 Task: Find connections with filter location Vendôme with filter topic #Motivationwith filter profile language Spanish with filter current company Decathlon Sports India with filter school DURGADEVI SARAF INSTITUTE OF MANAGEMENT STUDIES, MUMBAI with filter industry Lime and Gypsum Products Manufacturing with filter service category Content Strategy with filter keywords title Content Creator
Action: Mouse moved to (333, 231)
Screenshot: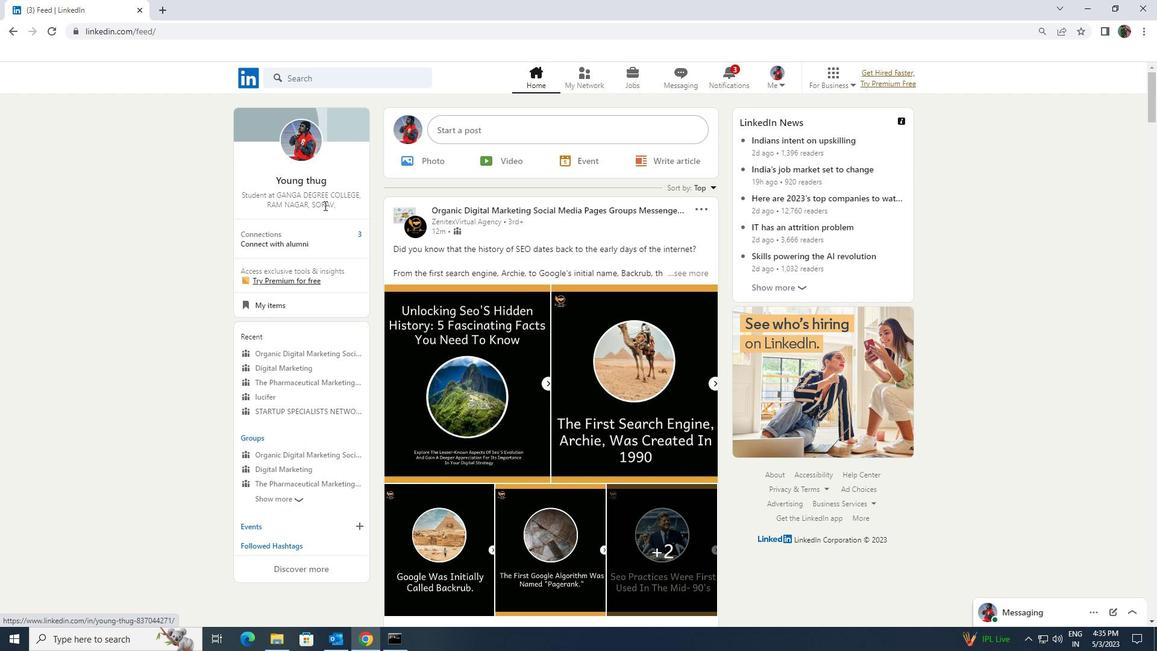 
Action: Mouse pressed left at (333, 231)
Screenshot: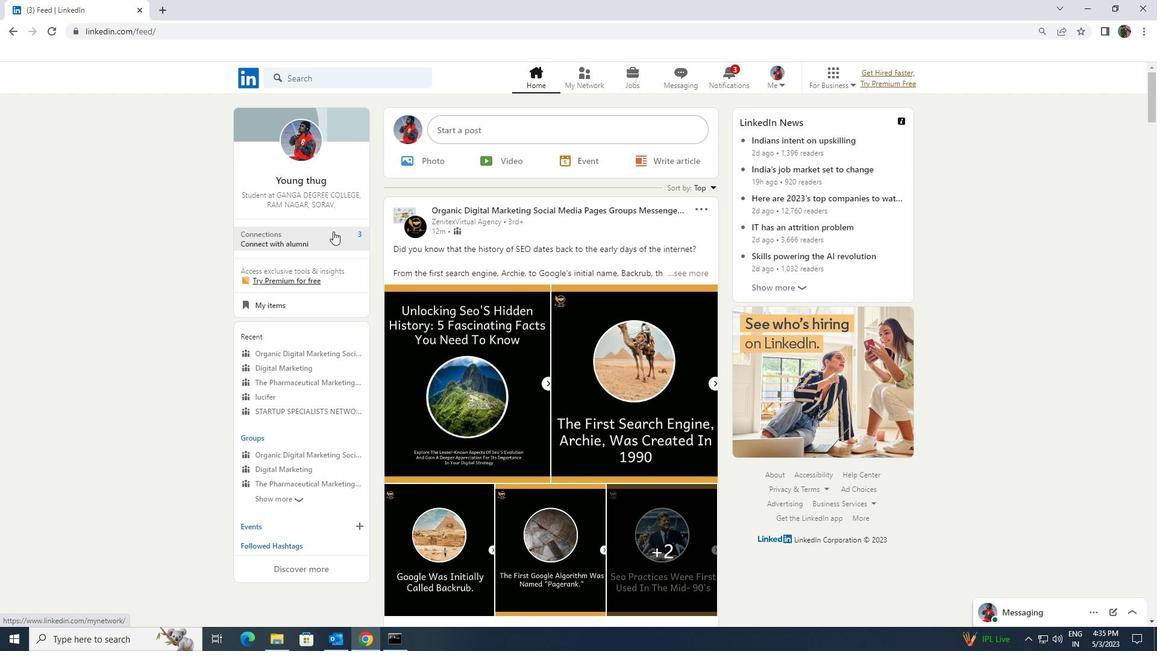 
Action: Mouse moved to (346, 151)
Screenshot: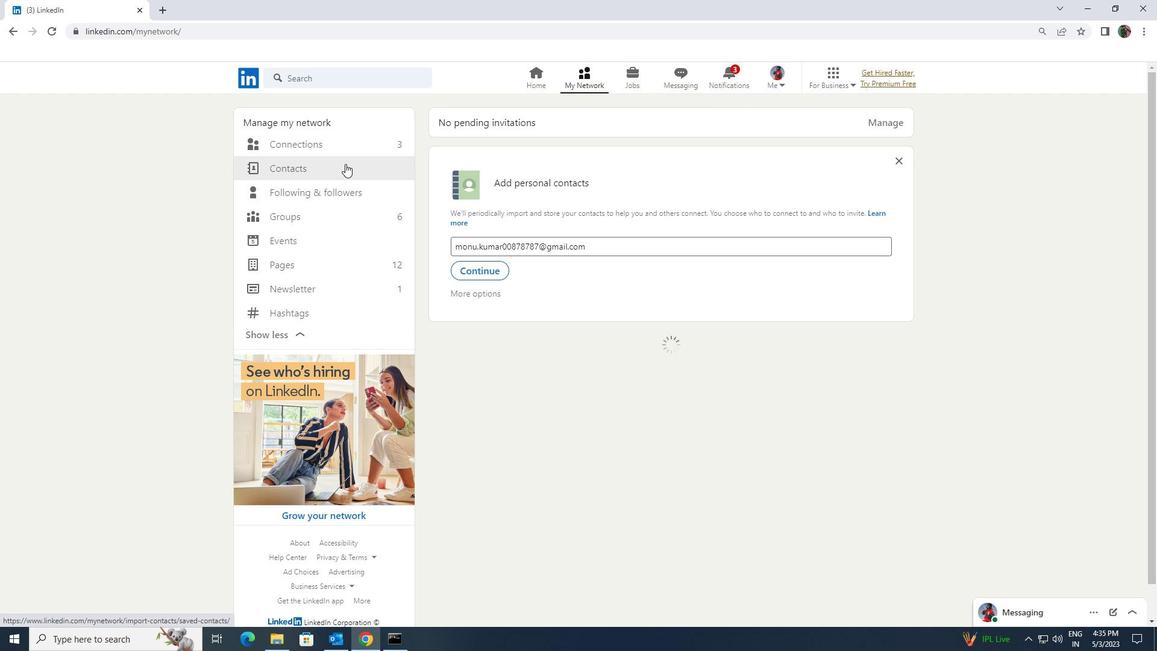 
Action: Mouse pressed left at (346, 151)
Screenshot: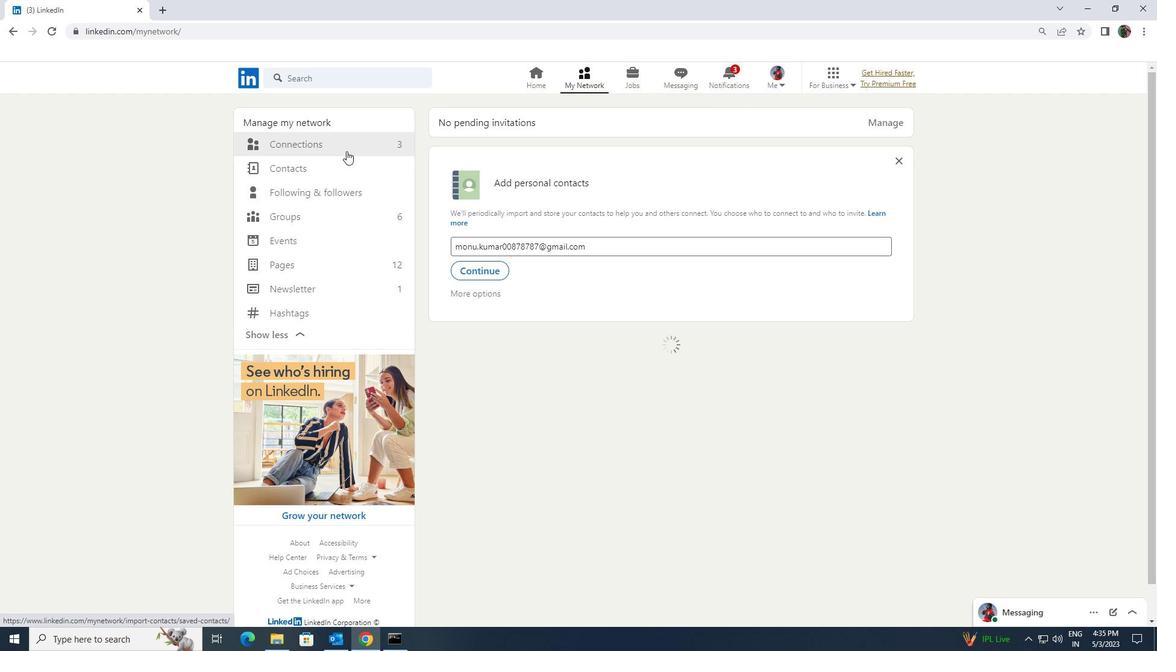 
Action: Mouse moved to (347, 147)
Screenshot: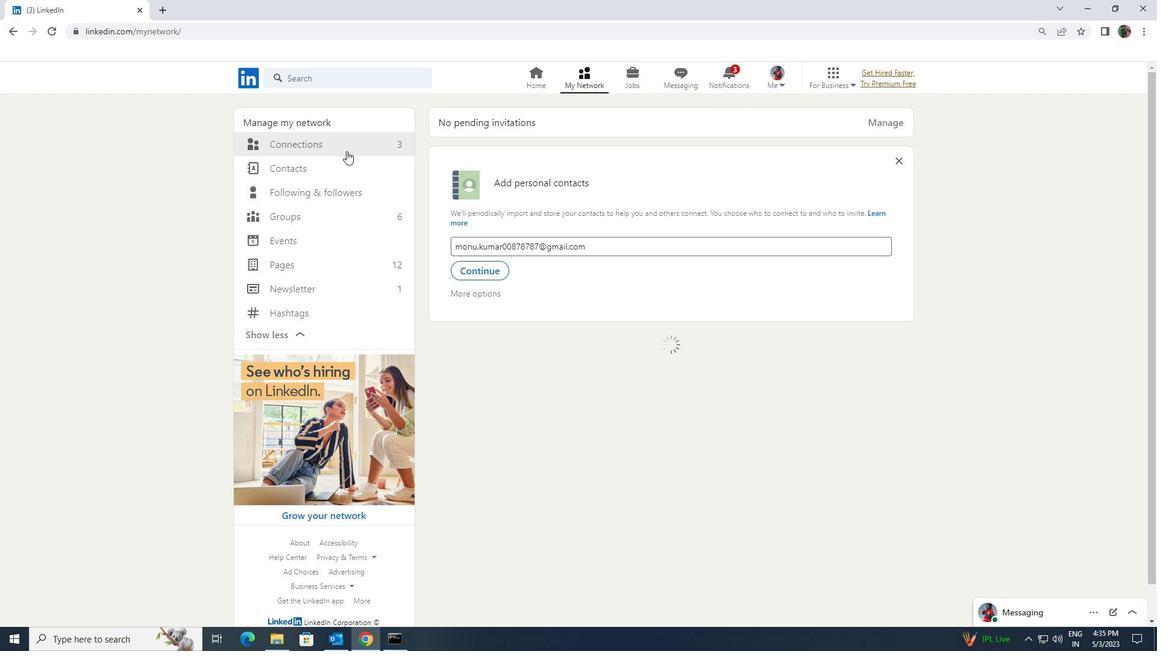 
Action: Mouse pressed left at (347, 147)
Screenshot: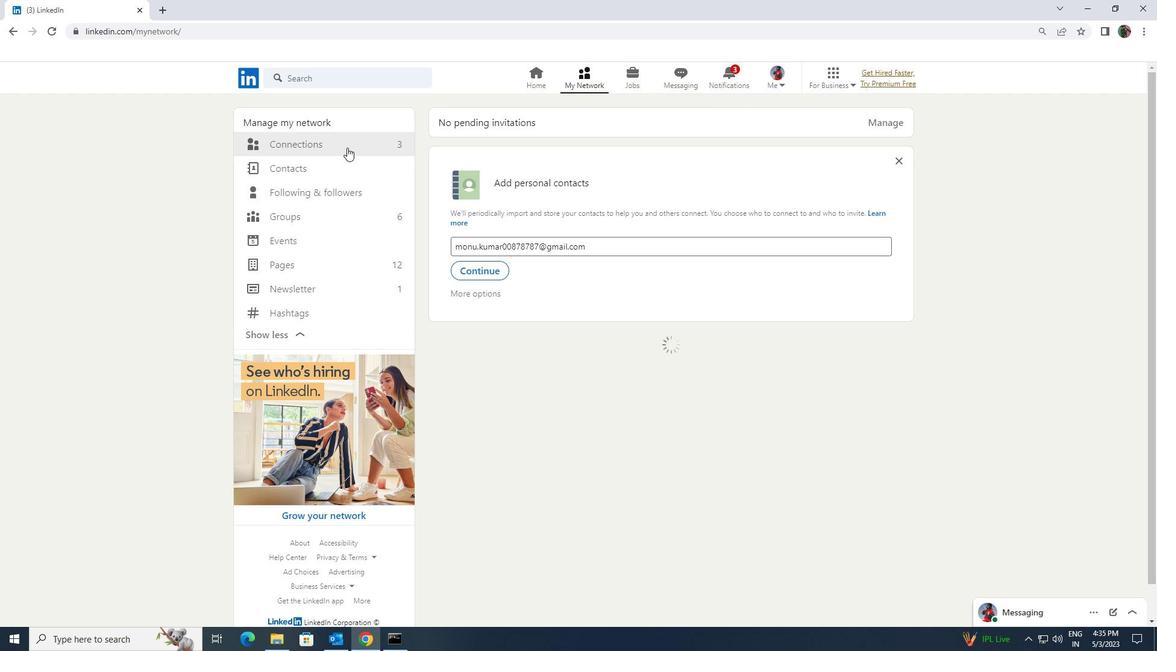 
Action: Mouse pressed left at (347, 147)
Screenshot: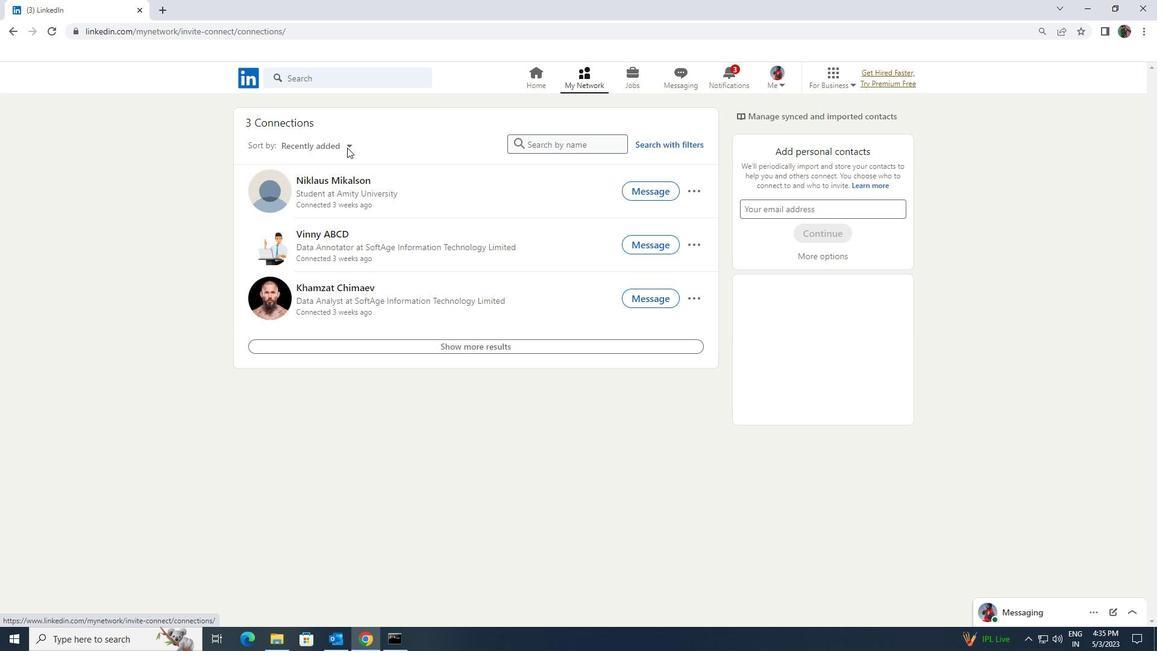 
Action: Mouse moved to (681, 151)
Screenshot: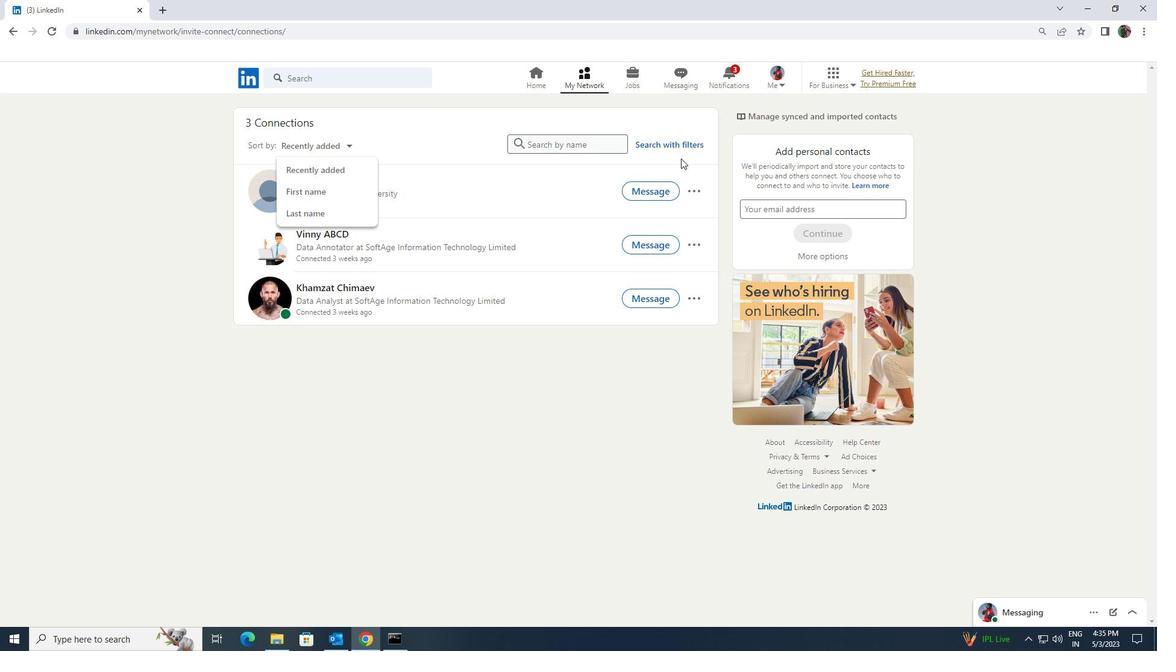 
Action: Mouse pressed left at (681, 151)
Screenshot: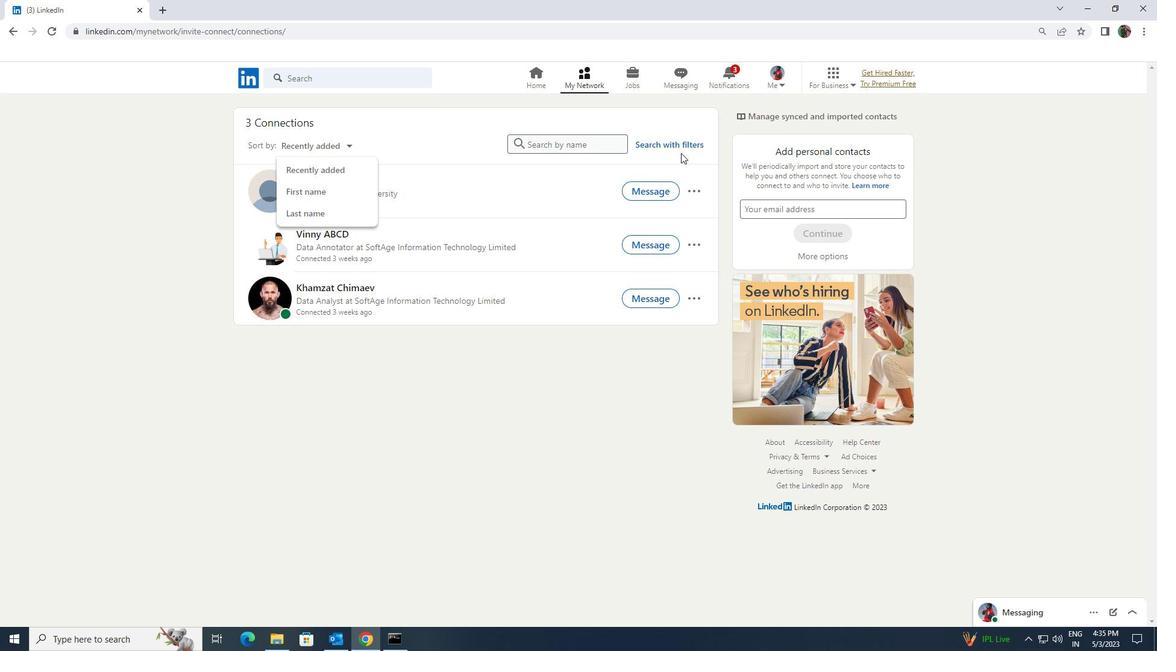 
Action: Mouse moved to (681, 145)
Screenshot: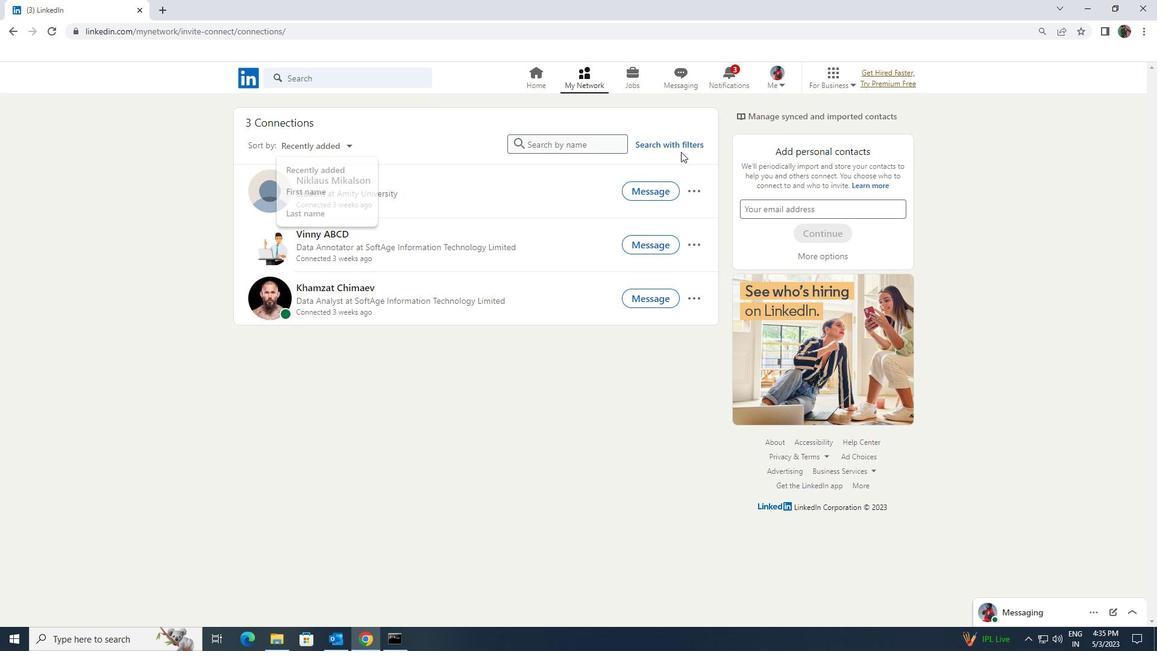 
Action: Mouse pressed left at (681, 145)
Screenshot: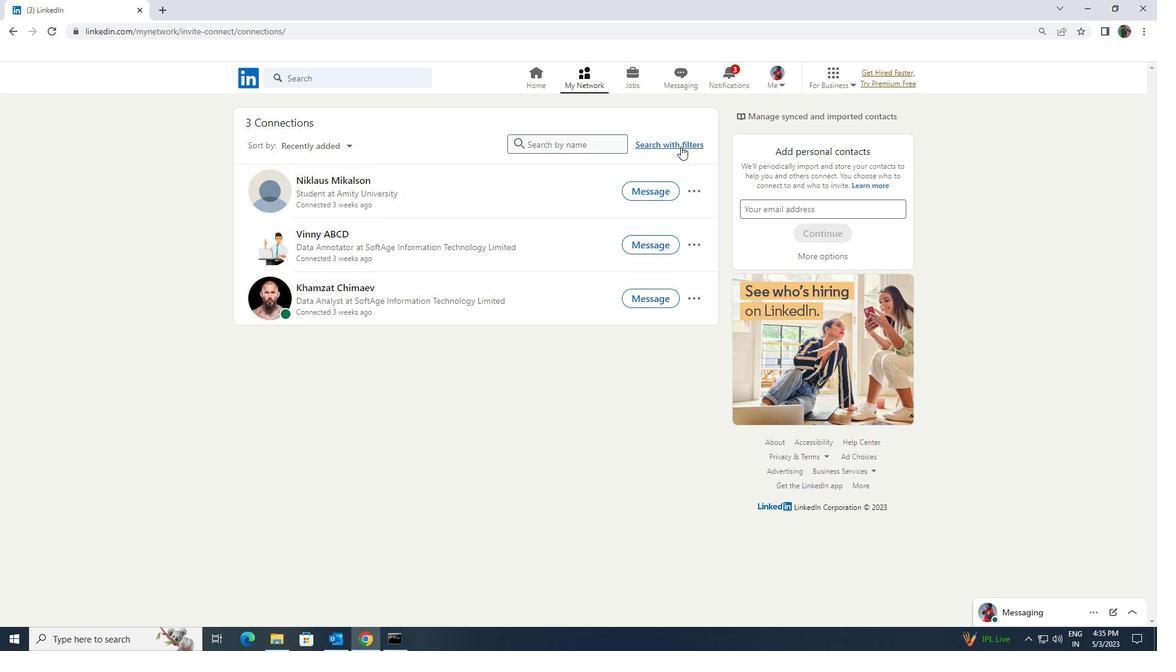 
Action: Mouse moved to (617, 111)
Screenshot: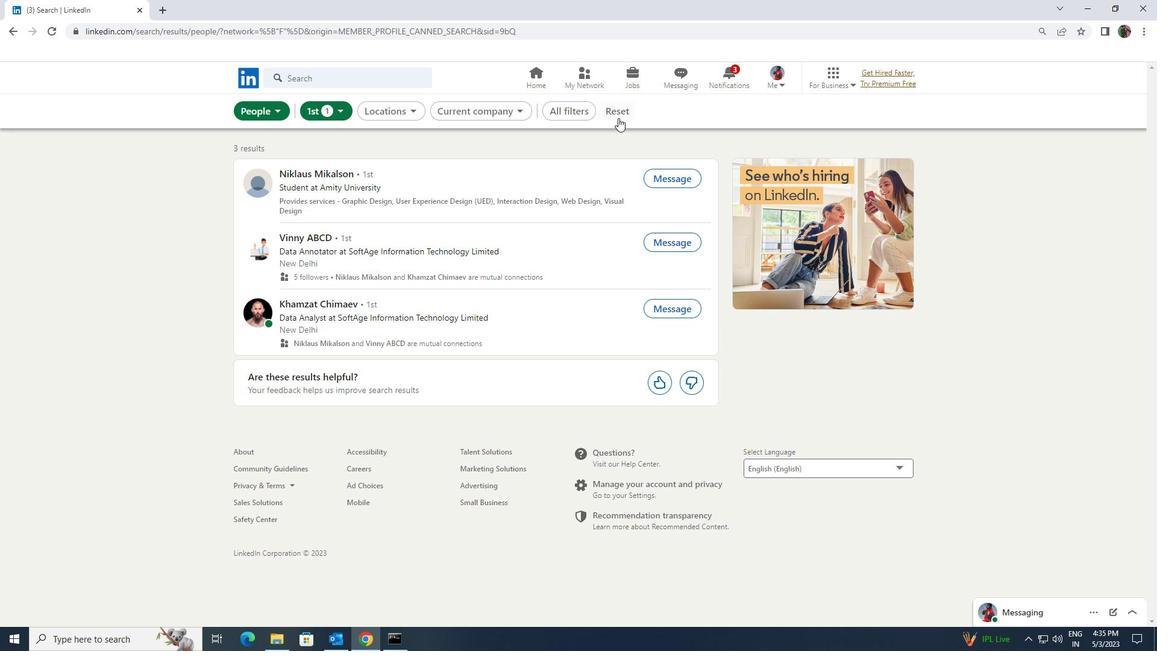
Action: Mouse pressed left at (617, 111)
Screenshot: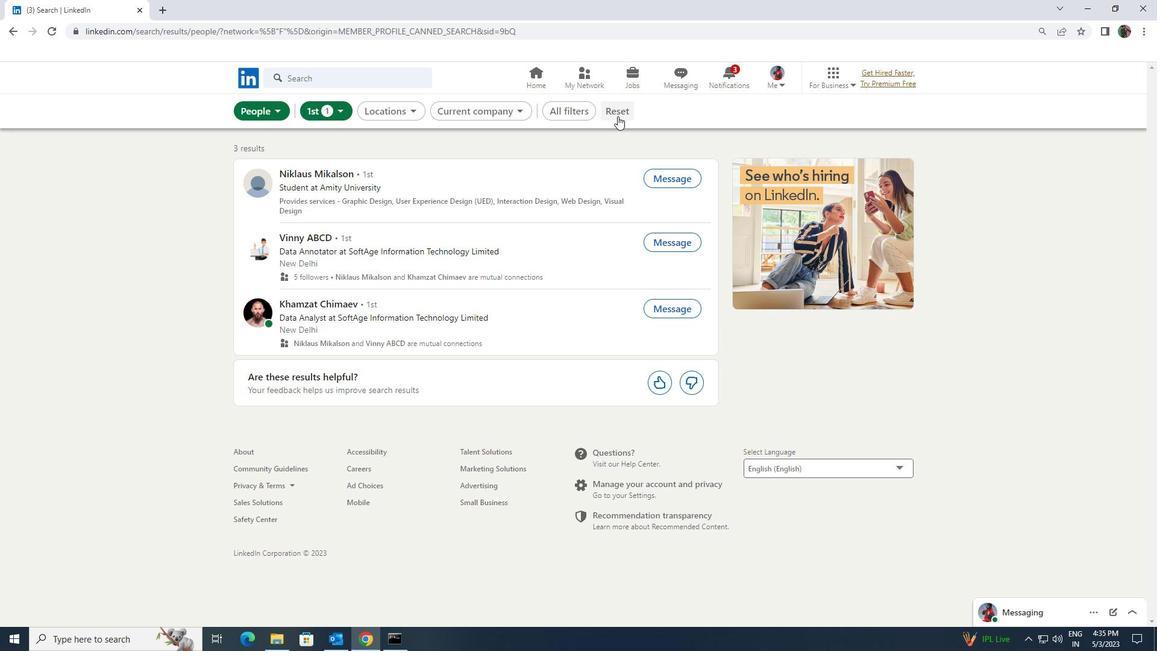 
Action: Mouse moved to (605, 106)
Screenshot: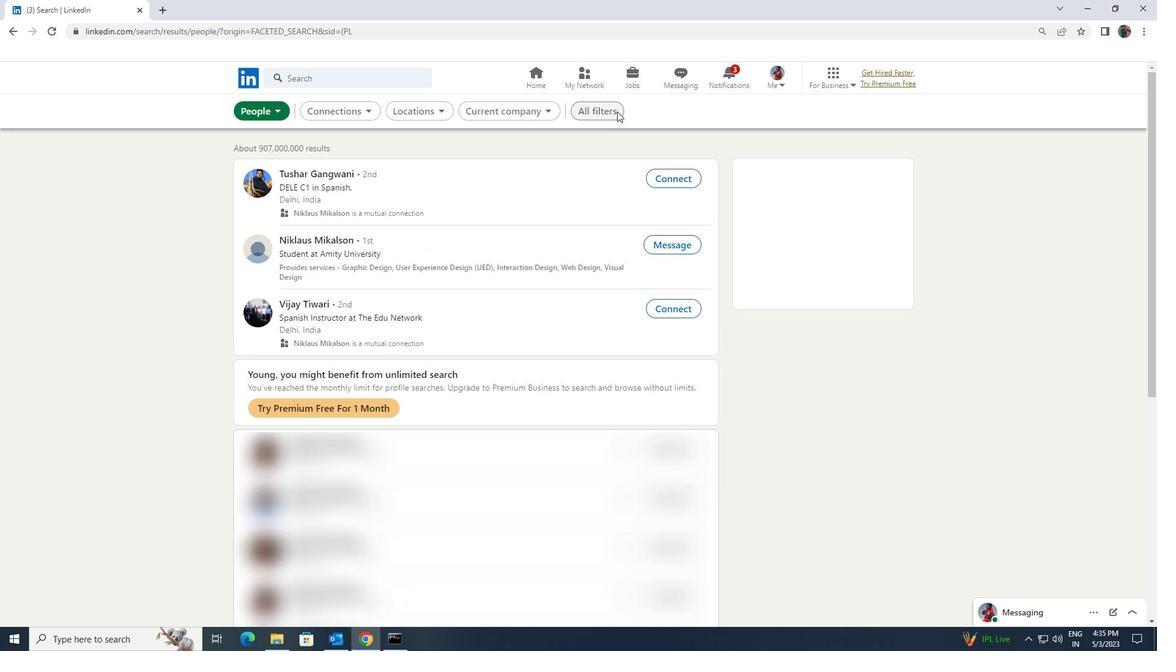 
Action: Mouse pressed left at (605, 106)
Screenshot: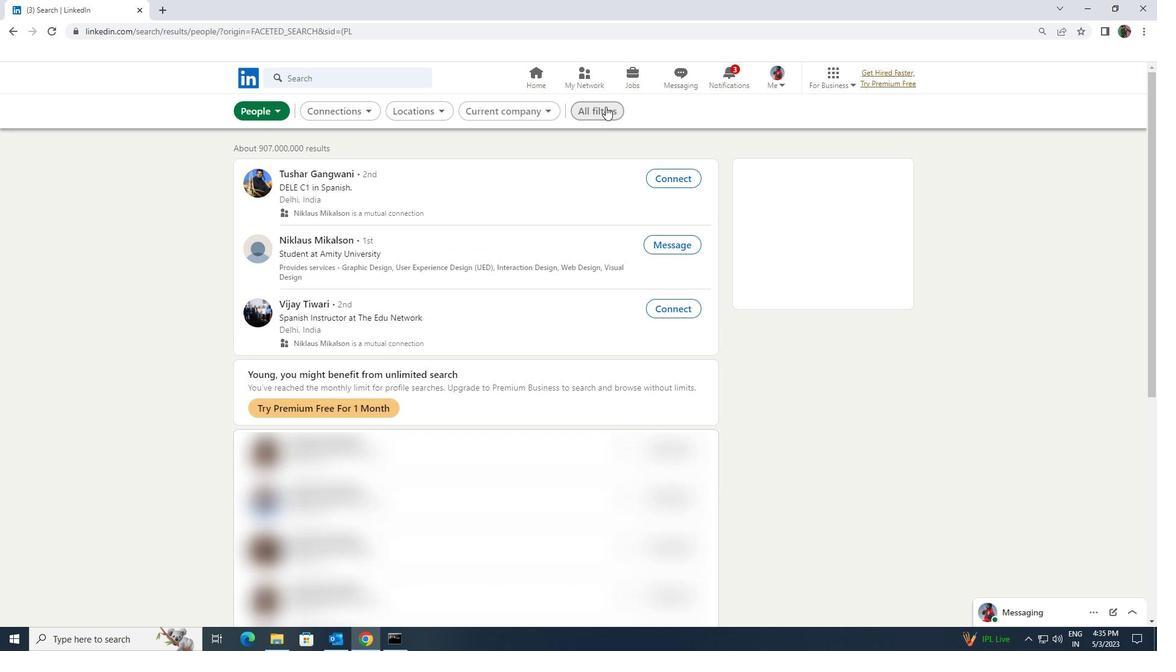 
Action: Mouse moved to (995, 468)
Screenshot: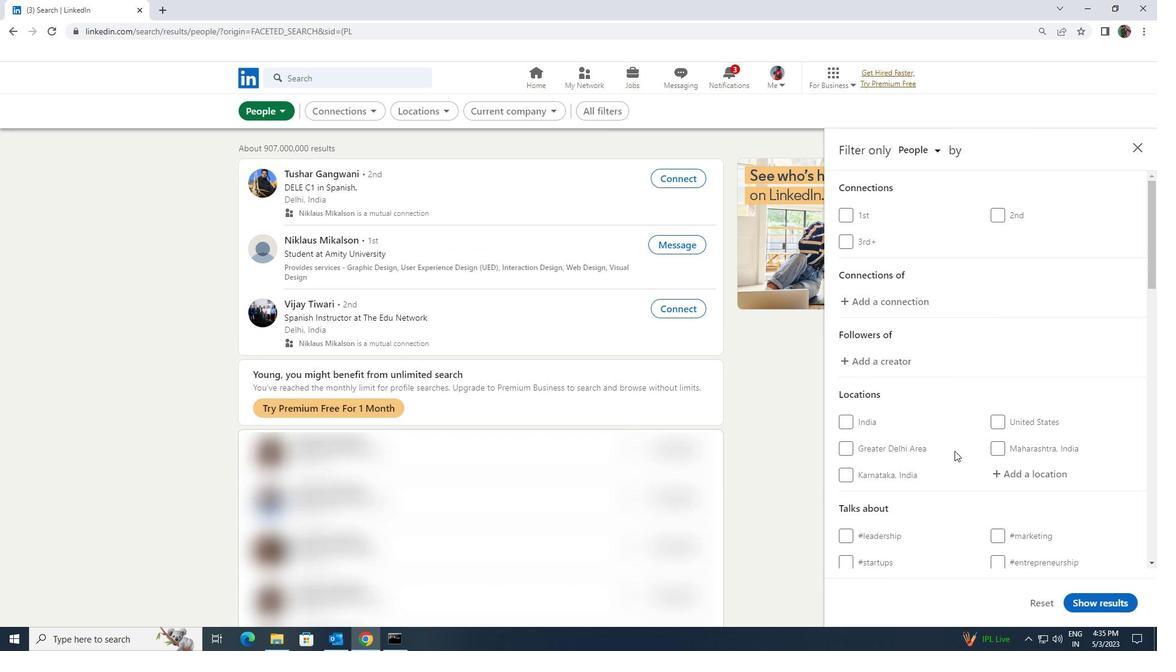 
Action: Mouse pressed left at (995, 468)
Screenshot: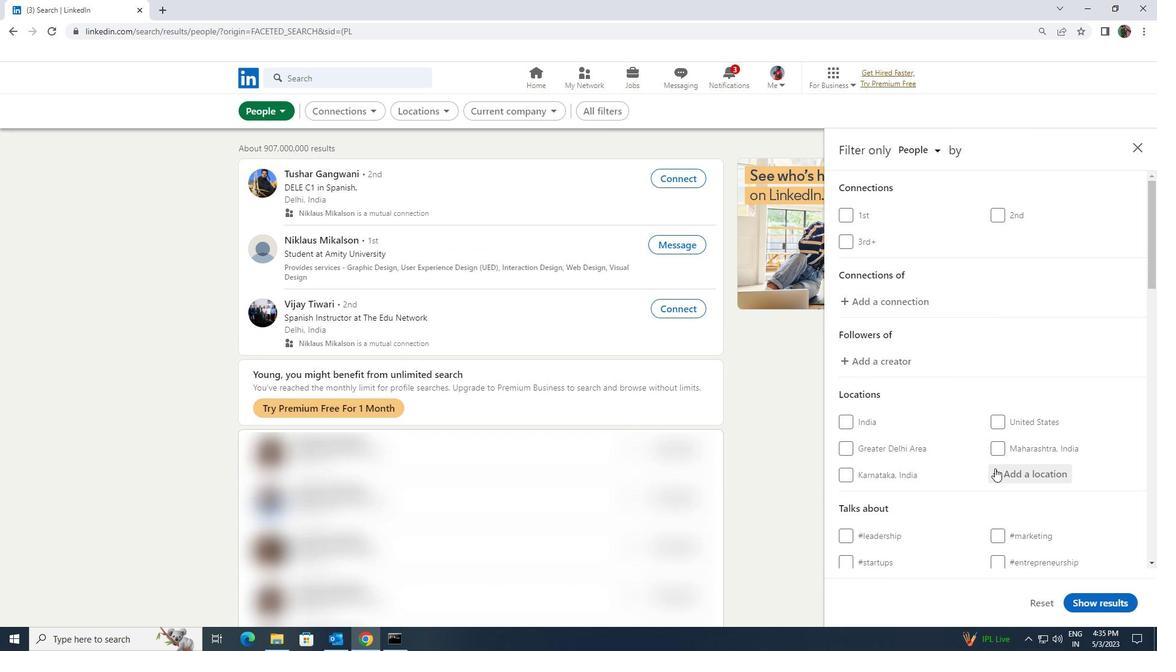 
Action: Key pressed <Key.shift>VENDOME
Screenshot: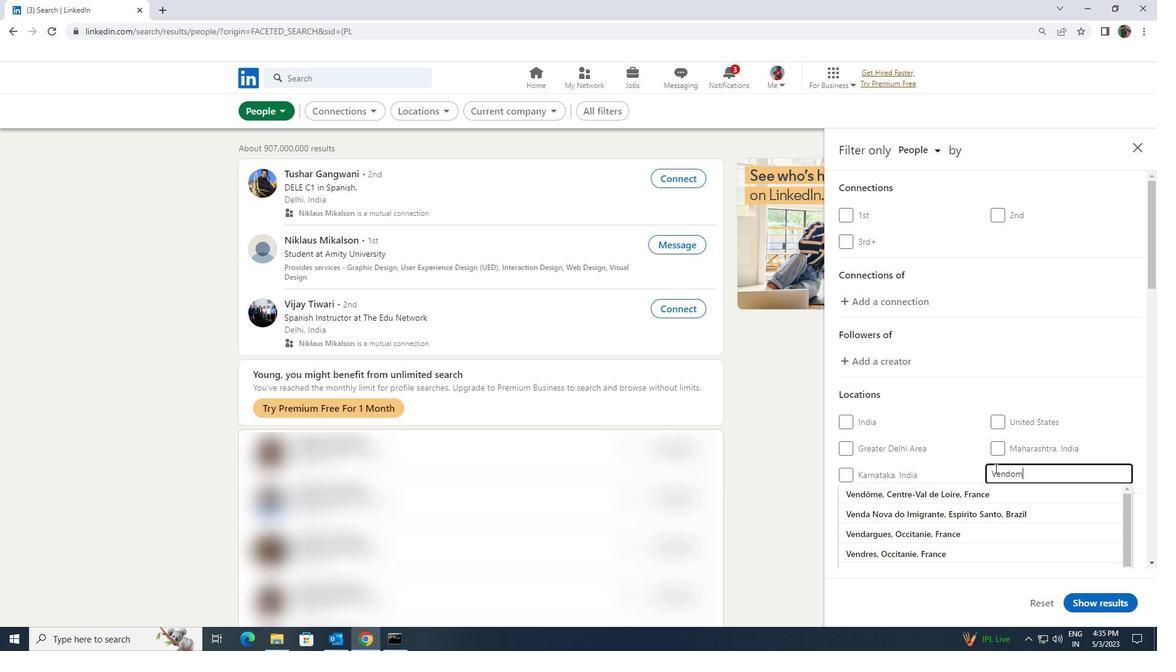 
Action: Mouse moved to (1003, 497)
Screenshot: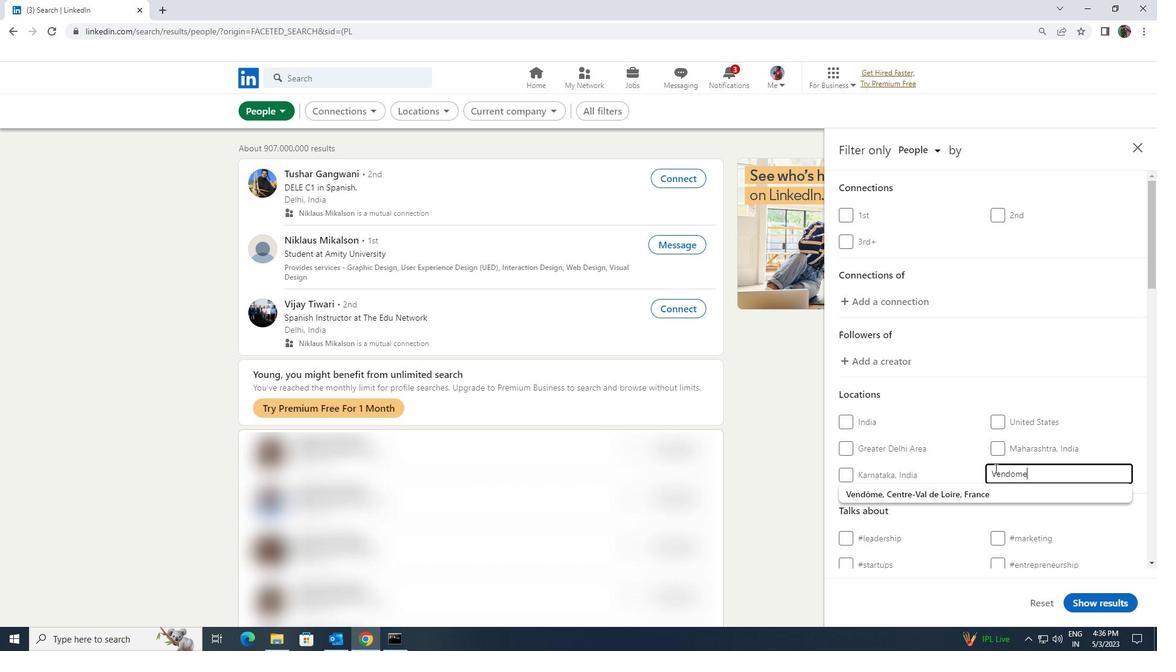 
Action: Mouse pressed left at (1003, 497)
Screenshot: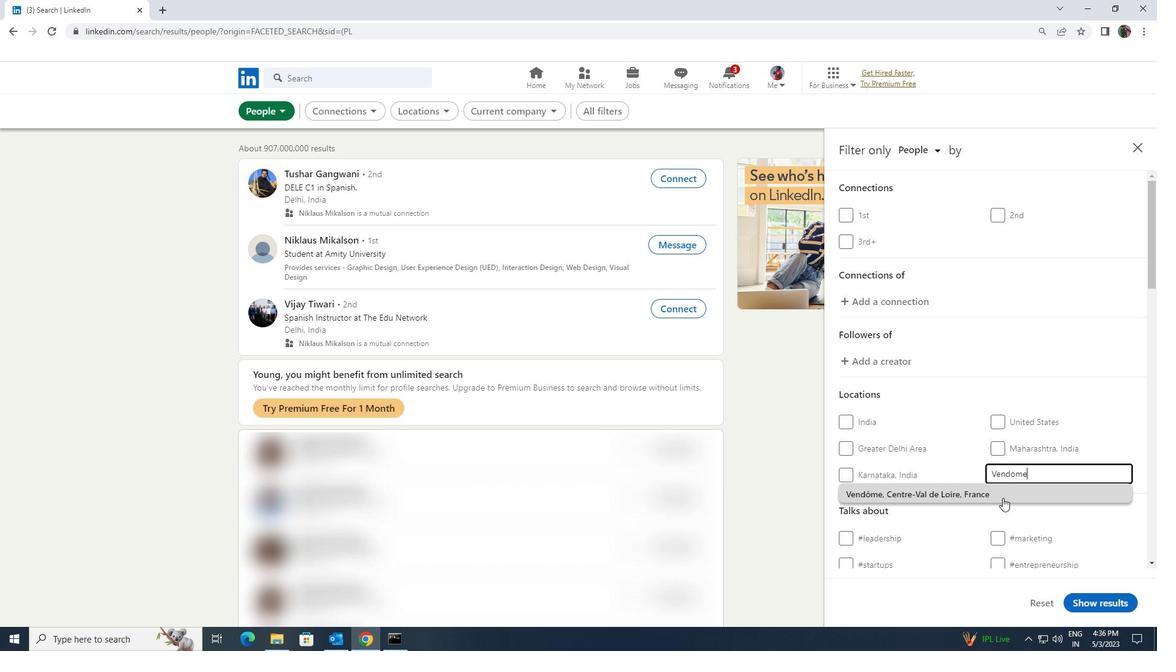 
Action: Mouse scrolled (1003, 497) with delta (0, 0)
Screenshot: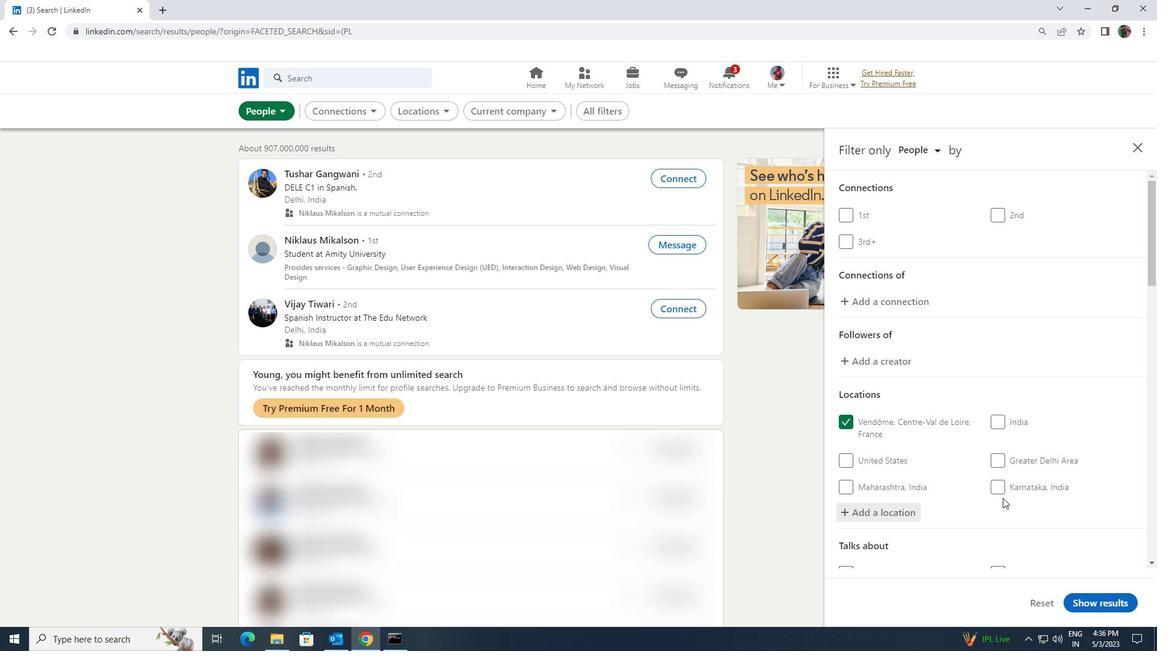 
Action: Mouse scrolled (1003, 497) with delta (0, 0)
Screenshot: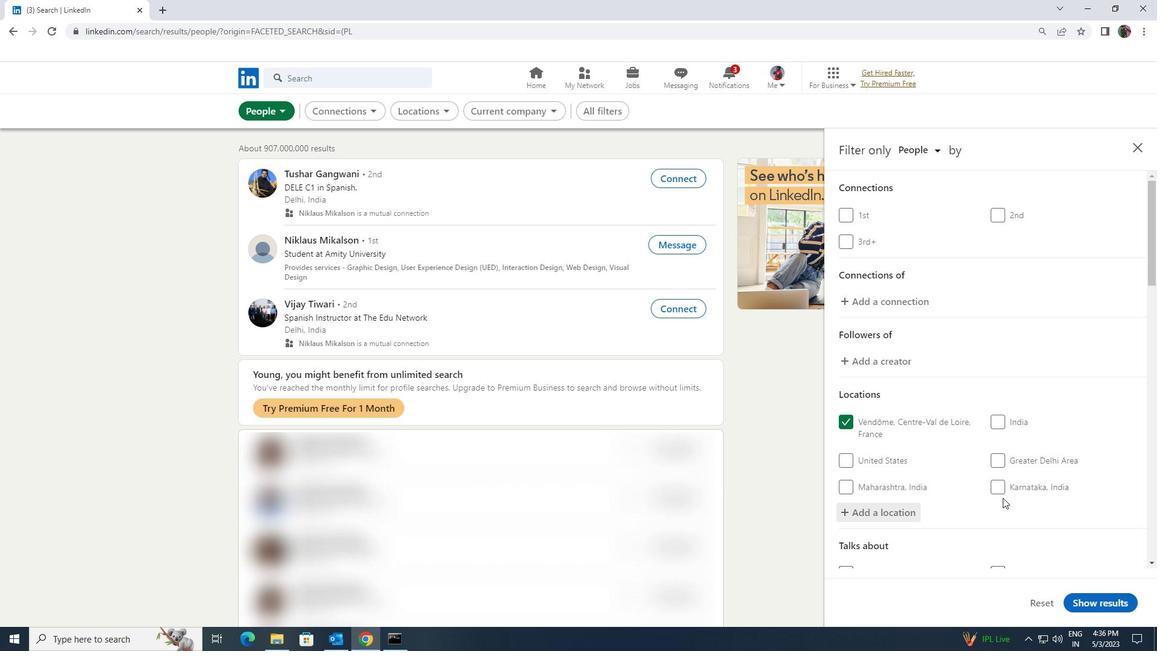 
Action: Mouse moved to (1003, 499)
Screenshot: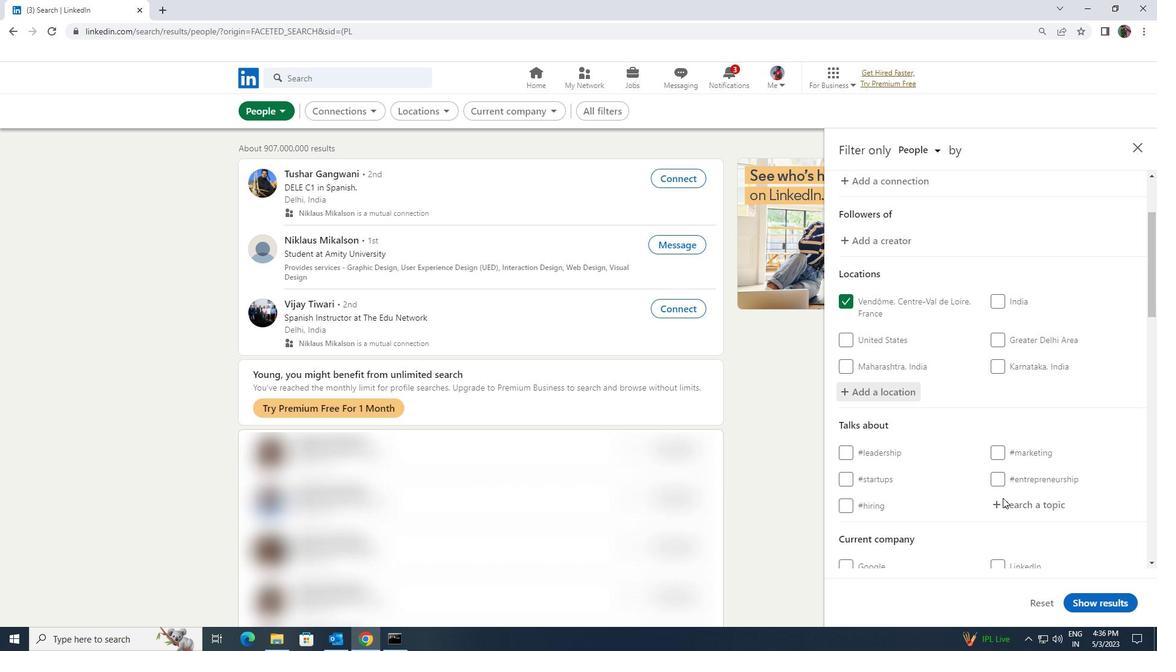 
Action: Mouse pressed left at (1003, 499)
Screenshot: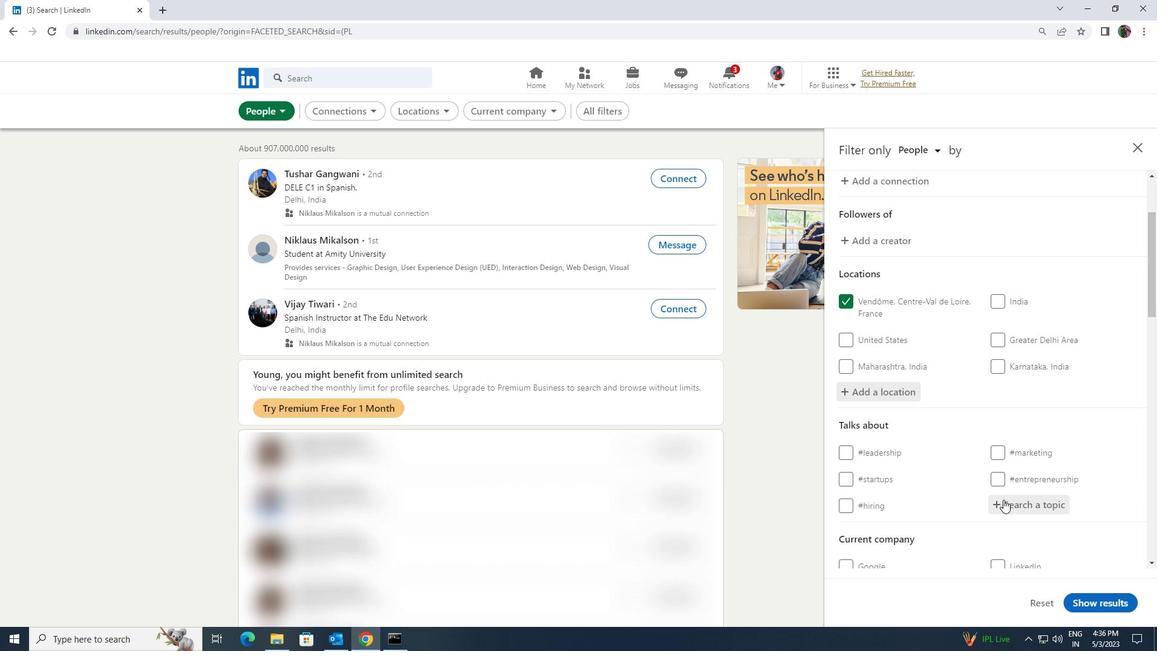 
Action: Key pressed <Key.shift>MOTIVAT
Screenshot: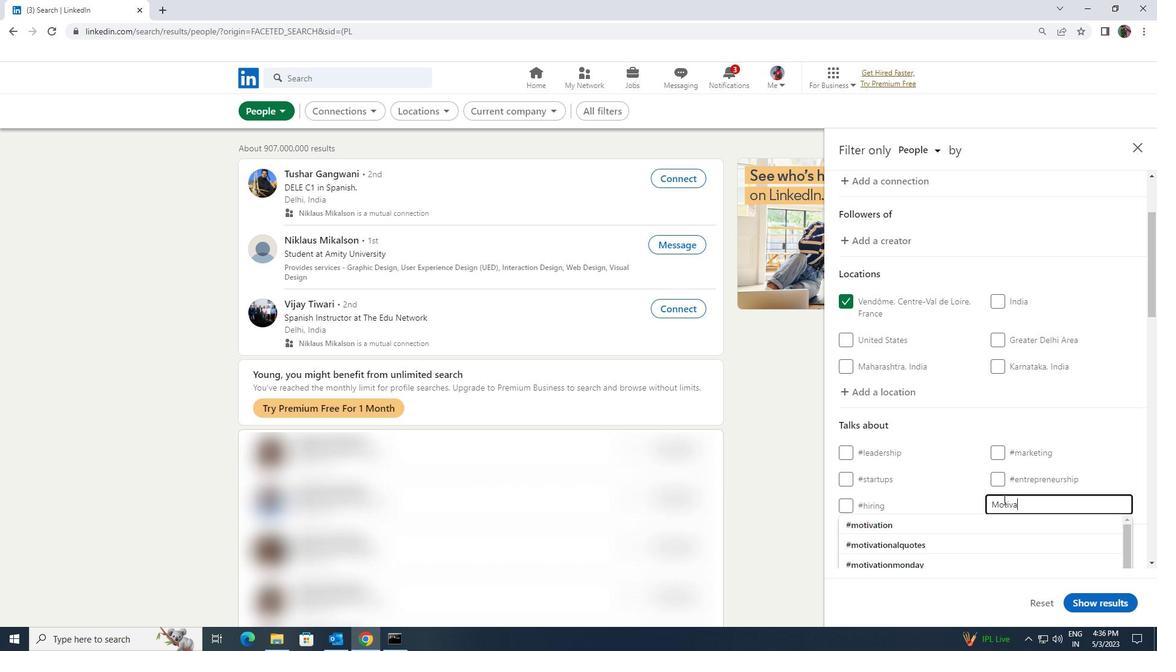 
Action: Mouse moved to (1003, 516)
Screenshot: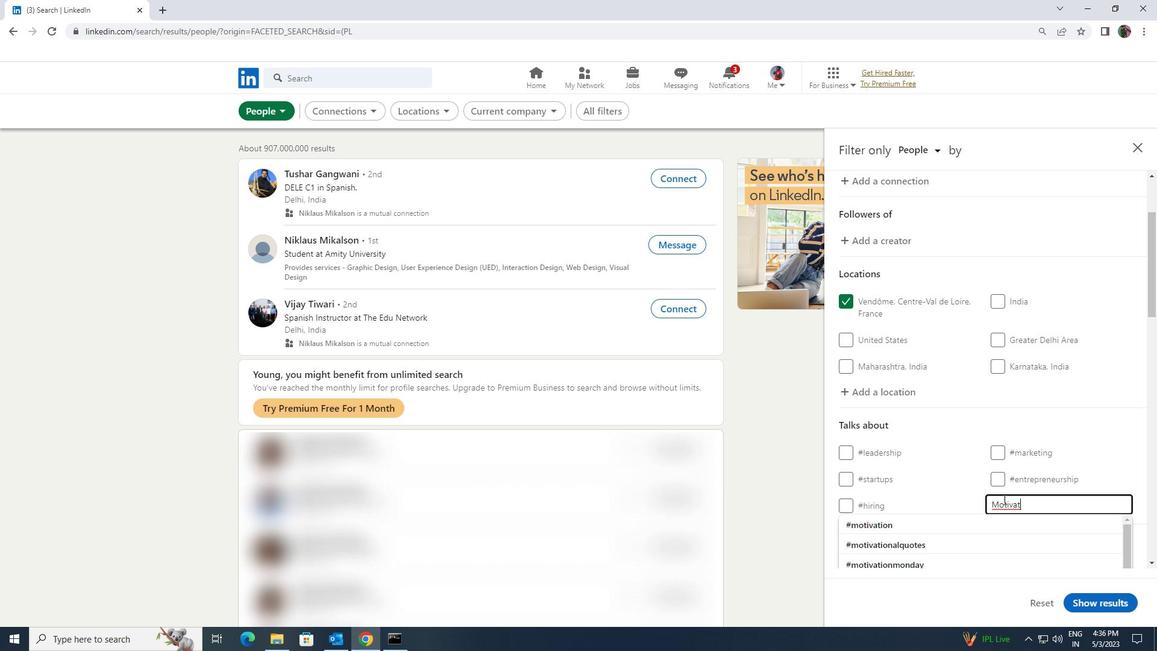 
Action: Mouse pressed left at (1003, 516)
Screenshot: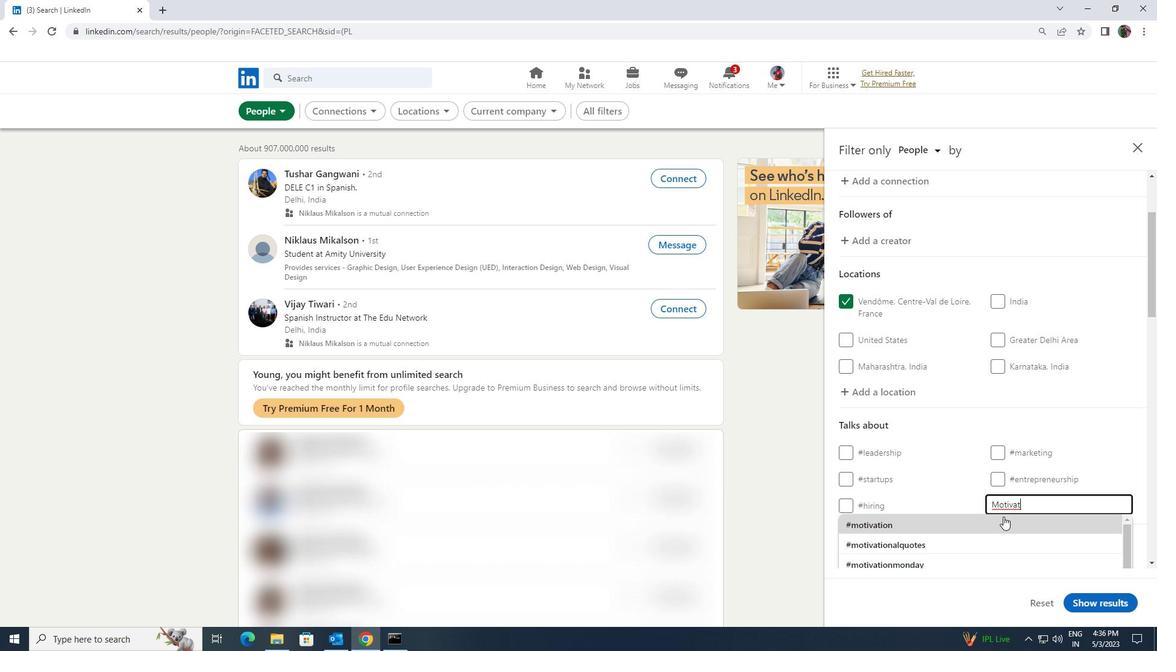 
Action: Mouse scrolled (1003, 516) with delta (0, 0)
Screenshot: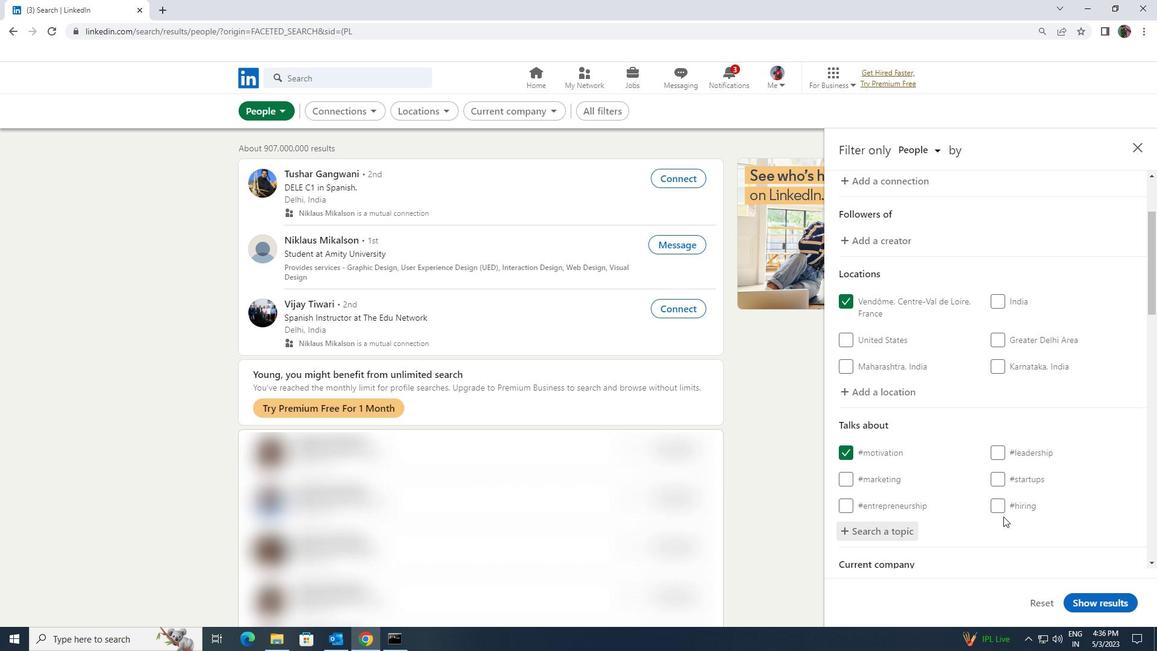 
Action: Mouse scrolled (1003, 516) with delta (0, 0)
Screenshot: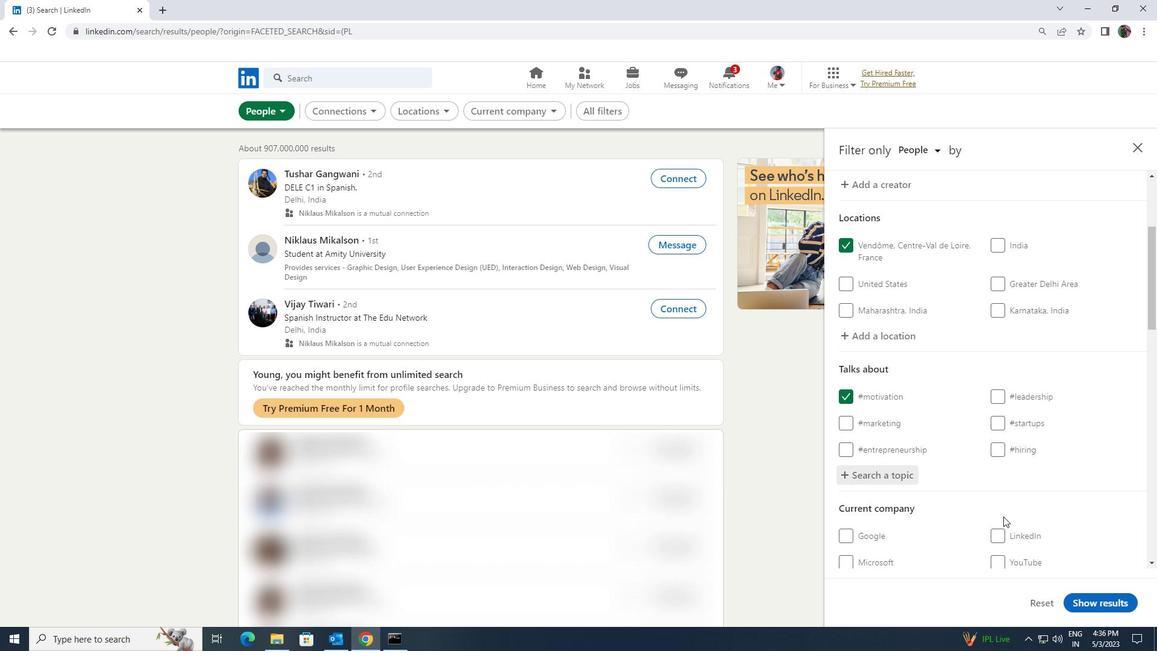 
Action: Mouse scrolled (1003, 516) with delta (0, 0)
Screenshot: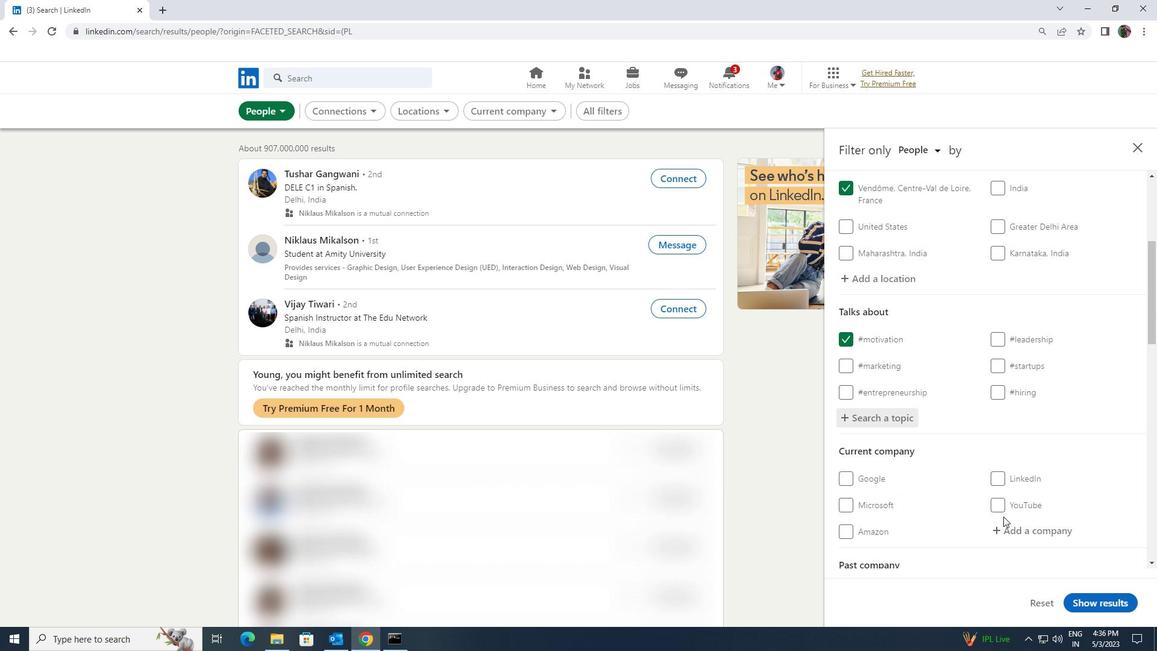 
Action: Mouse scrolled (1003, 516) with delta (0, 0)
Screenshot: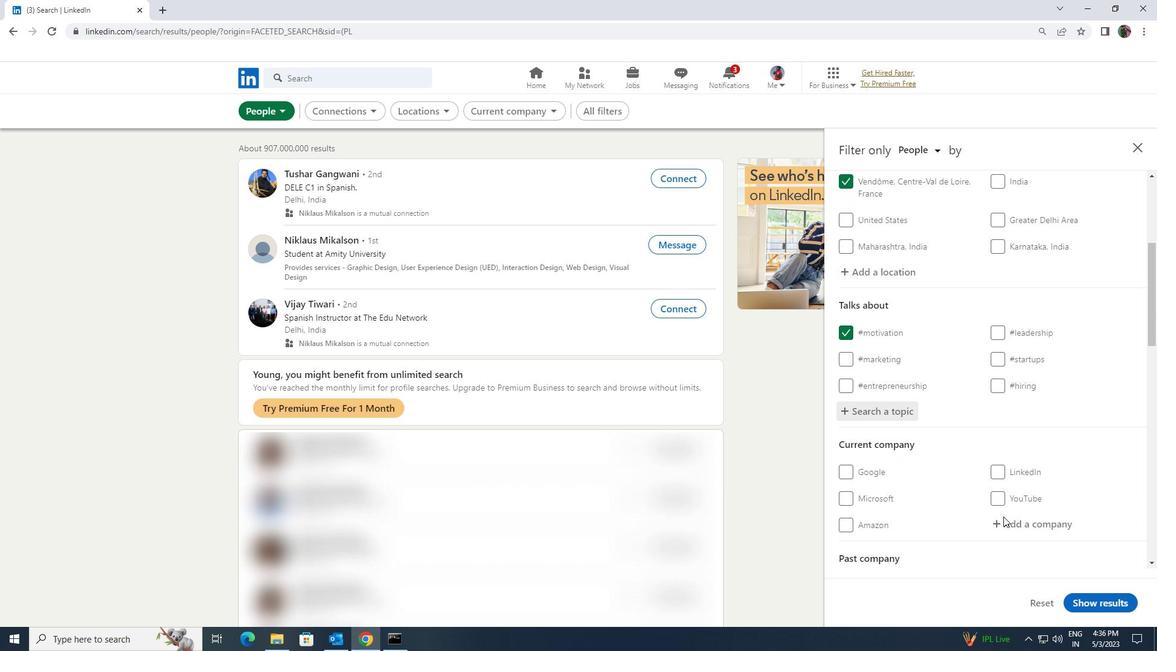 
Action: Mouse scrolled (1003, 516) with delta (0, 0)
Screenshot: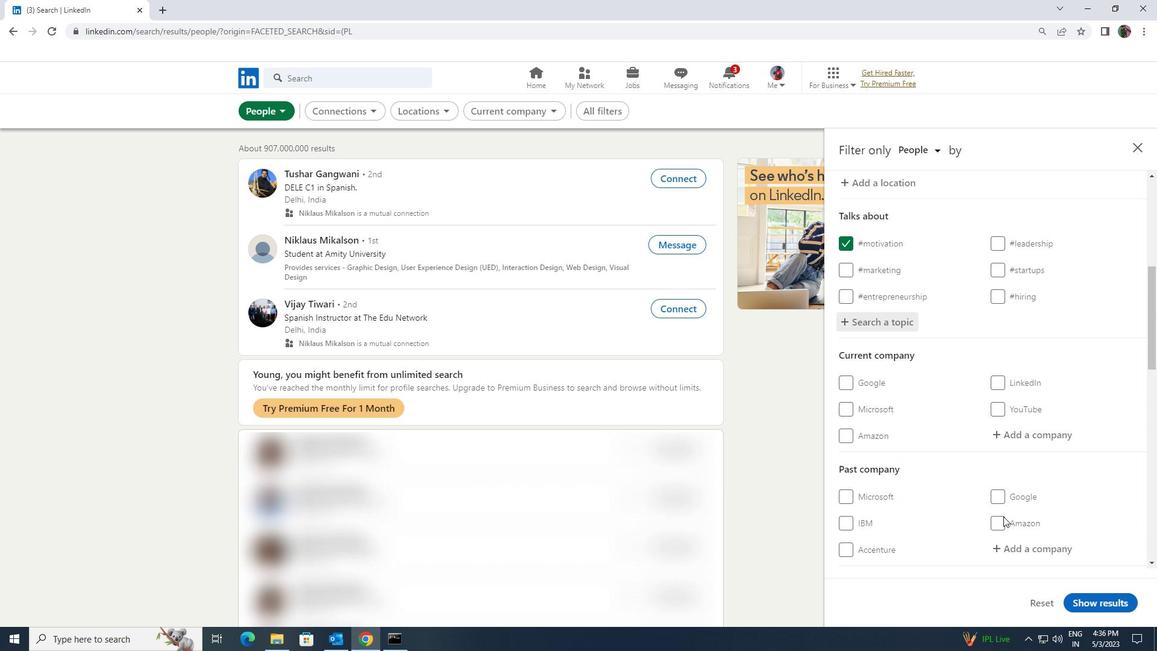 
Action: Mouse scrolled (1003, 516) with delta (0, 0)
Screenshot: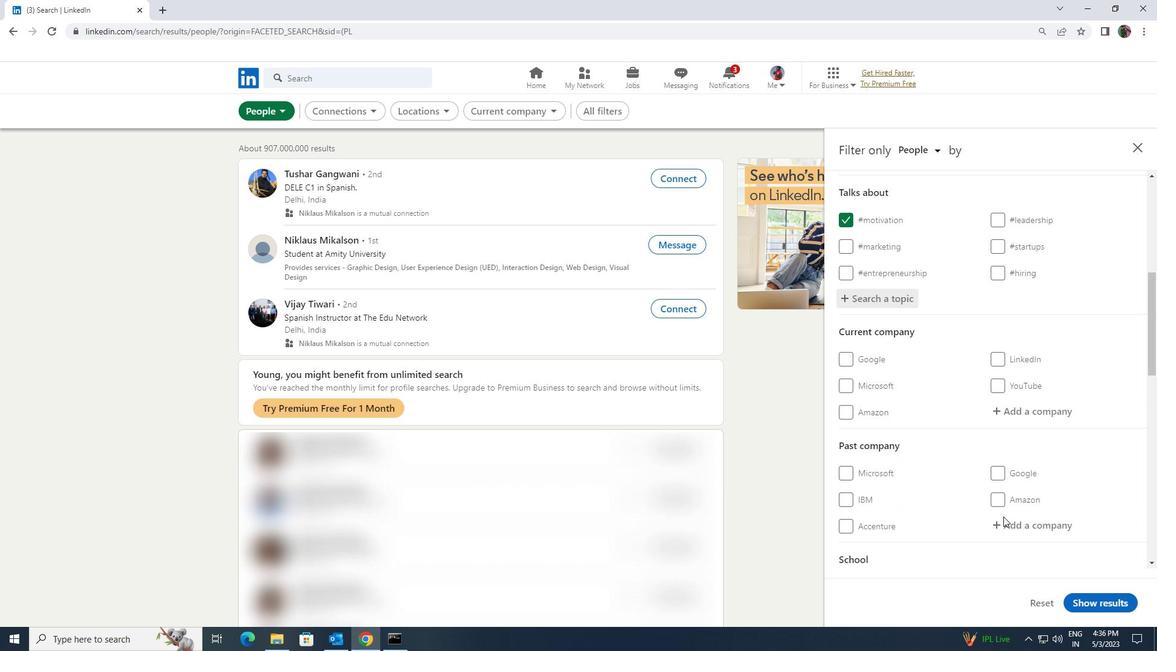 
Action: Mouse scrolled (1003, 516) with delta (0, 0)
Screenshot: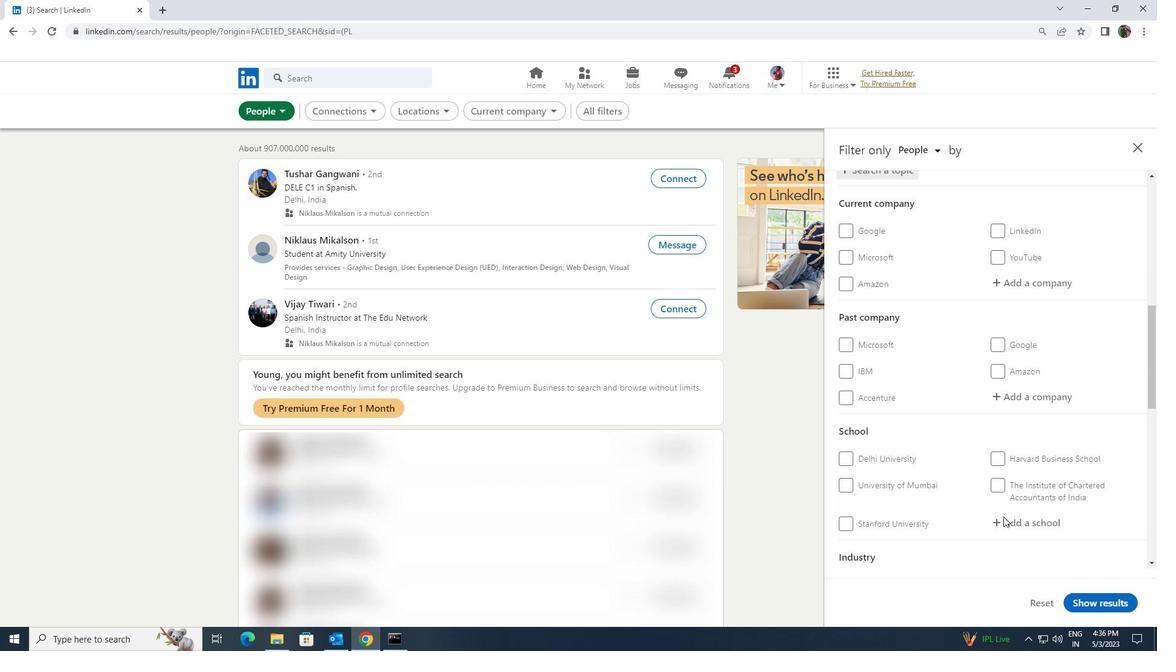 
Action: Mouse scrolled (1003, 516) with delta (0, 0)
Screenshot: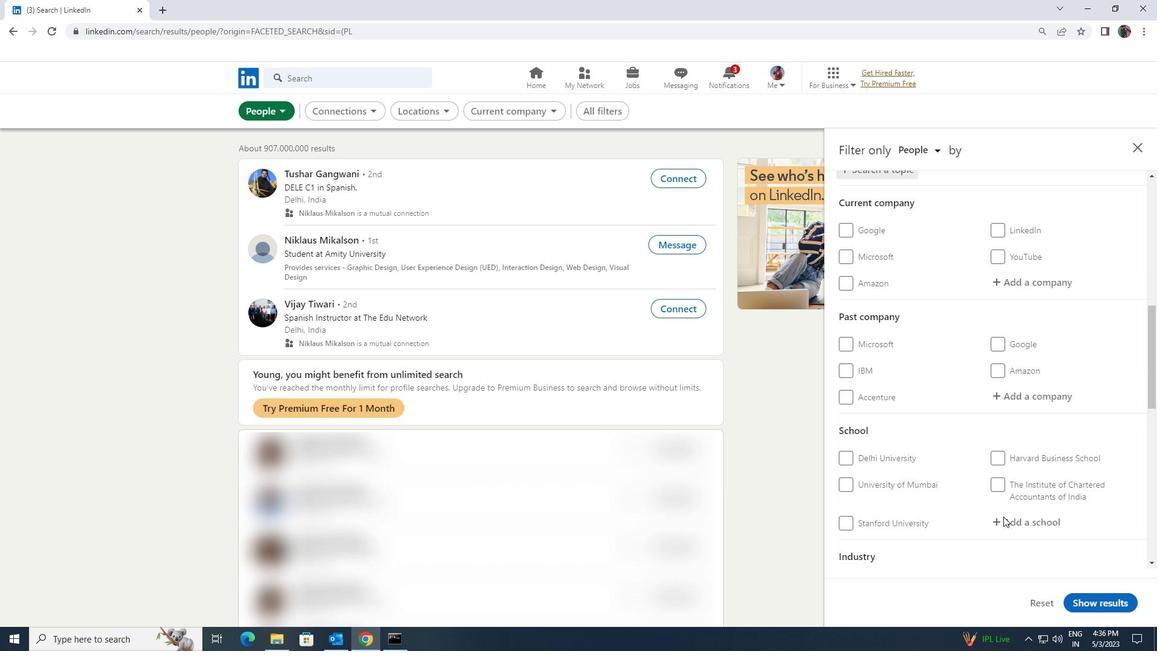 
Action: Mouse scrolled (1003, 516) with delta (0, 0)
Screenshot: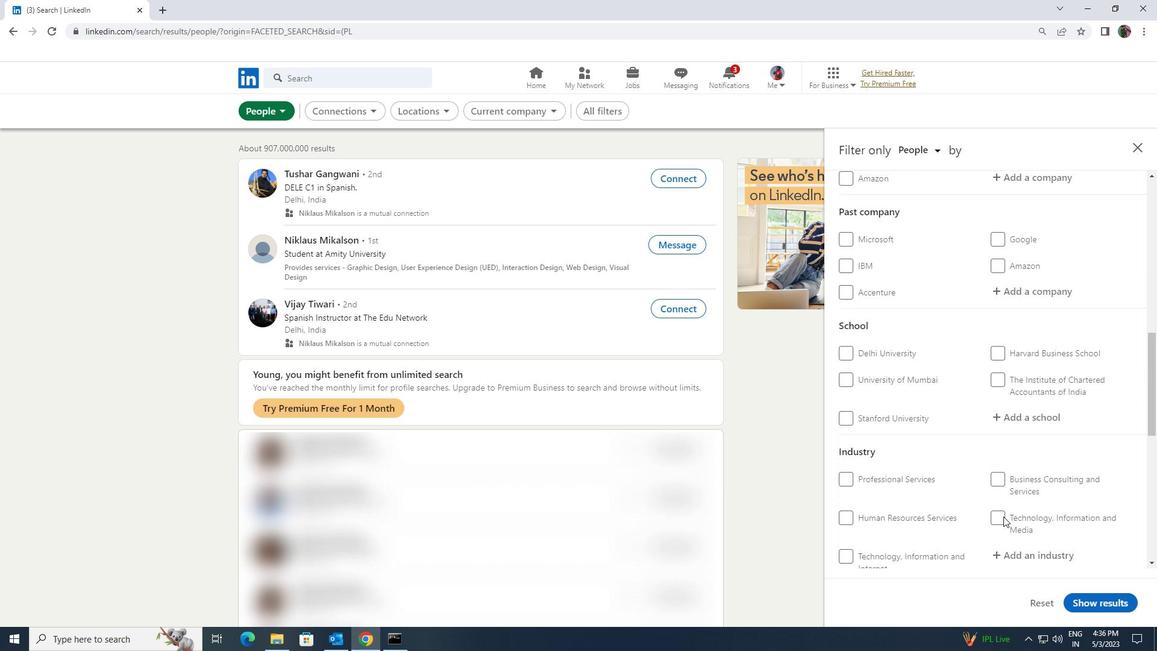 
Action: Mouse scrolled (1003, 516) with delta (0, 0)
Screenshot: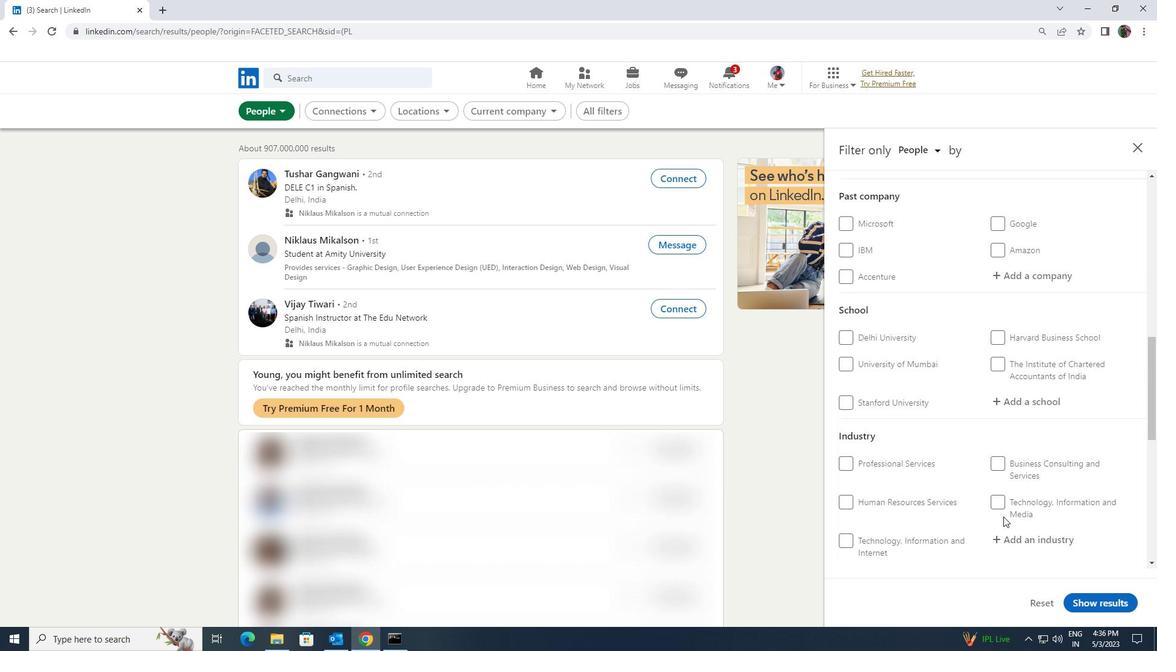 
Action: Mouse scrolled (1003, 516) with delta (0, 0)
Screenshot: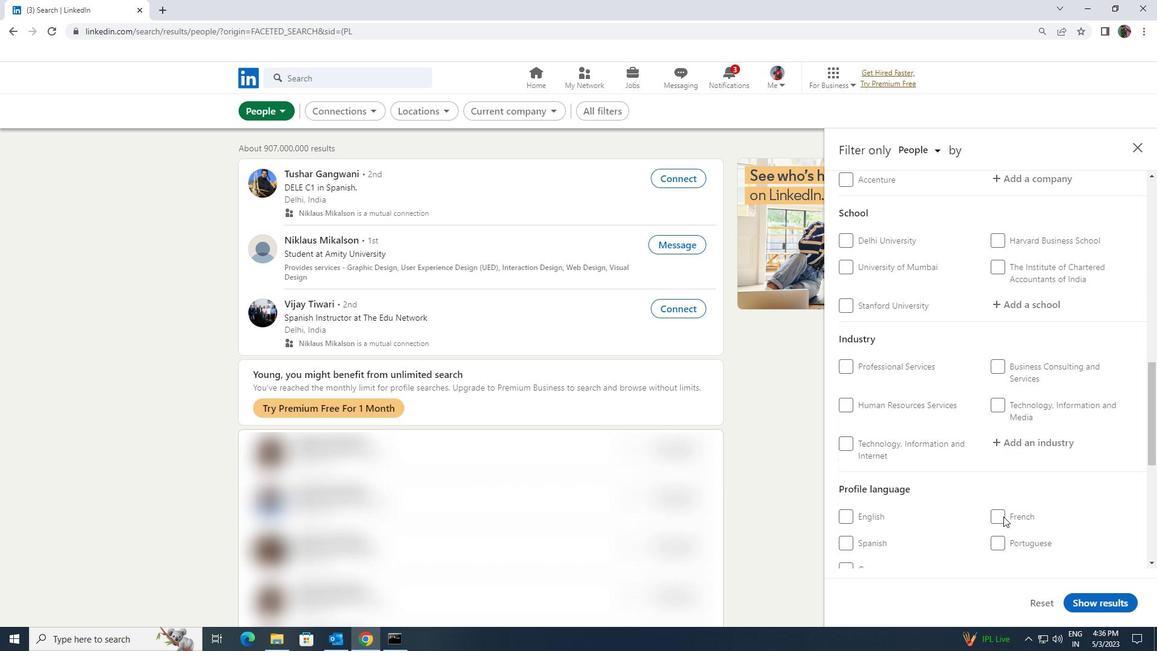 
Action: Mouse moved to (853, 461)
Screenshot: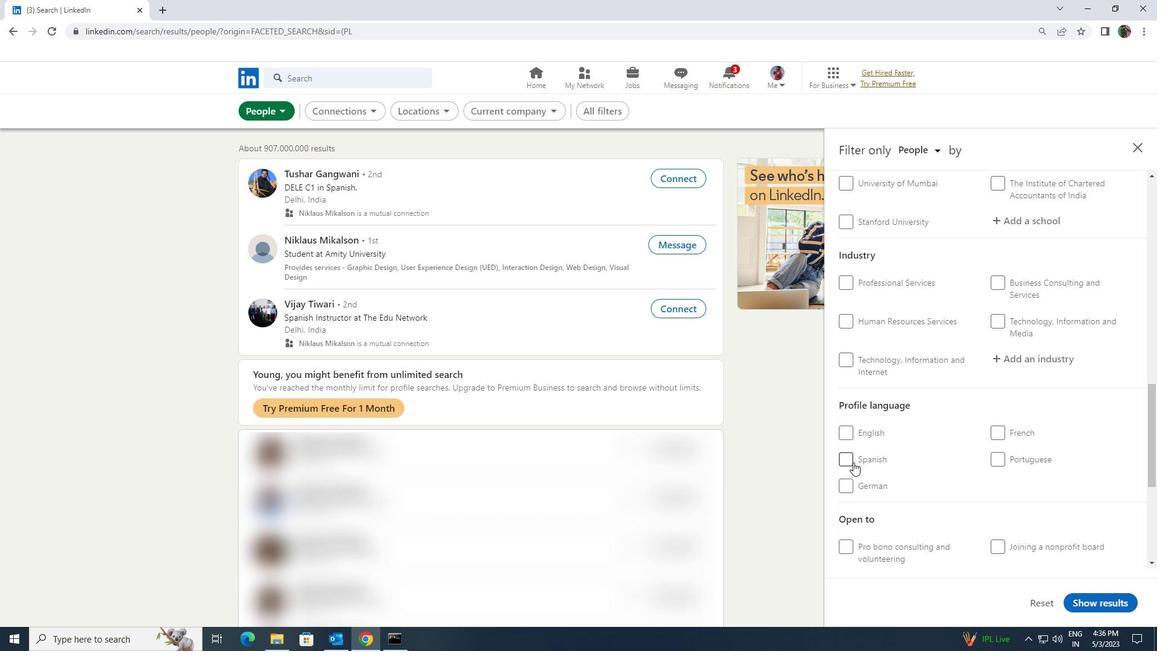 
Action: Mouse pressed left at (853, 461)
Screenshot: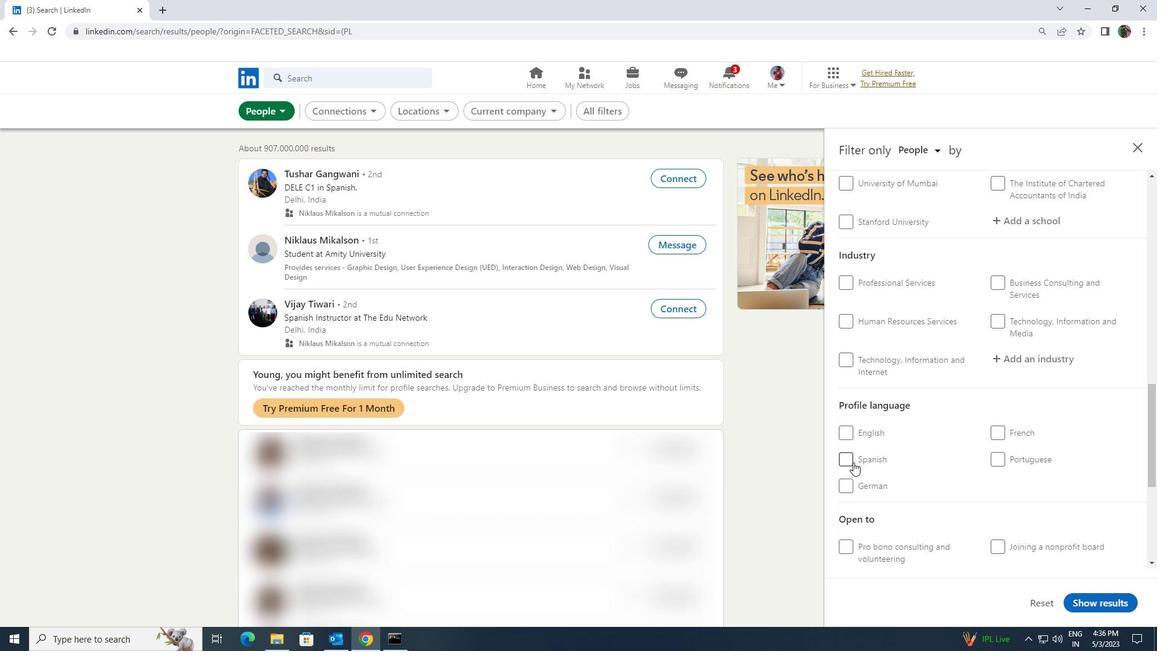 
Action: Mouse moved to (966, 478)
Screenshot: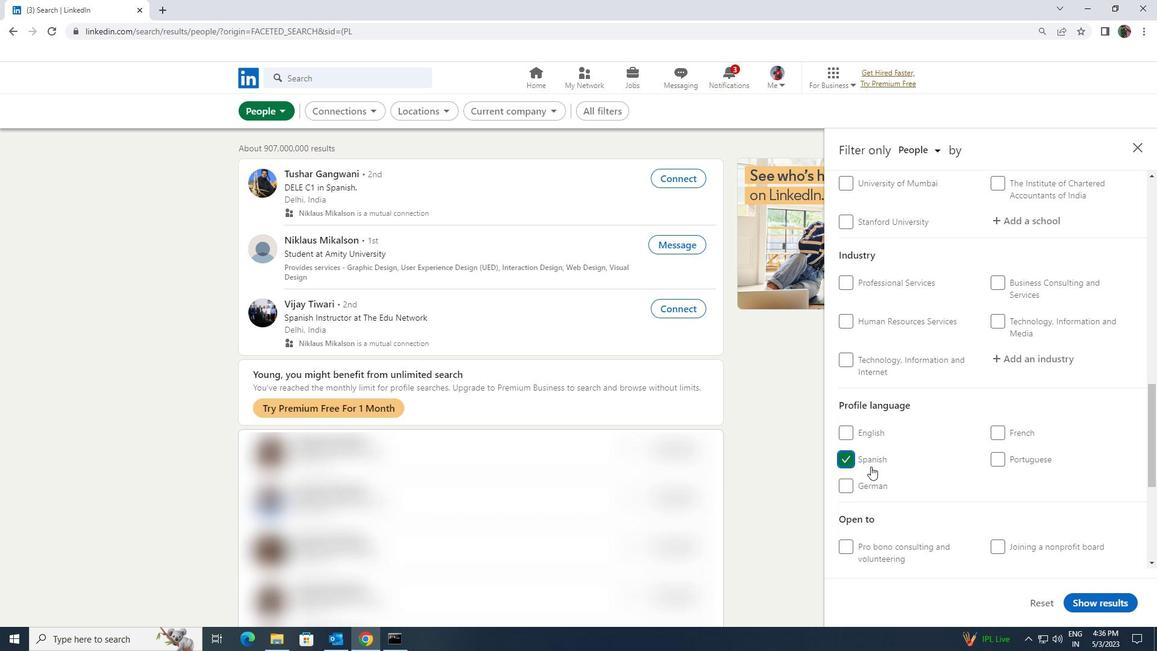 
Action: Mouse scrolled (966, 479) with delta (0, 0)
Screenshot: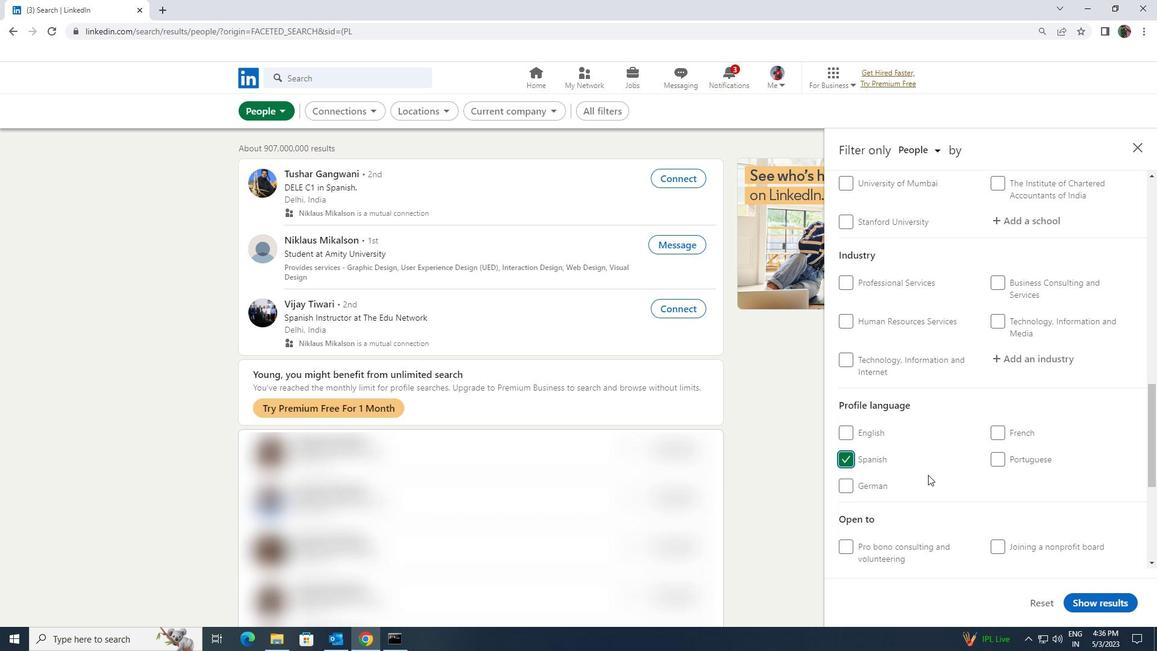 
Action: Mouse scrolled (966, 479) with delta (0, 0)
Screenshot: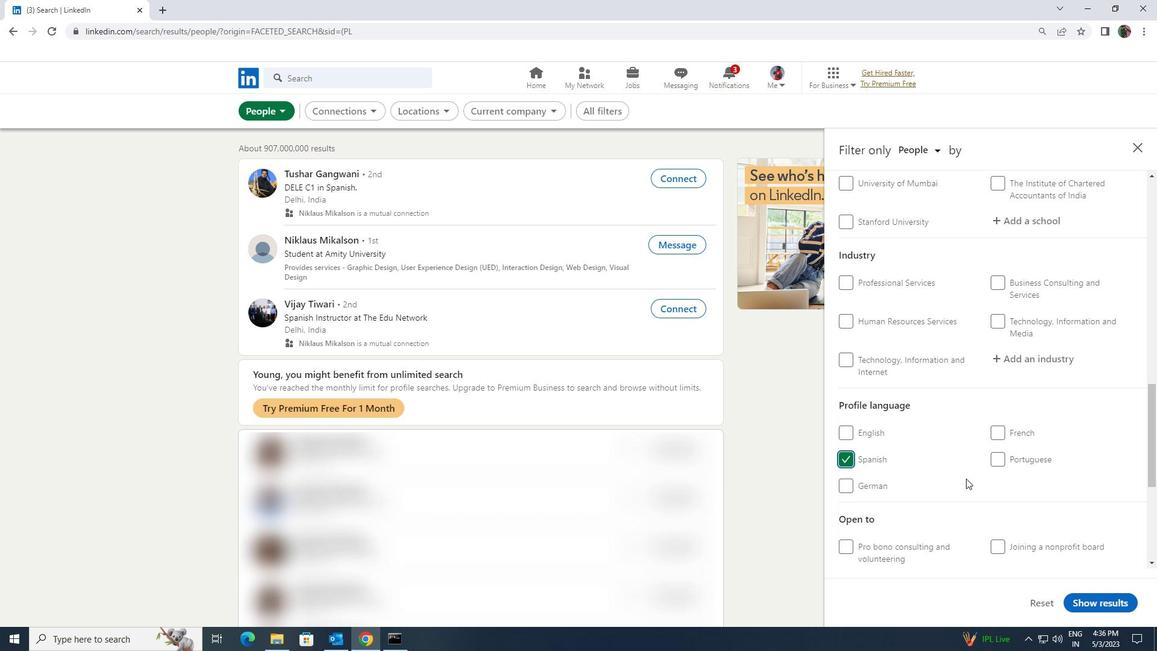 
Action: Mouse moved to (966, 482)
Screenshot: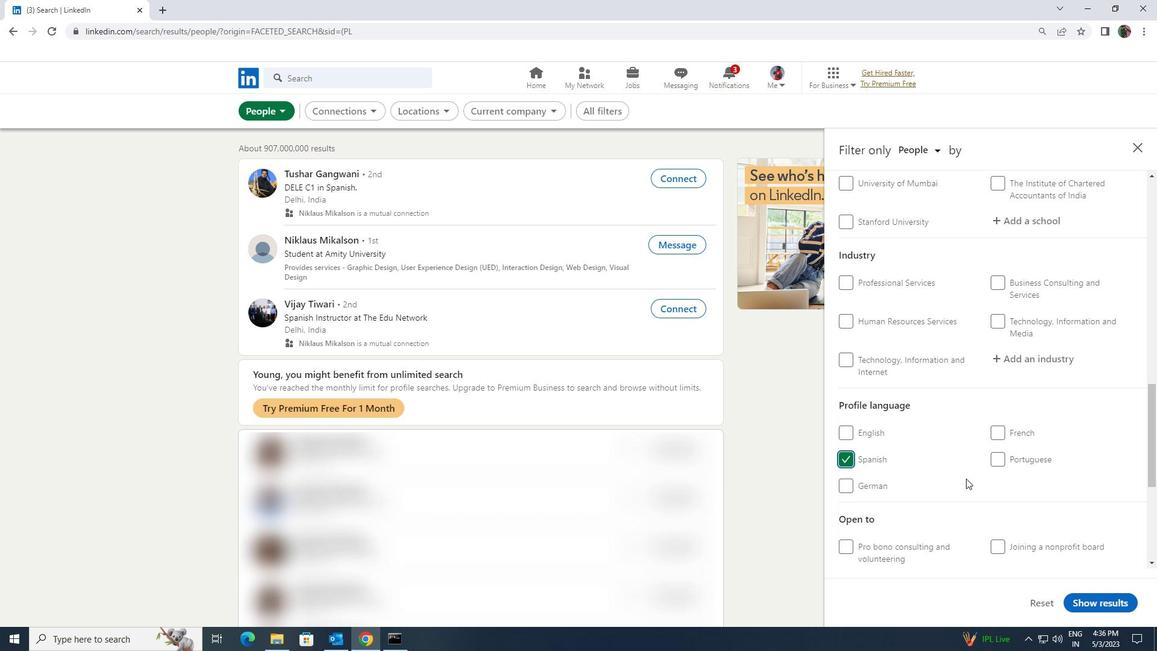 
Action: Mouse scrolled (966, 482) with delta (0, 0)
Screenshot: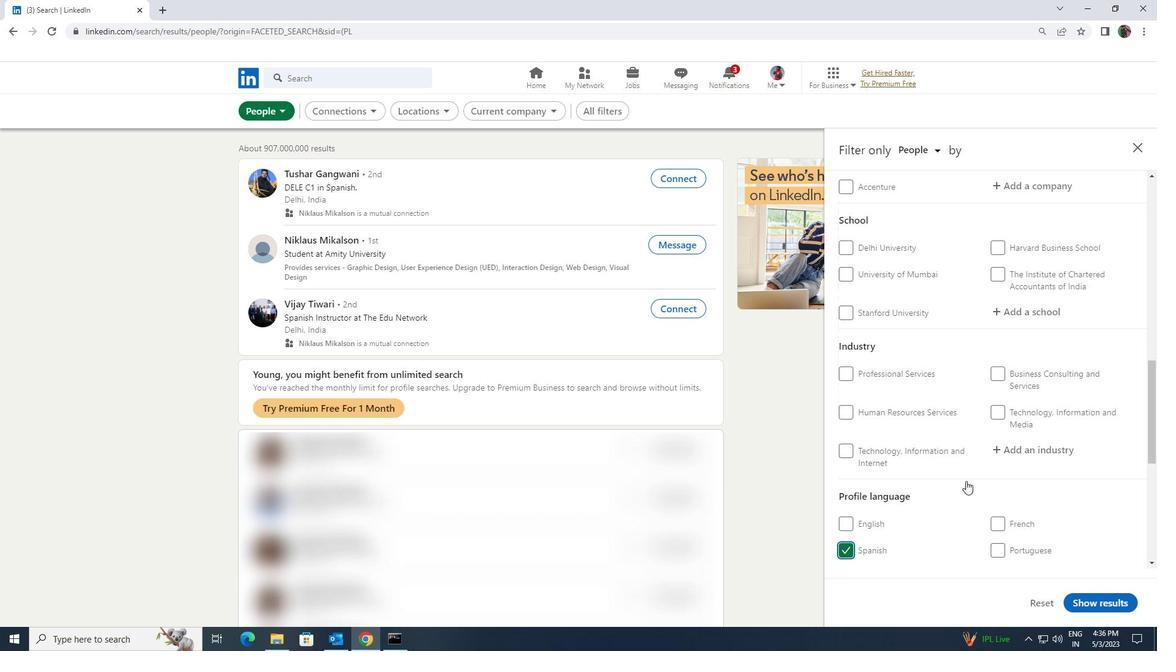 
Action: Mouse scrolled (966, 482) with delta (0, 0)
Screenshot: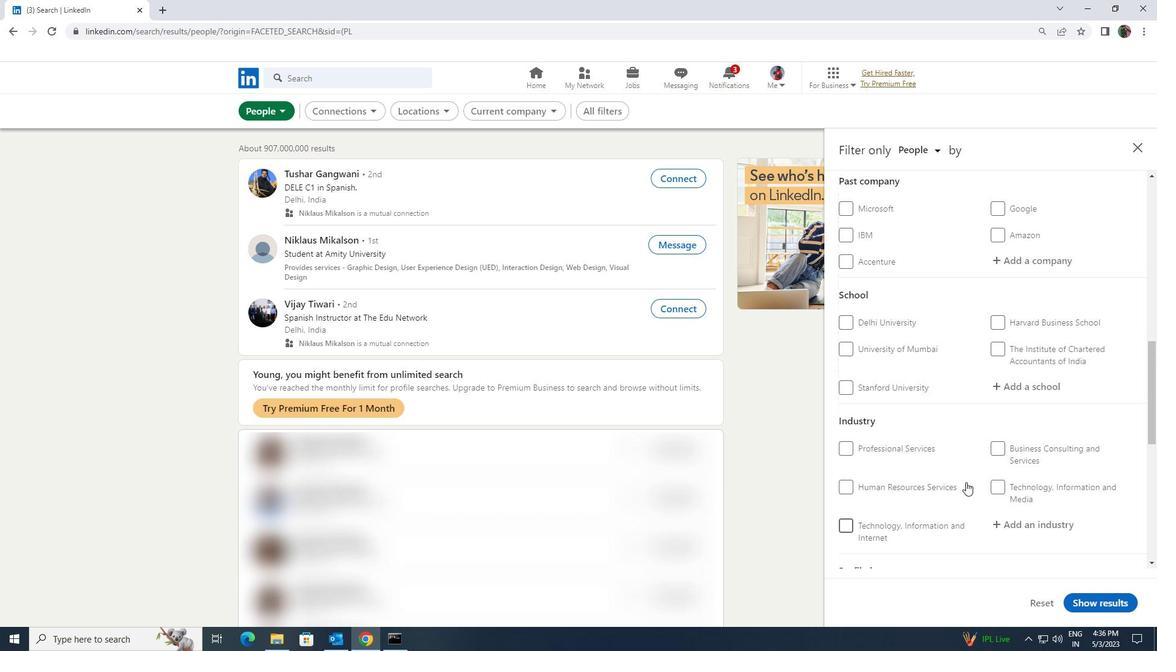 
Action: Mouse scrolled (966, 482) with delta (0, 0)
Screenshot: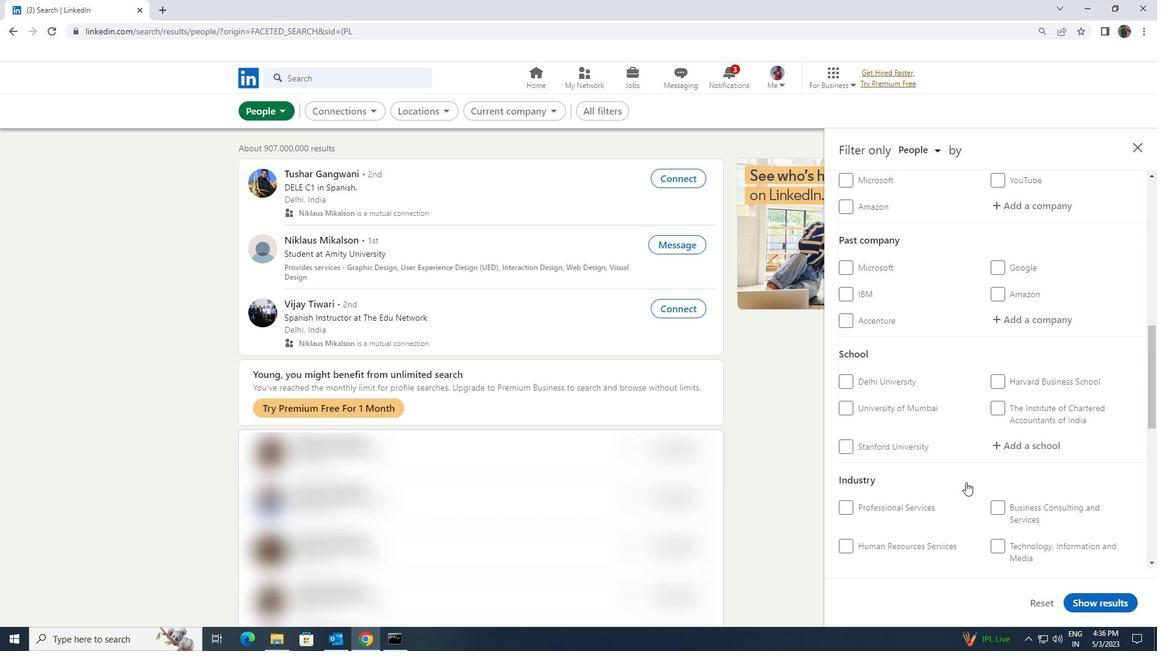 
Action: Mouse scrolled (966, 482) with delta (0, 0)
Screenshot: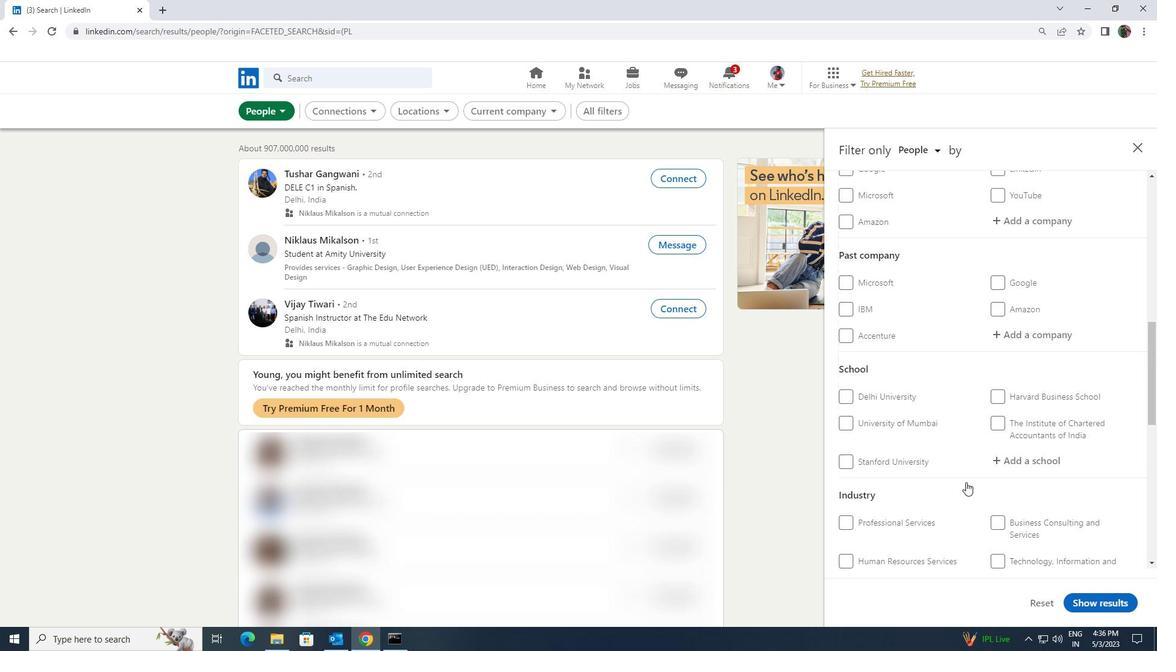 
Action: Mouse scrolled (966, 482) with delta (0, 0)
Screenshot: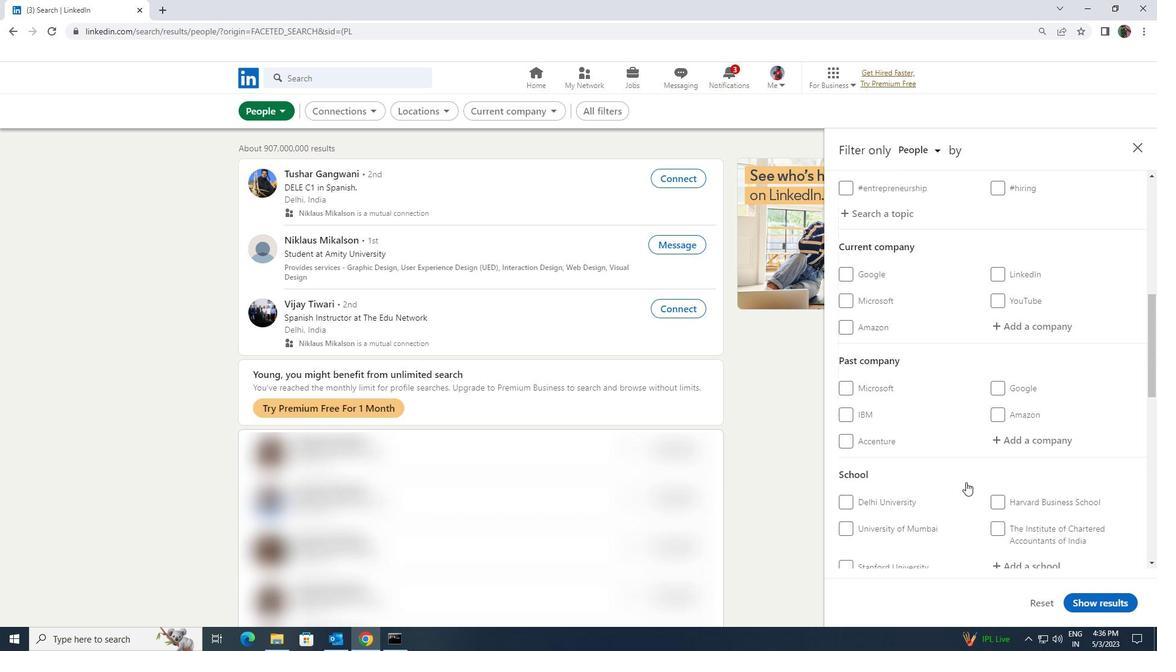 
Action: Mouse moved to (997, 408)
Screenshot: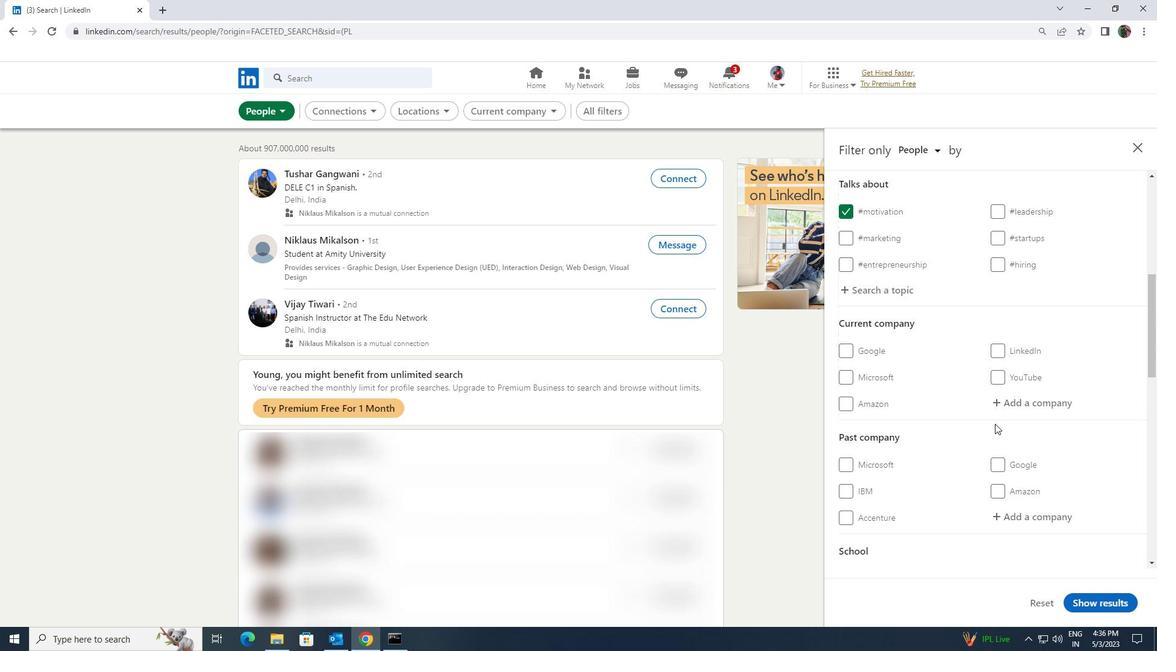 
Action: Mouse pressed left at (997, 408)
Screenshot: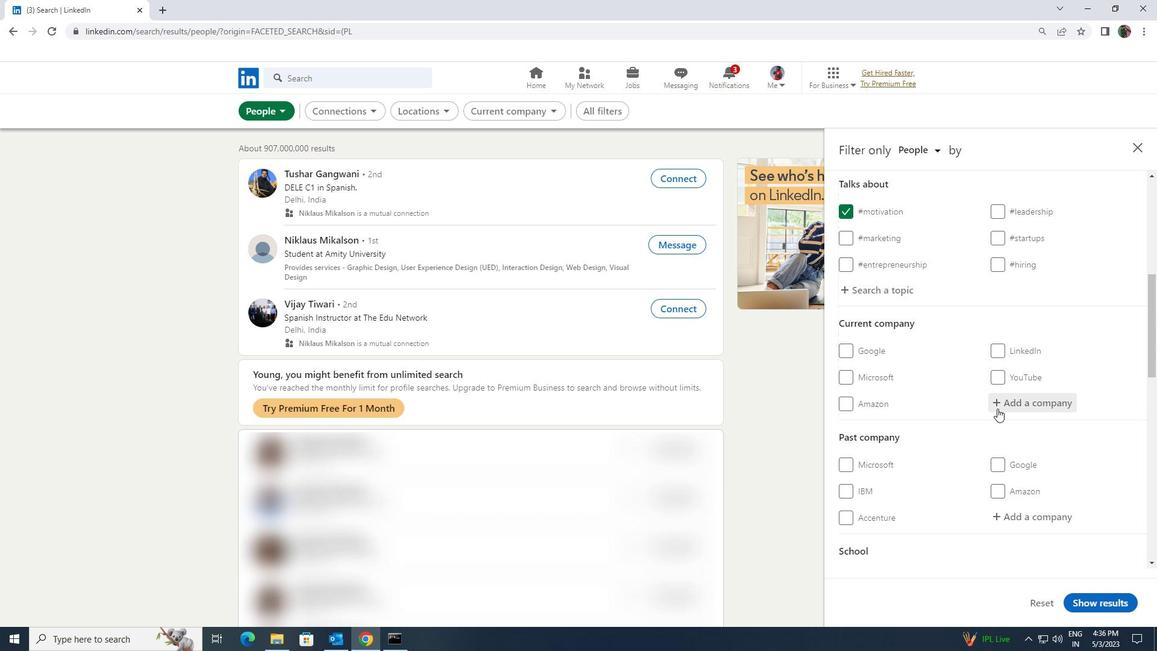 
Action: Key pressed <Key.shift><Key.shift><Key.shift><Key.shift><Key.shift><Key.shift><Key.shift><Key.shift><Key.shift>DECATH
Screenshot: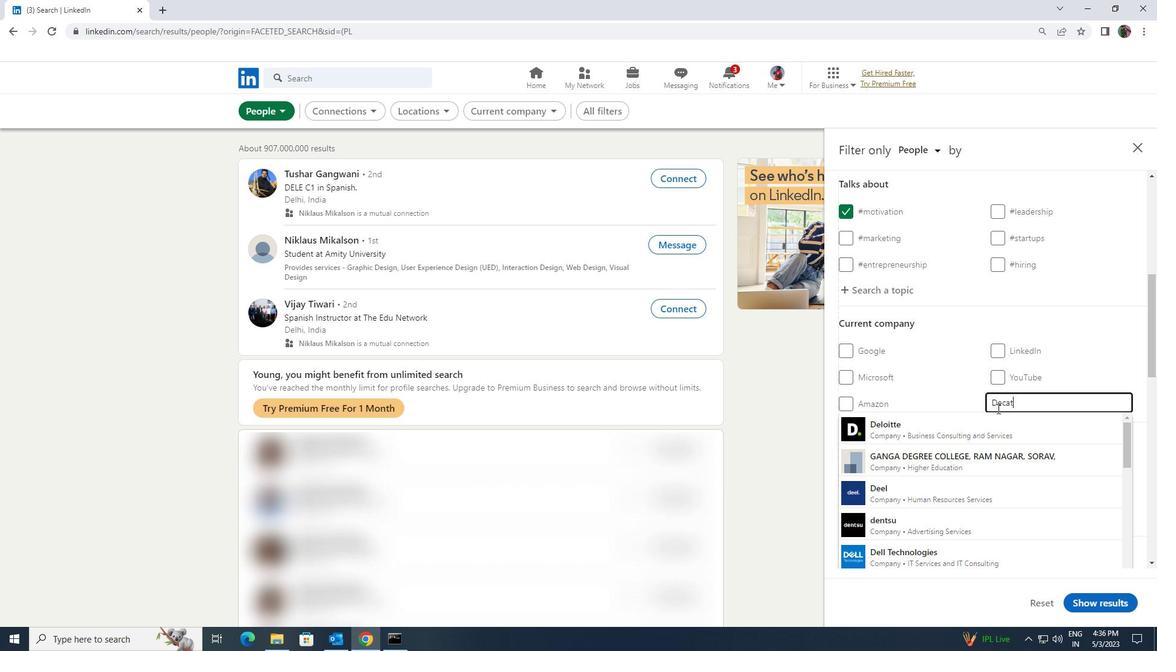 
Action: Mouse moved to (992, 476)
Screenshot: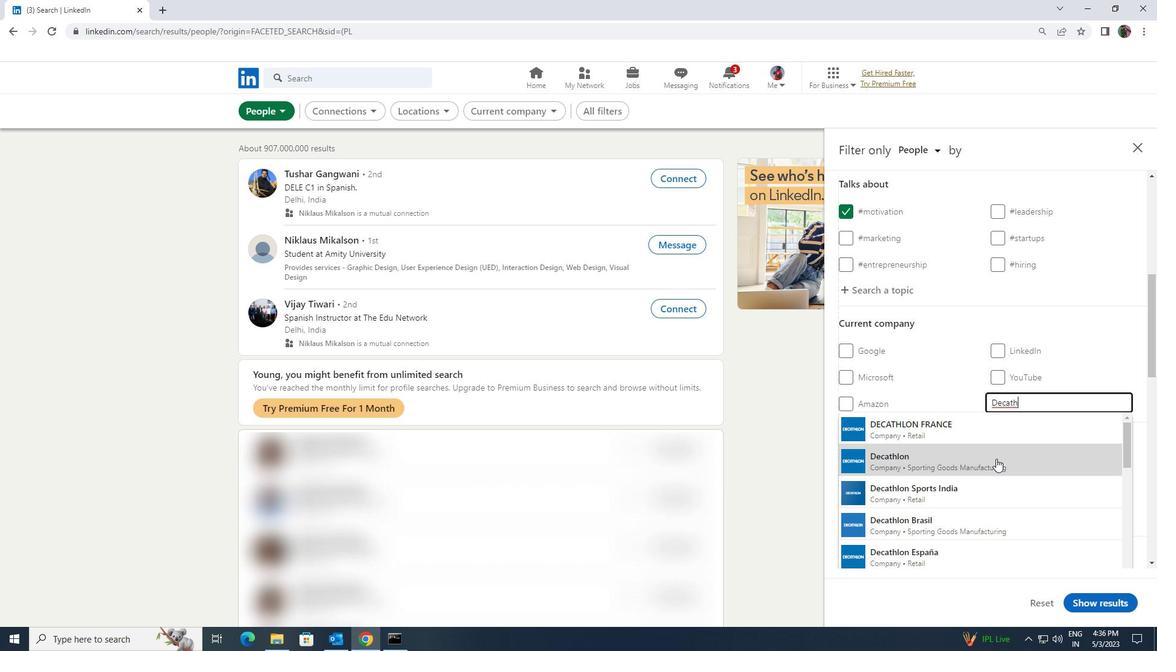 
Action: Mouse pressed left at (992, 476)
Screenshot: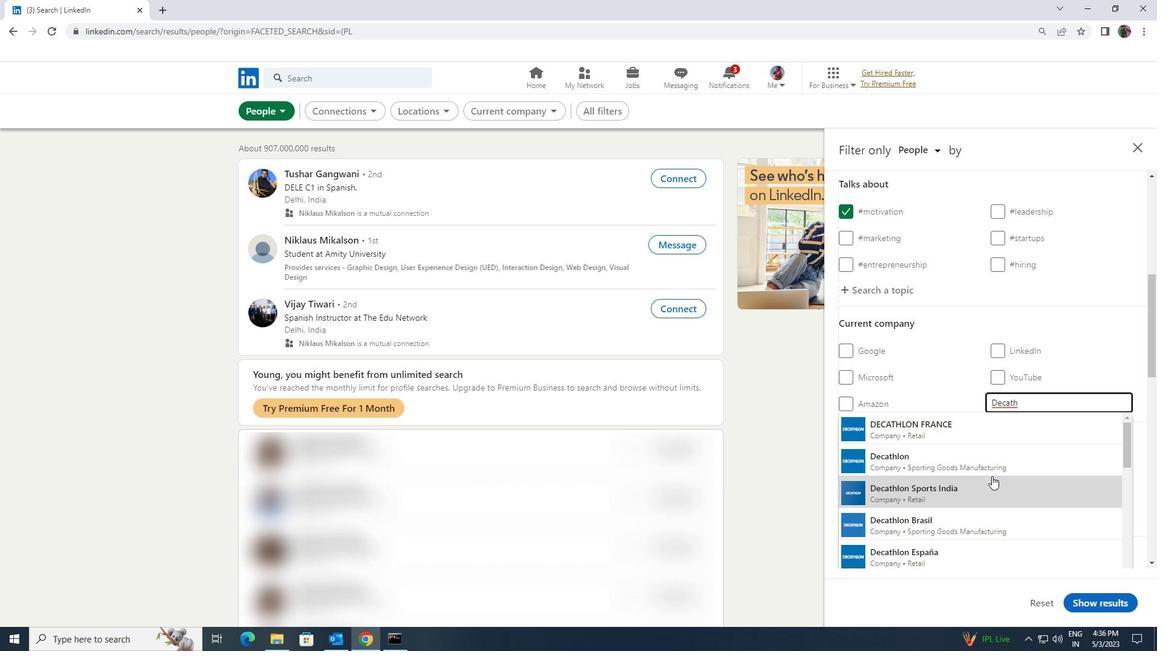 
Action: Mouse moved to (991, 476)
Screenshot: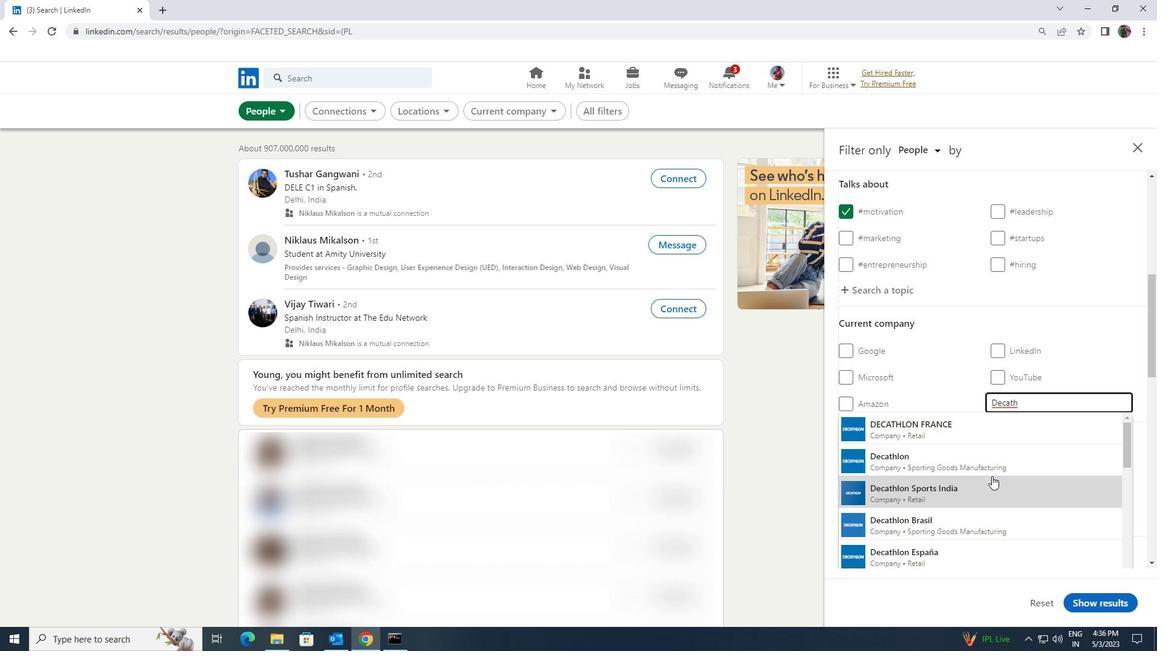 
Action: Mouse scrolled (991, 476) with delta (0, 0)
Screenshot: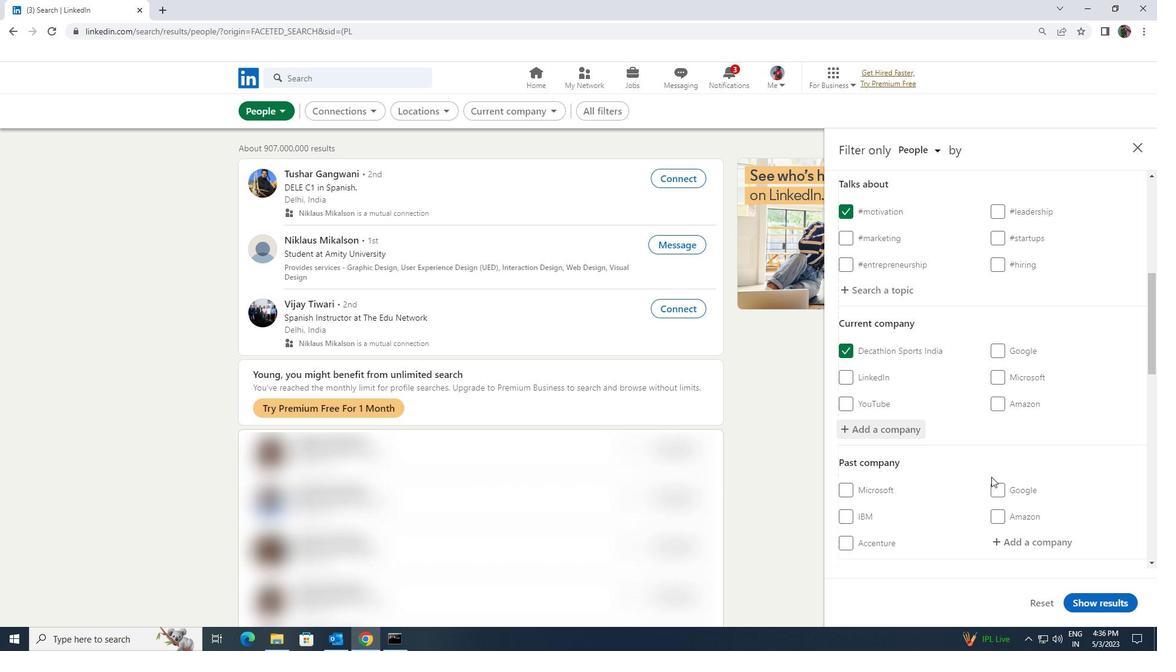 
Action: Mouse scrolled (991, 476) with delta (0, 0)
Screenshot: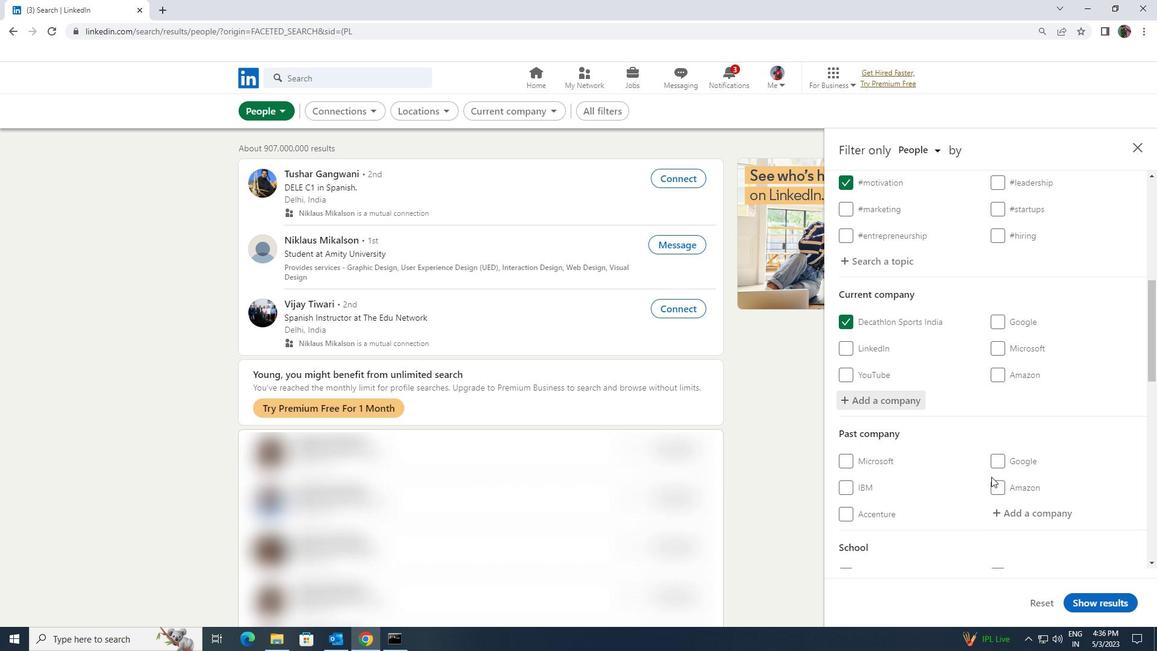 
Action: Mouse scrolled (991, 476) with delta (0, 0)
Screenshot: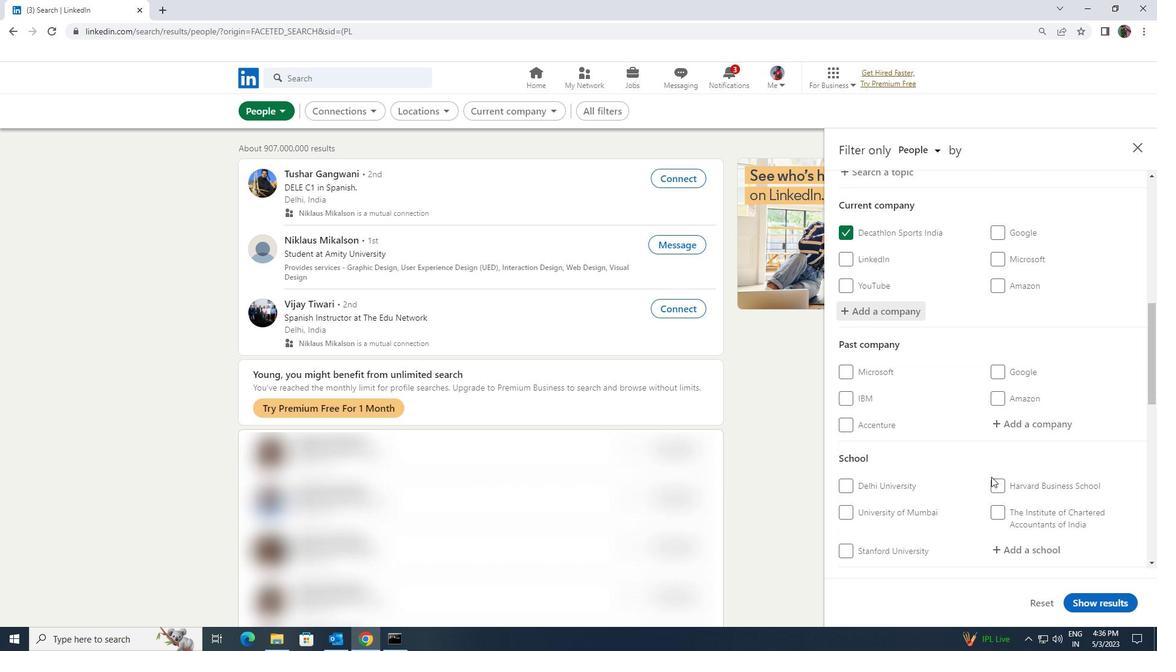 
Action: Mouse scrolled (991, 476) with delta (0, 0)
Screenshot: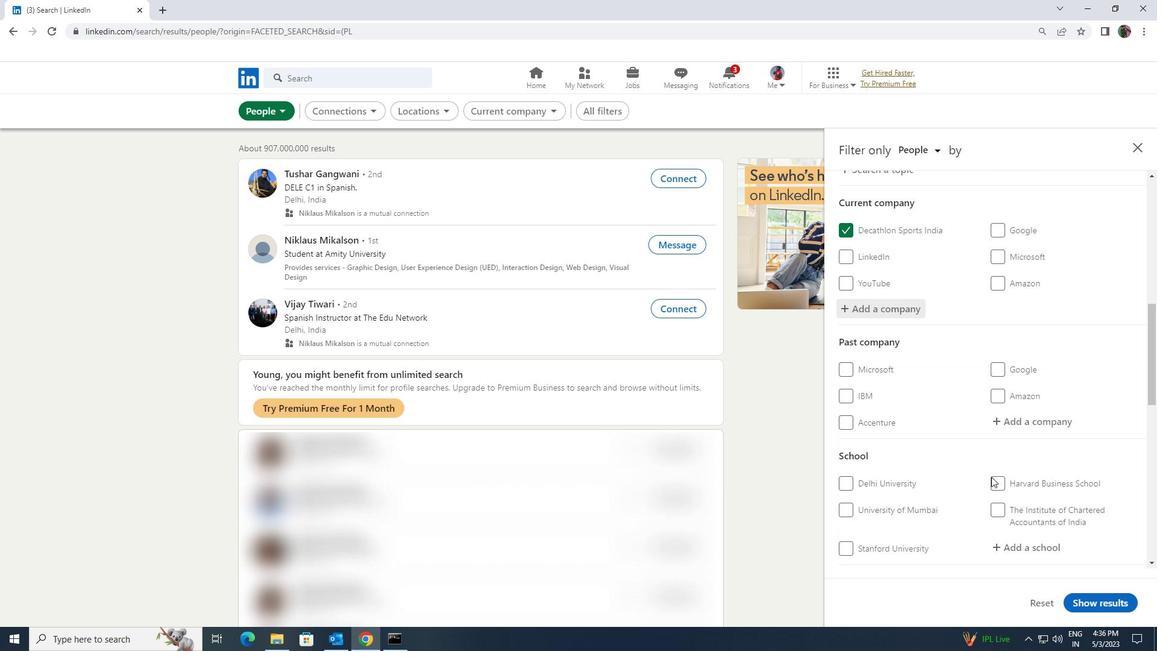 
Action: Mouse moved to (1018, 432)
Screenshot: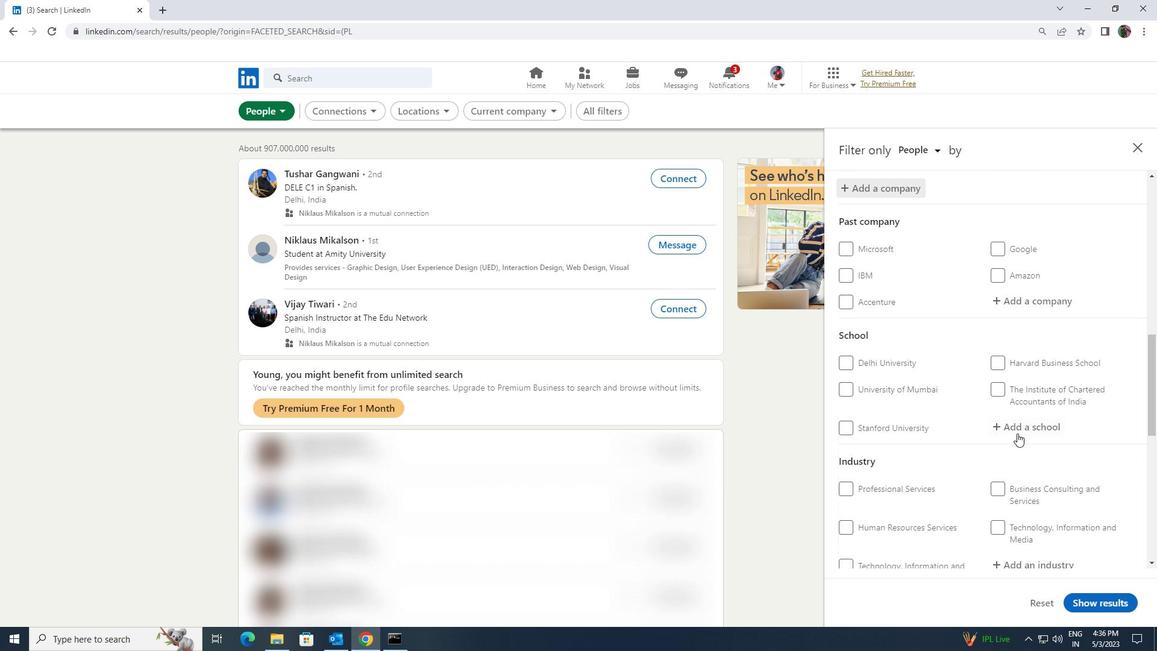
Action: Mouse pressed left at (1018, 432)
Screenshot: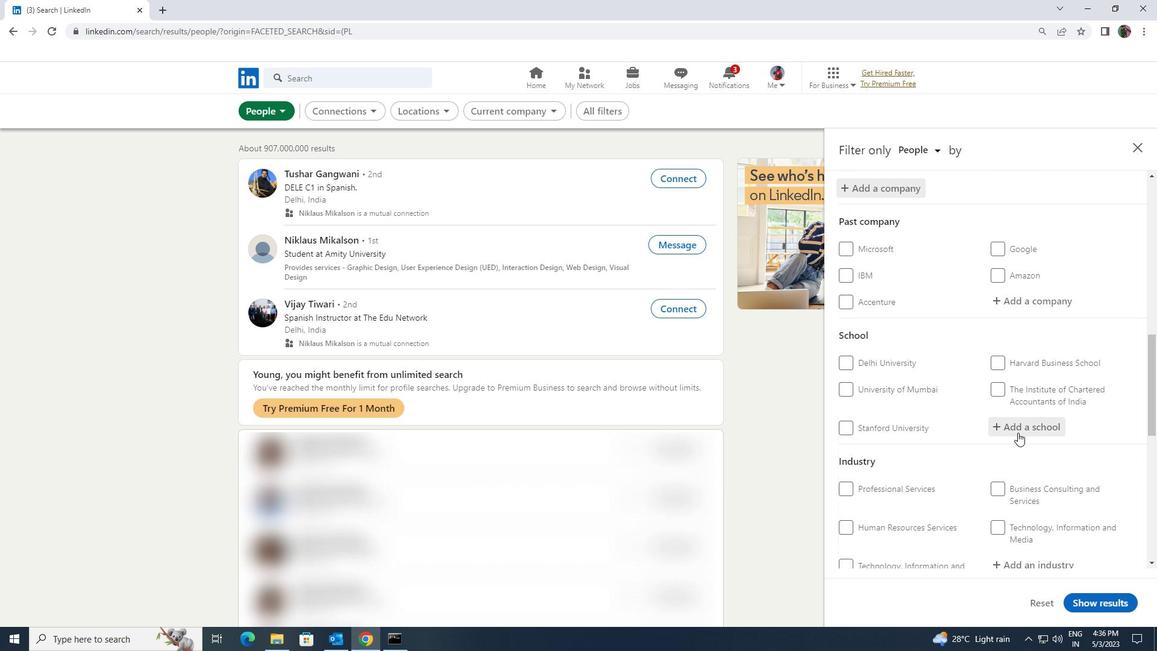 
Action: Key pressed <Key.shift><Key.shift><Key.shift><Key.shift><Key.shift><Key.shift><Key.shift><Key.shift><Key.shift>DURGADEVI<Key.space>SARAF
Screenshot: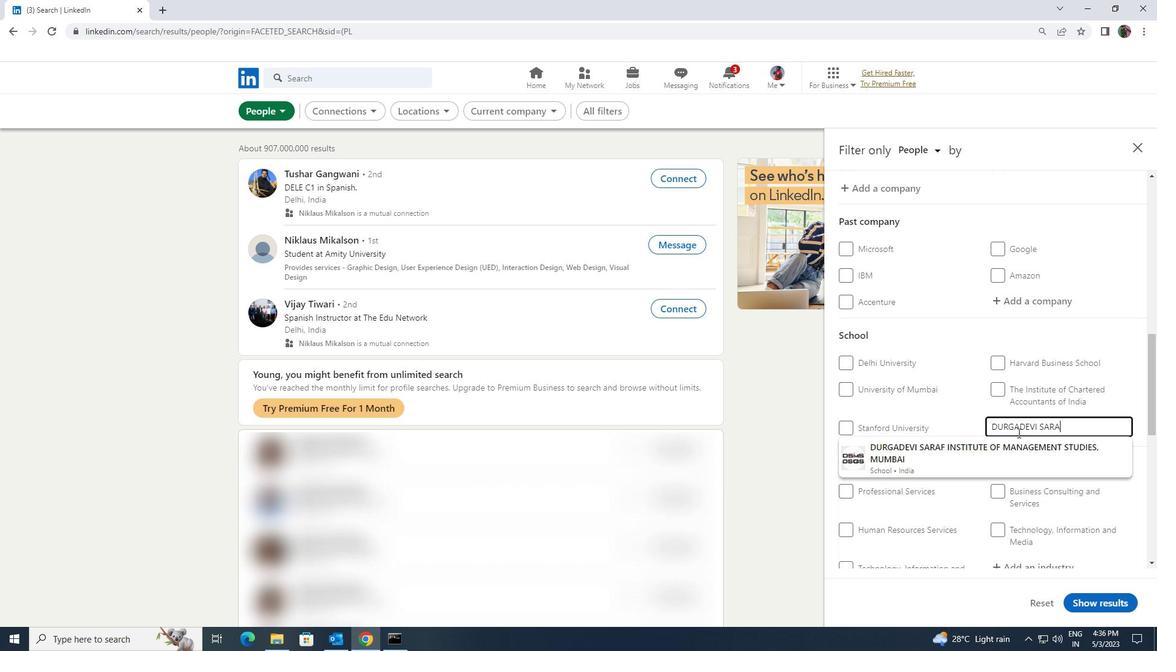 
Action: Mouse moved to (1021, 446)
Screenshot: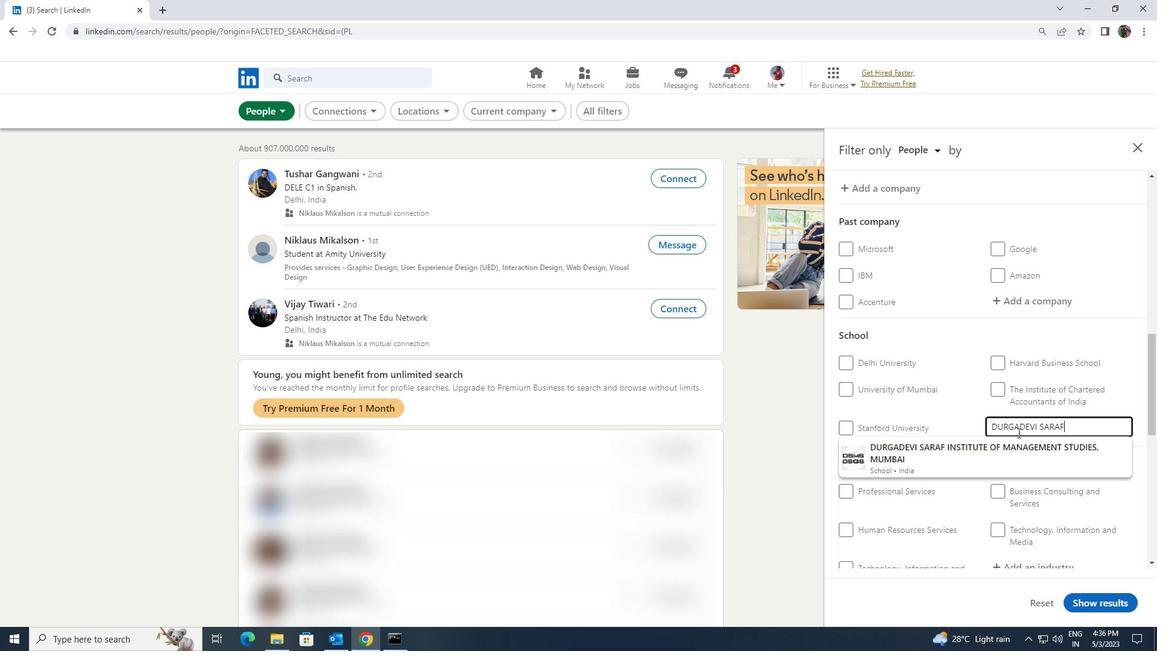 
Action: Mouse pressed left at (1021, 446)
Screenshot: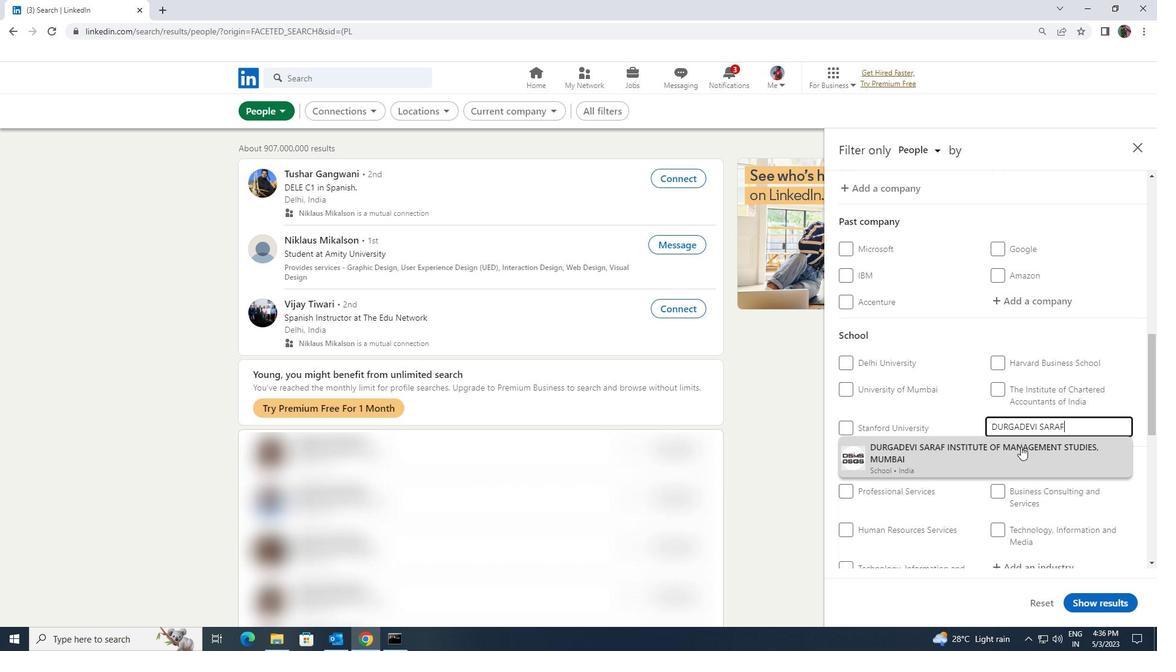 
Action: Mouse scrolled (1021, 446) with delta (0, 0)
Screenshot: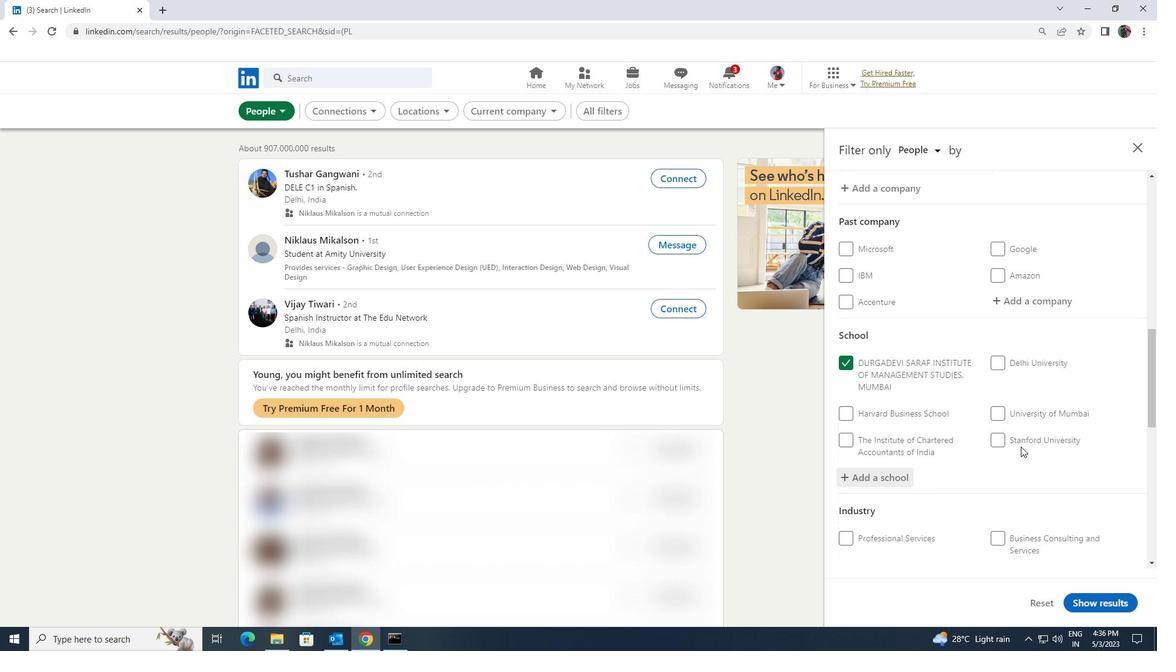 
Action: Mouse scrolled (1021, 446) with delta (0, 0)
Screenshot: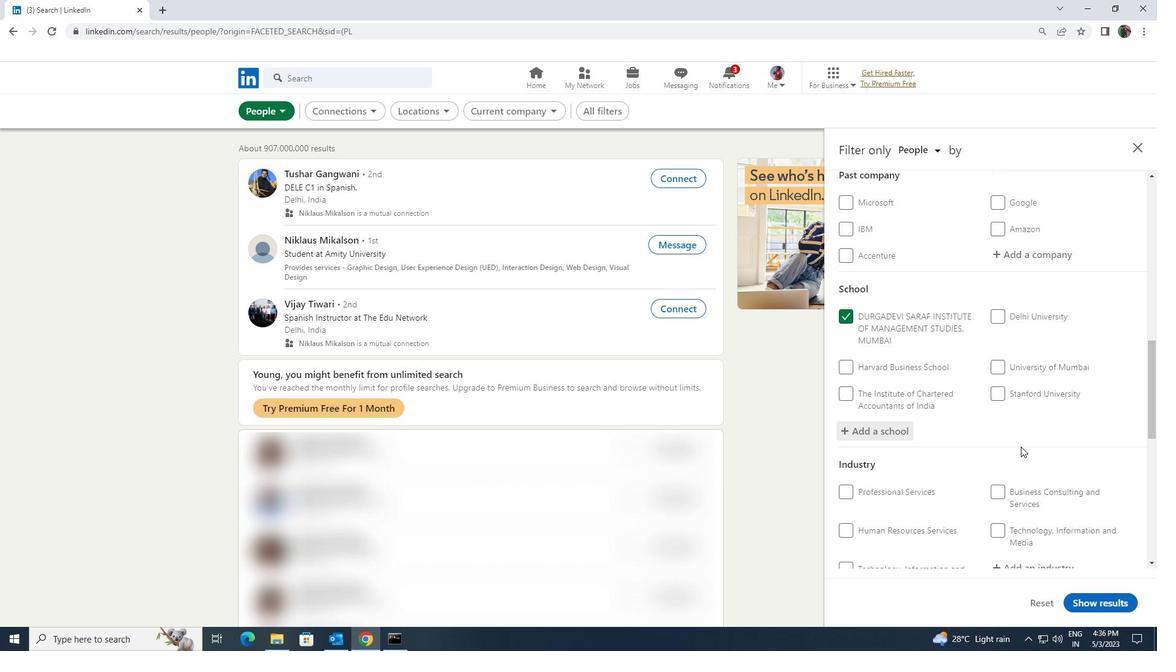 
Action: Mouse moved to (1015, 490)
Screenshot: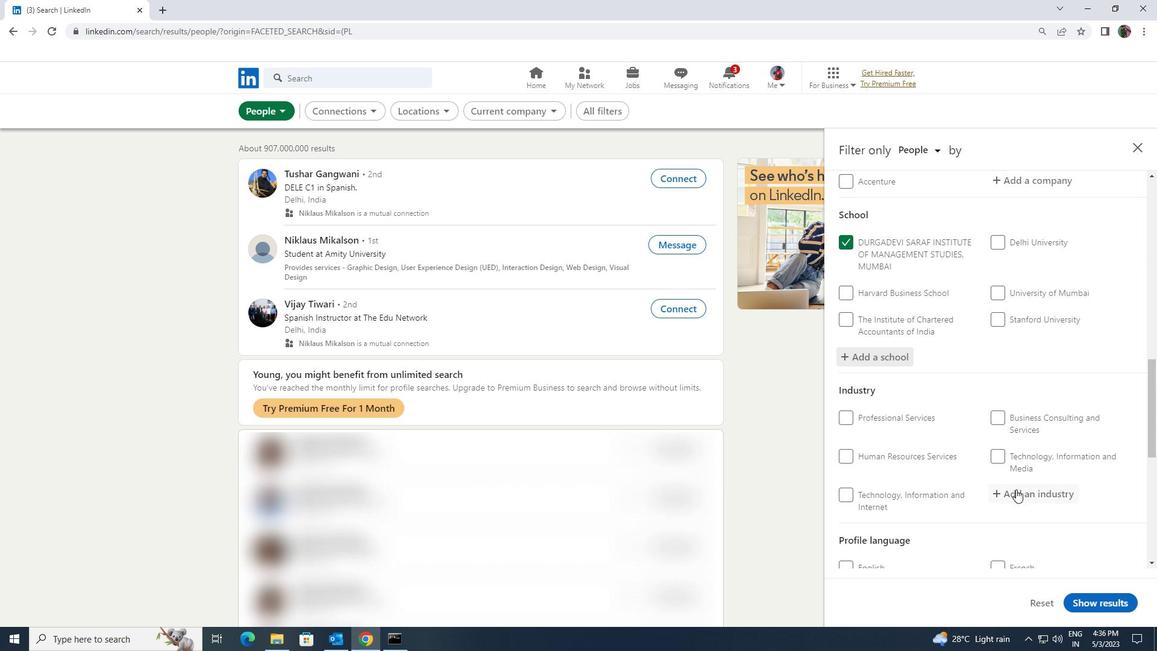 
Action: Mouse pressed left at (1015, 490)
Screenshot: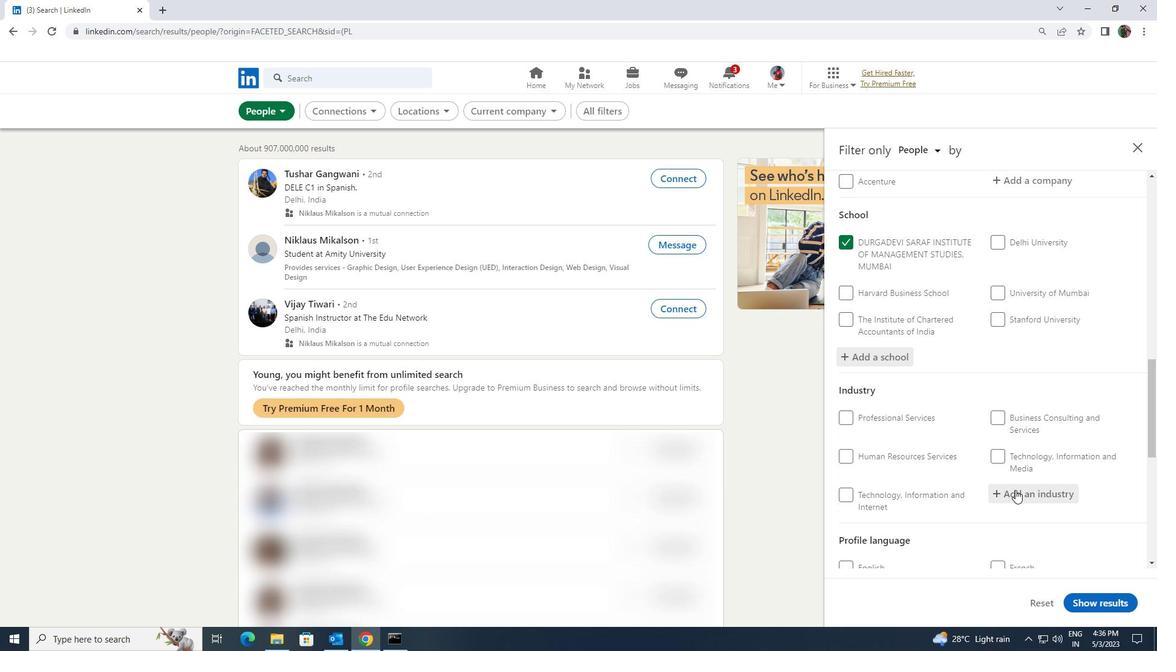 
Action: Key pressed <Key.shift><Key.shift><Key.shift><Key.shift><Key.shift><Key.shift><Key.shift><Key.shift><Key.shift><Key.shift><Key.shift><Key.shift>GYPSUM<Key.space><Key.shift>PRODUCTS
Screenshot: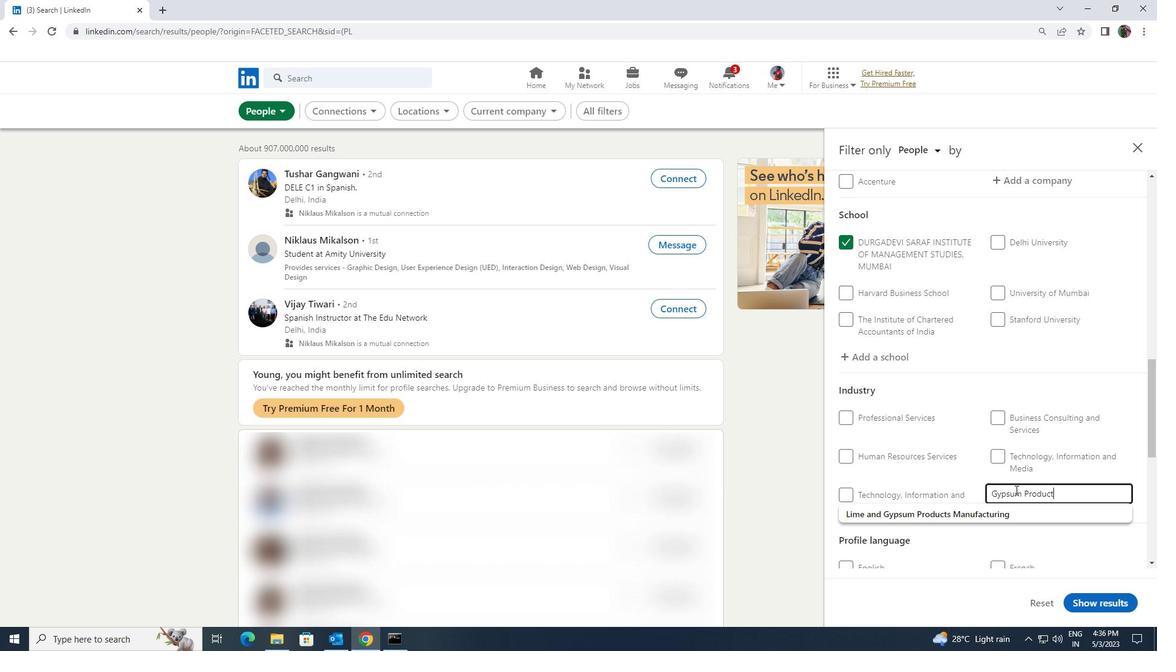 
Action: Mouse moved to (1017, 505)
Screenshot: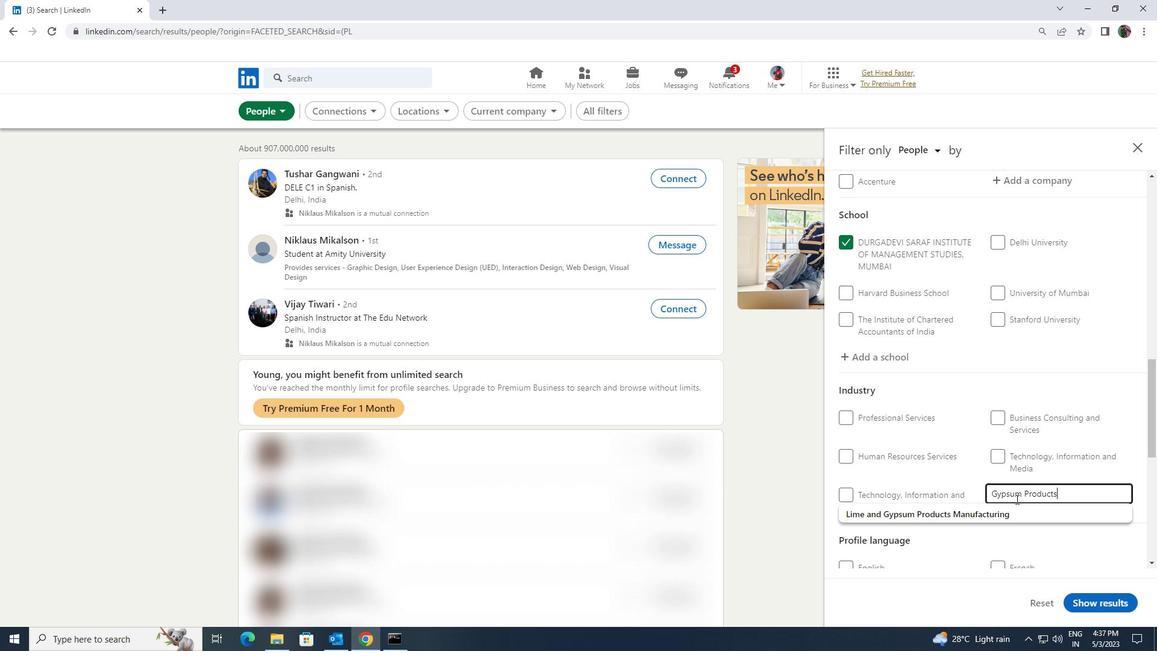
Action: Mouse pressed left at (1017, 505)
Screenshot: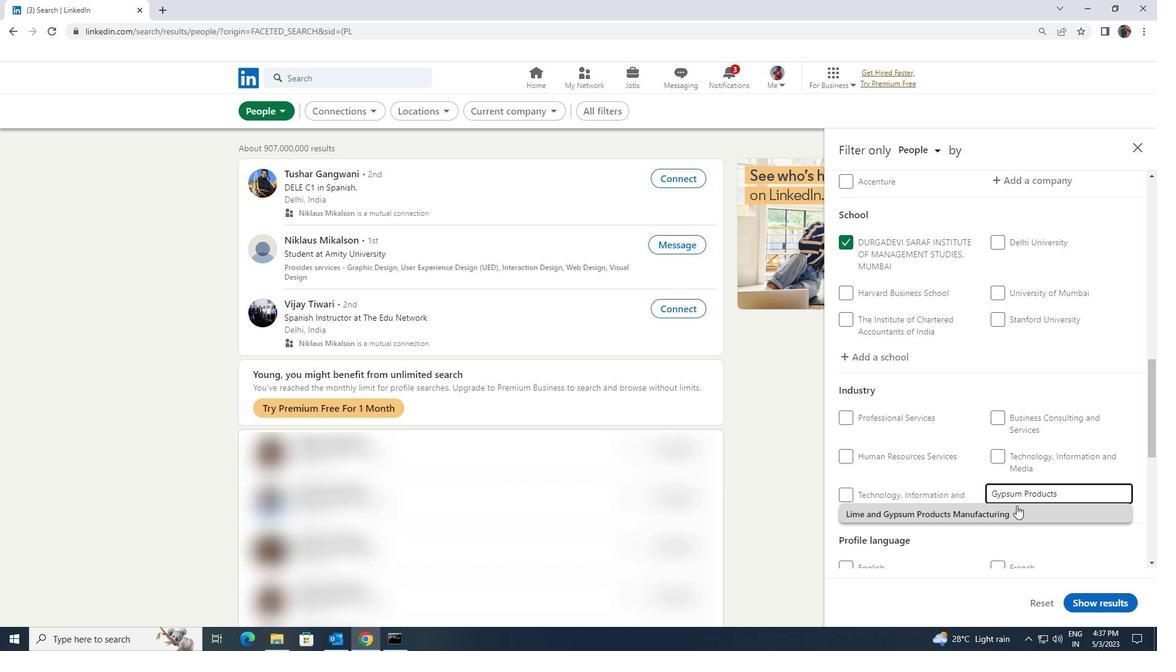 
Action: Mouse scrolled (1017, 505) with delta (0, 0)
Screenshot: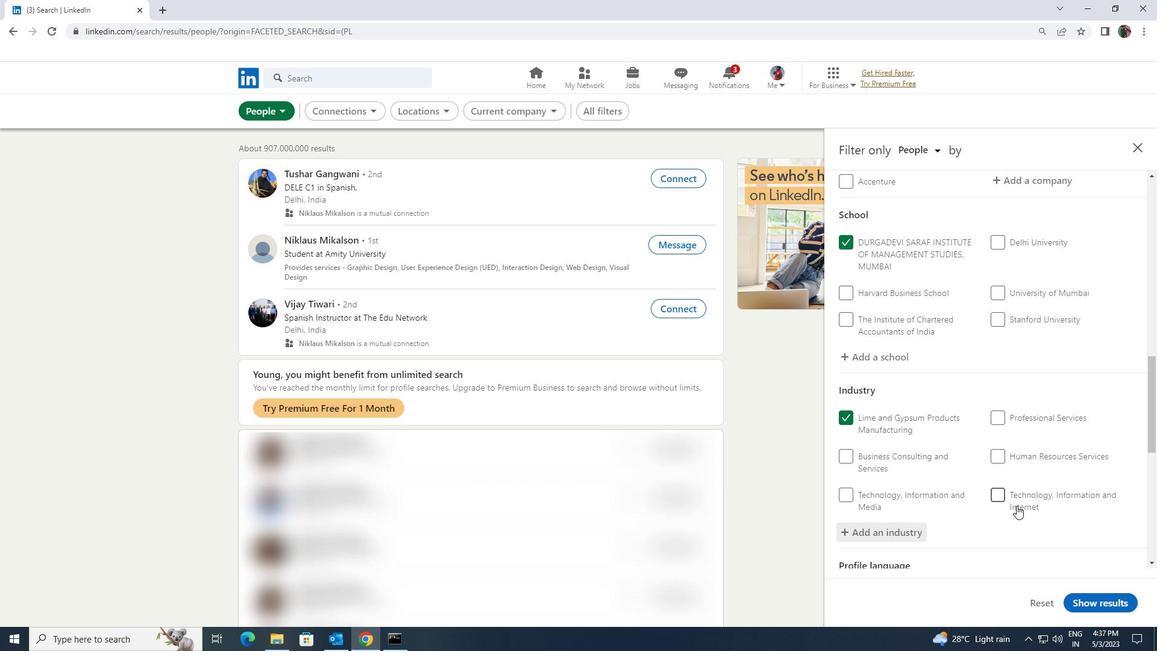 
Action: Mouse scrolled (1017, 505) with delta (0, 0)
Screenshot: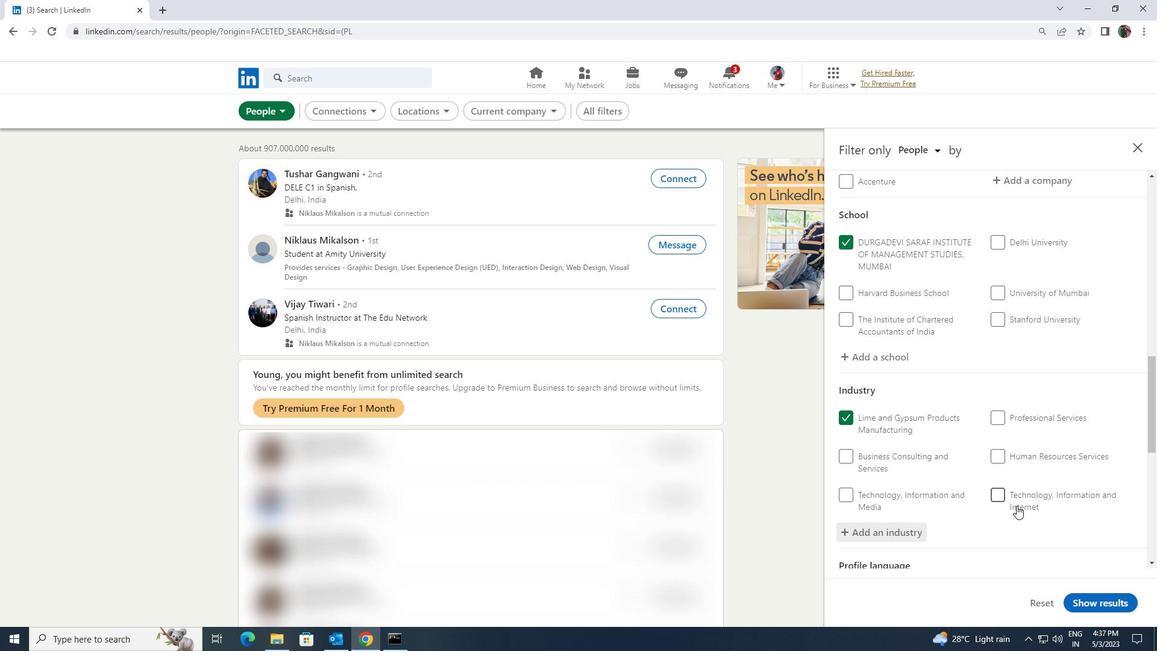 
Action: Mouse scrolled (1017, 505) with delta (0, 0)
Screenshot: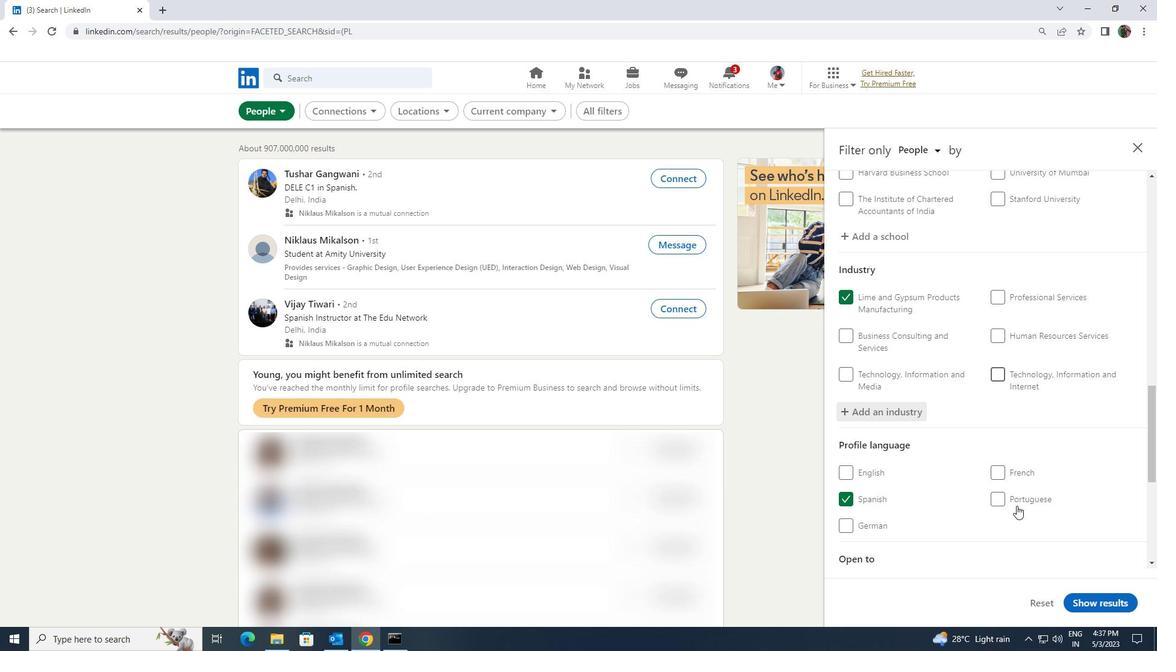 
Action: Mouse scrolled (1017, 505) with delta (0, 0)
Screenshot: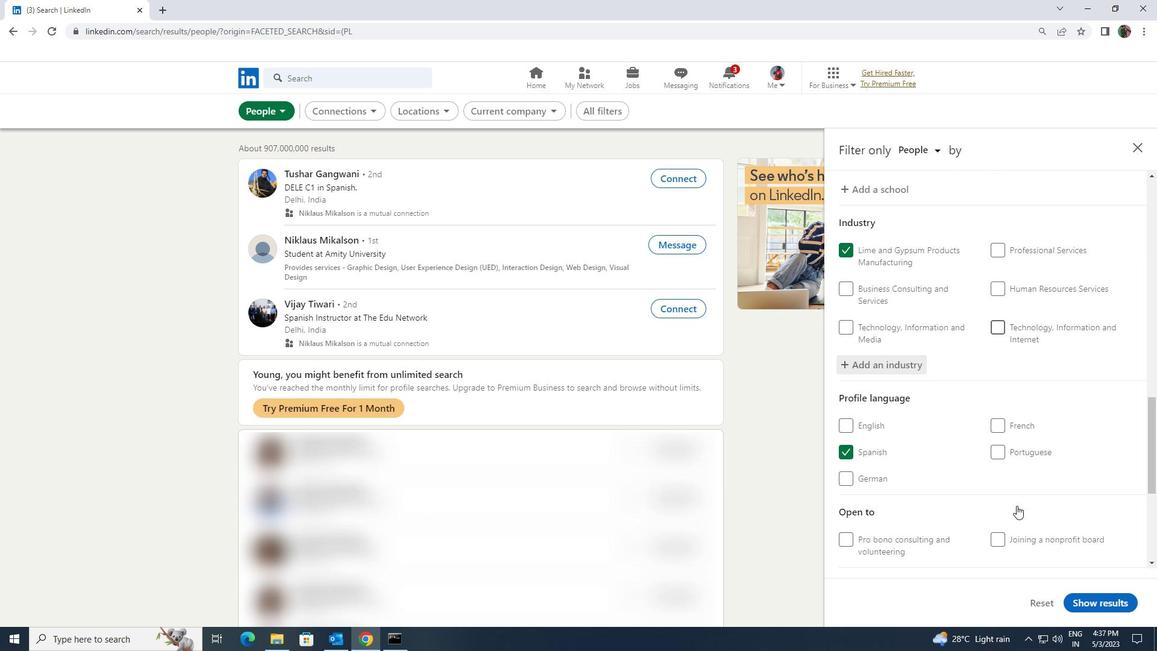 
Action: Mouse scrolled (1017, 505) with delta (0, 0)
Screenshot: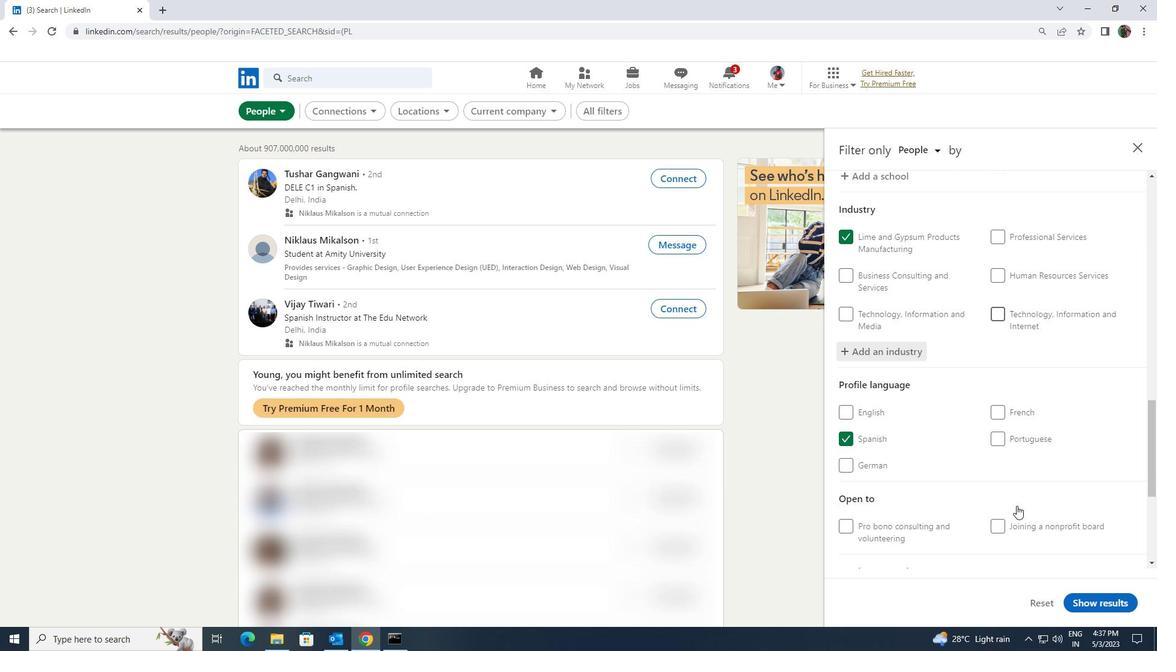 
Action: Mouse scrolled (1017, 505) with delta (0, 0)
Screenshot: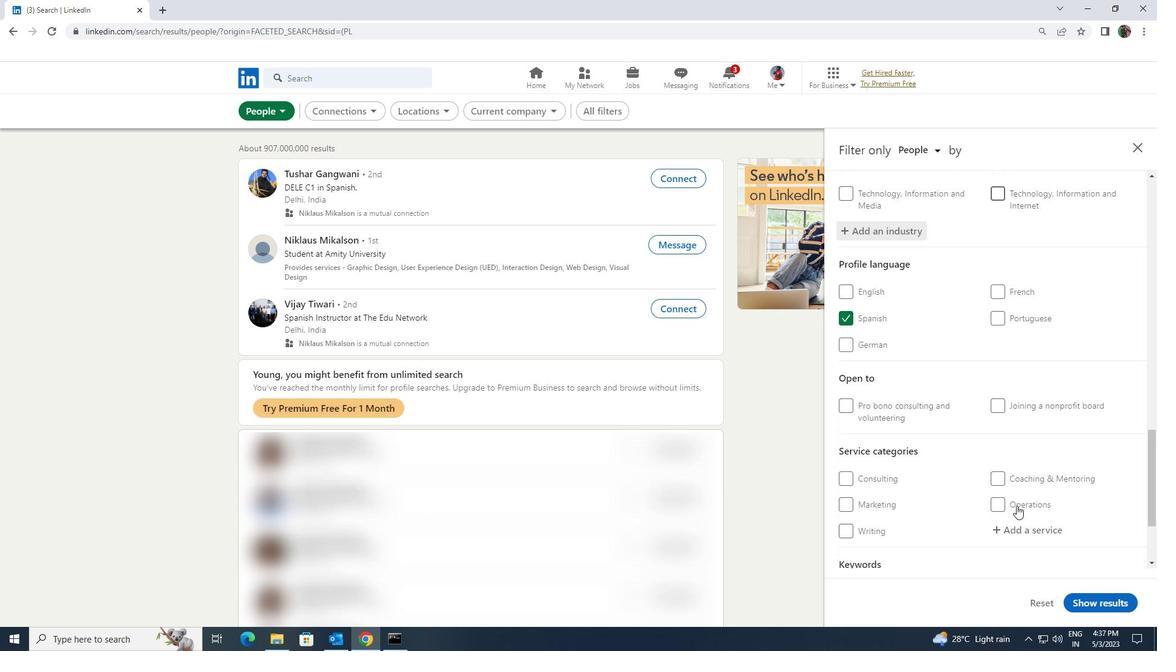 
Action: Mouse moved to (1020, 474)
Screenshot: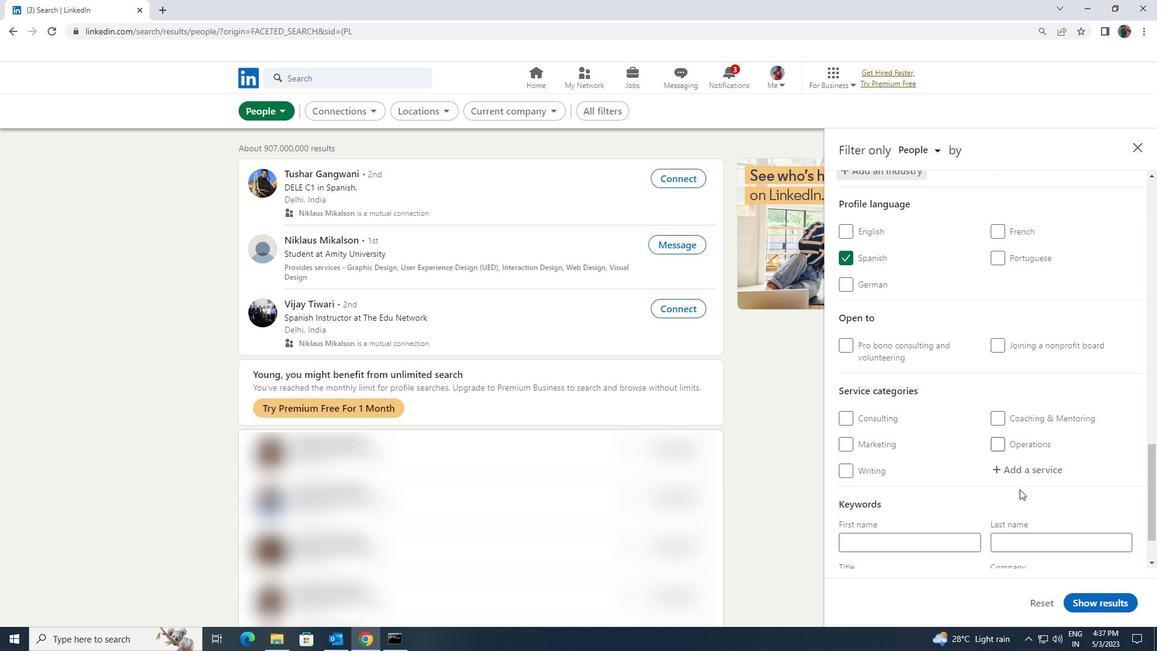 
Action: Mouse pressed left at (1020, 474)
Screenshot: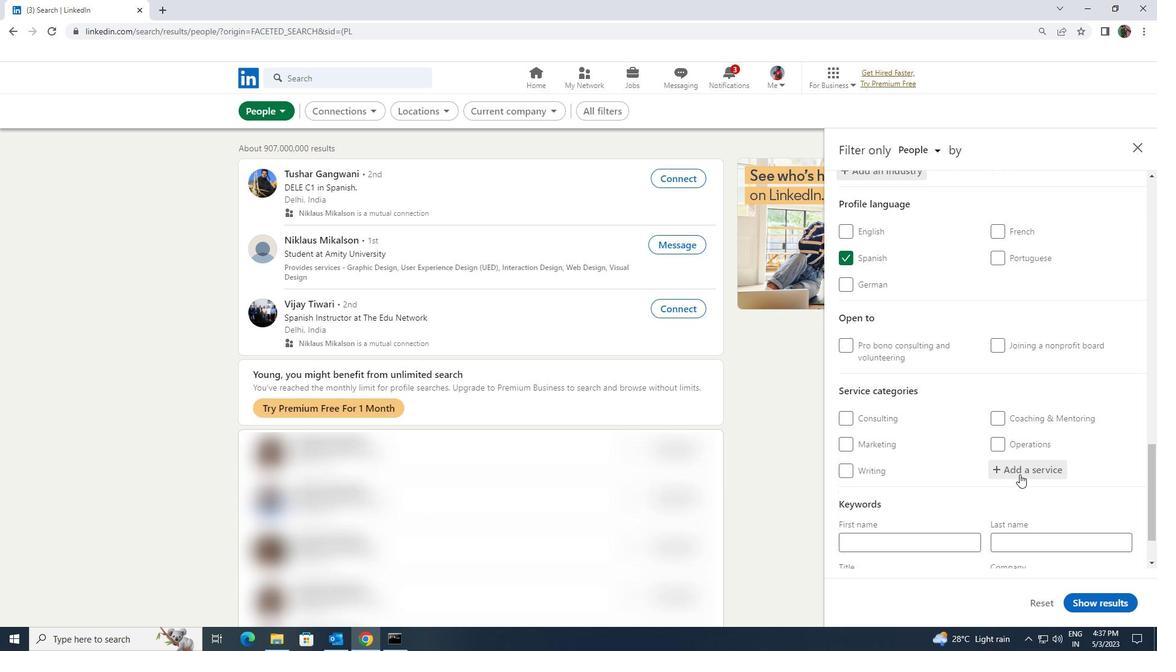 
Action: Key pressed <Key.shift>CONTENT<Key.space><Key.shift>ST
Screenshot: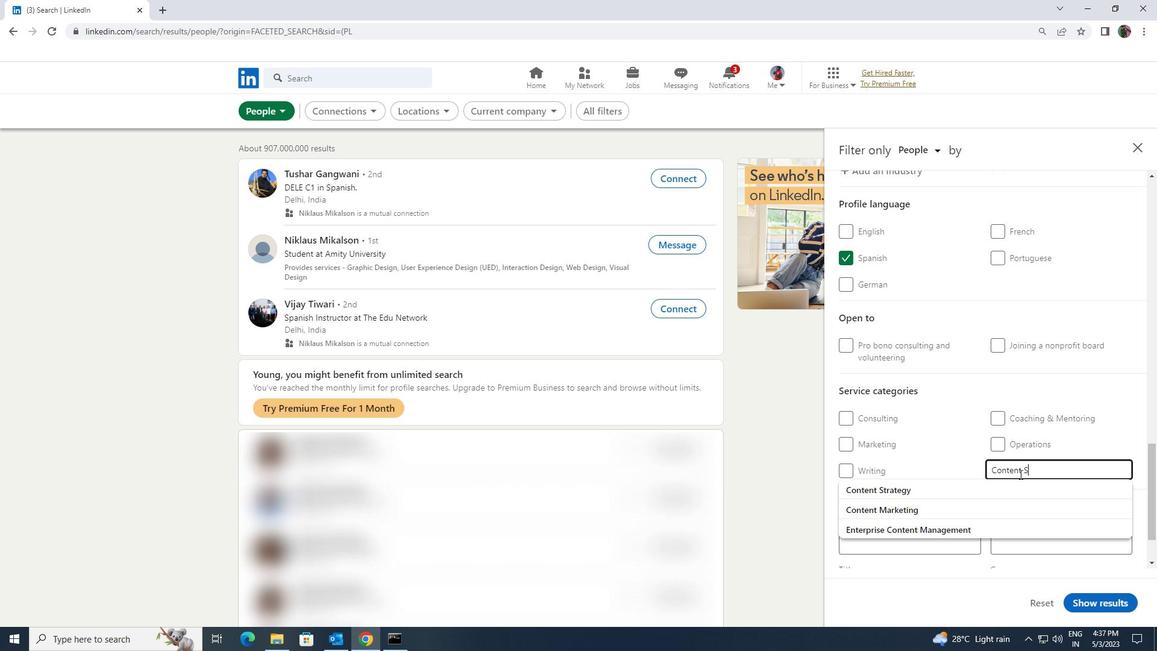 
Action: Mouse moved to (1016, 479)
Screenshot: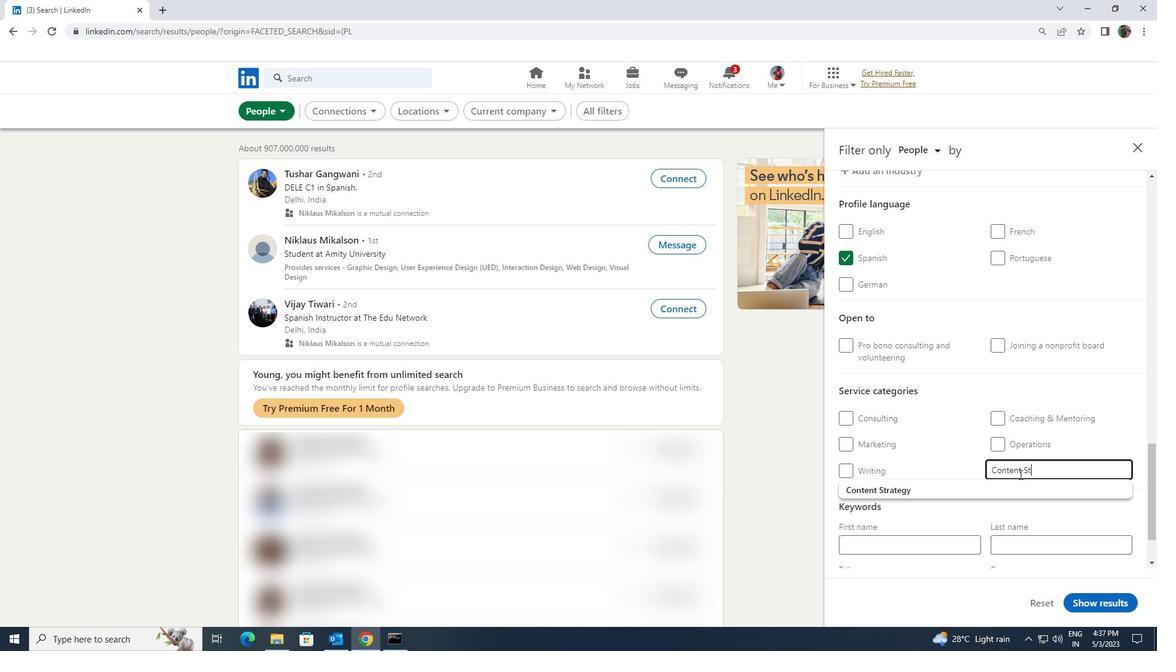 
Action: Mouse pressed left at (1016, 479)
Screenshot: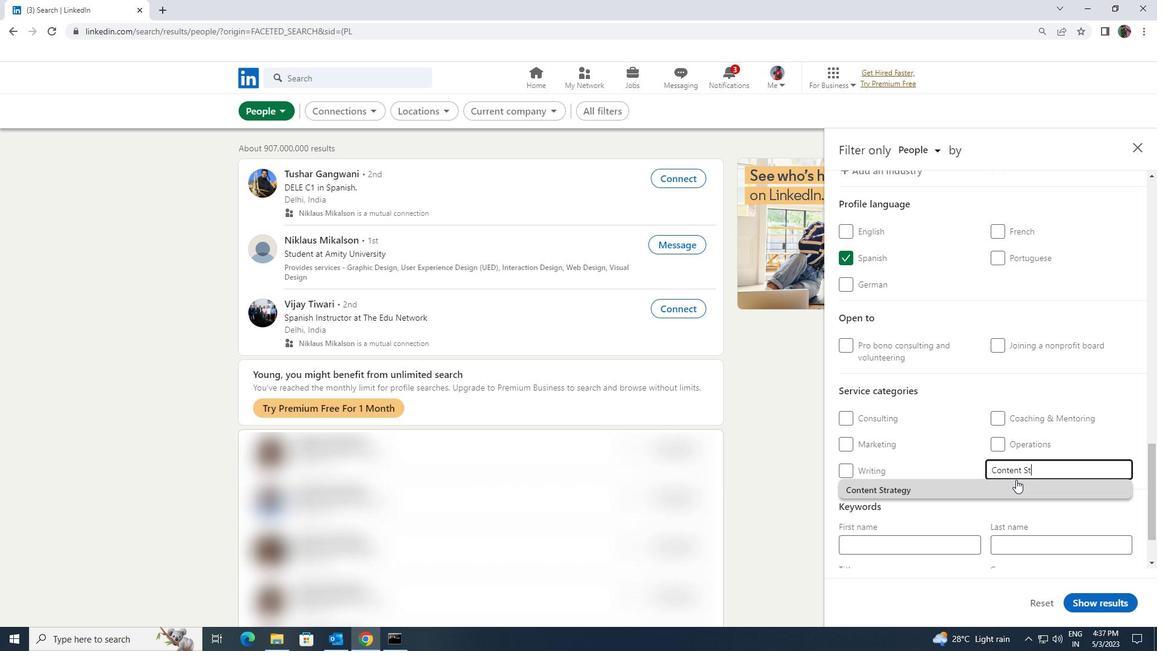 
Action: Mouse scrolled (1016, 479) with delta (0, 0)
Screenshot: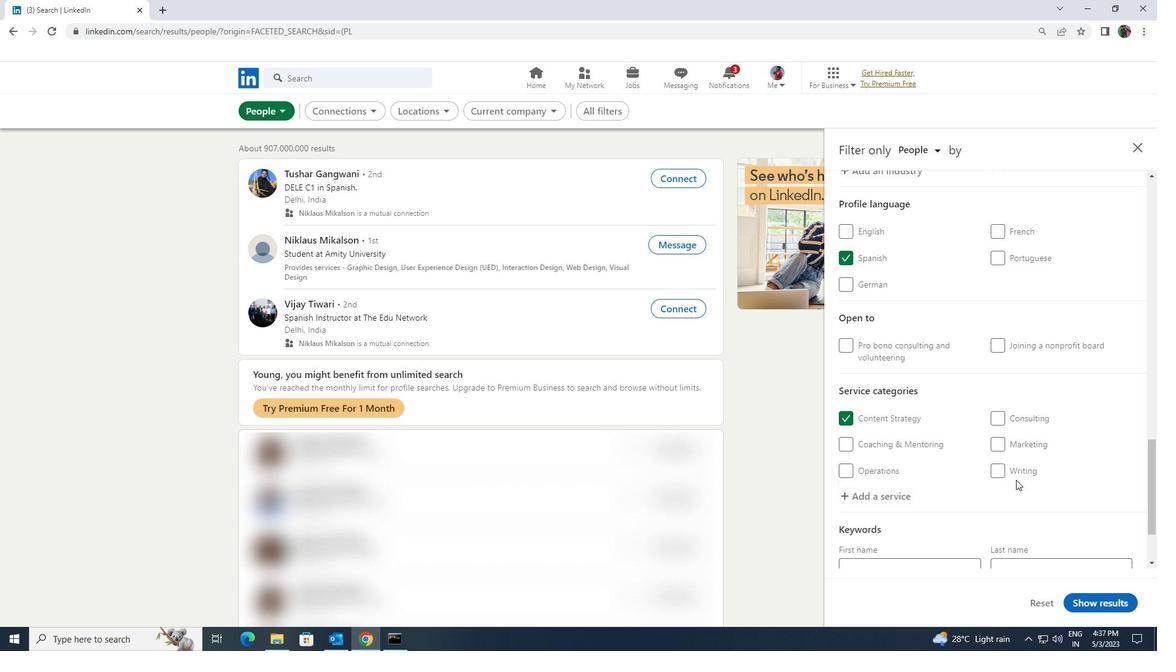 
Action: Mouse scrolled (1016, 479) with delta (0, 0)
Screenshot: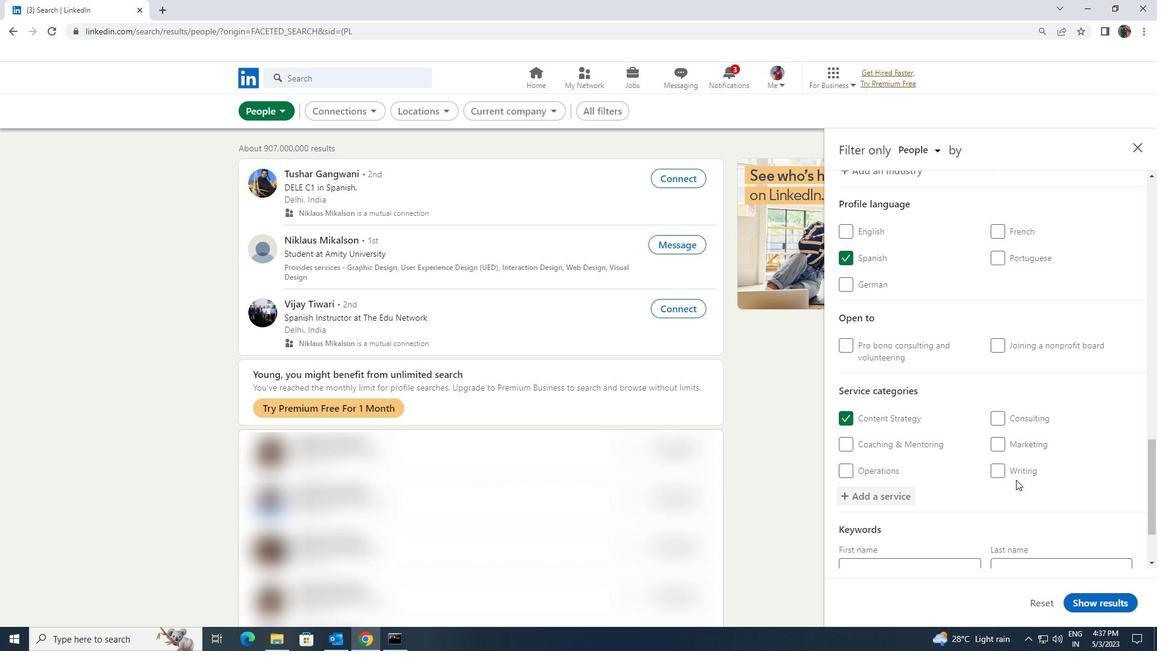 
Action: Mouse moved to (974, 510)
Screenshot: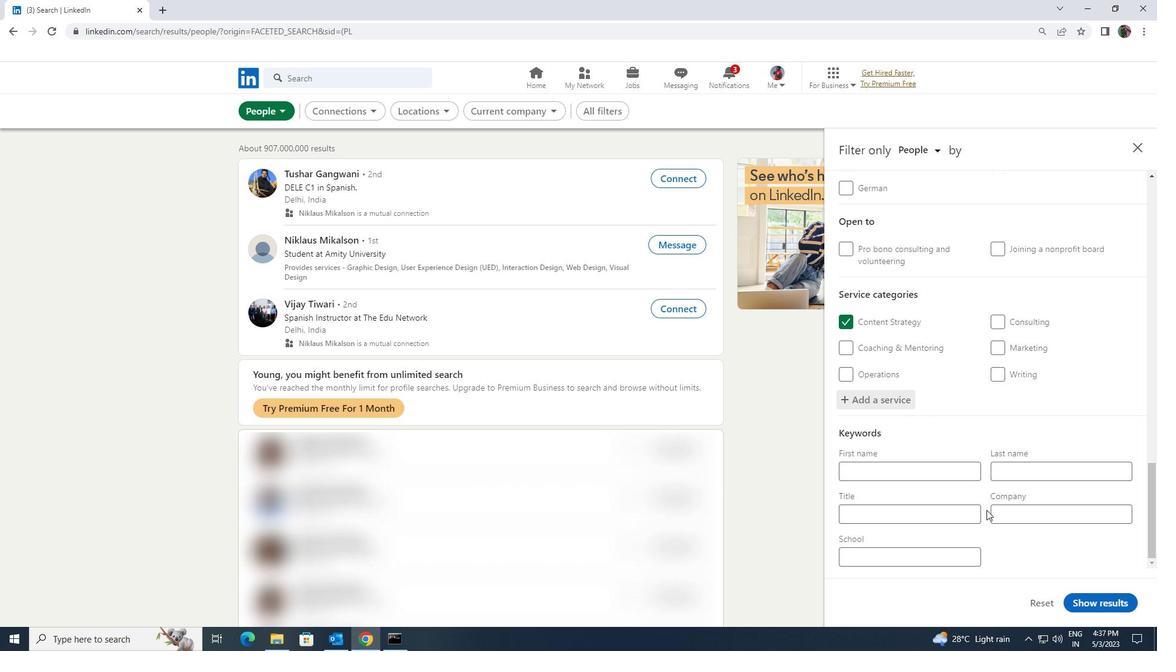
Action: Mouse pressed left at (974, 510)
Screenshot: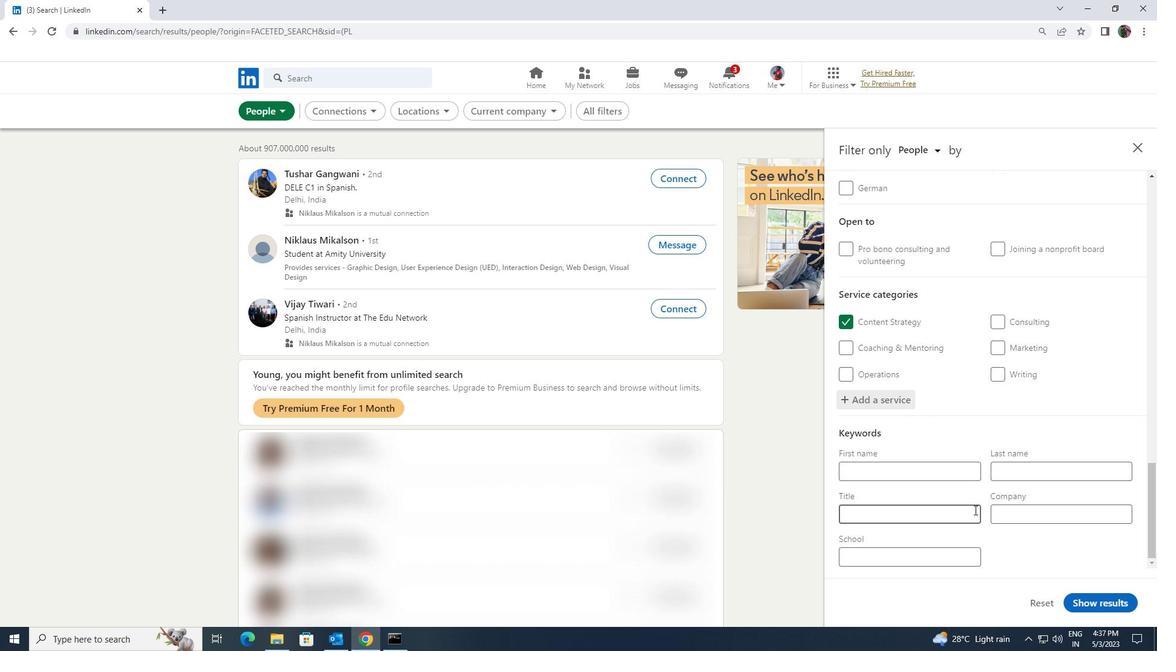 
Action: Mouse moved to (974, 509)
Screenshot: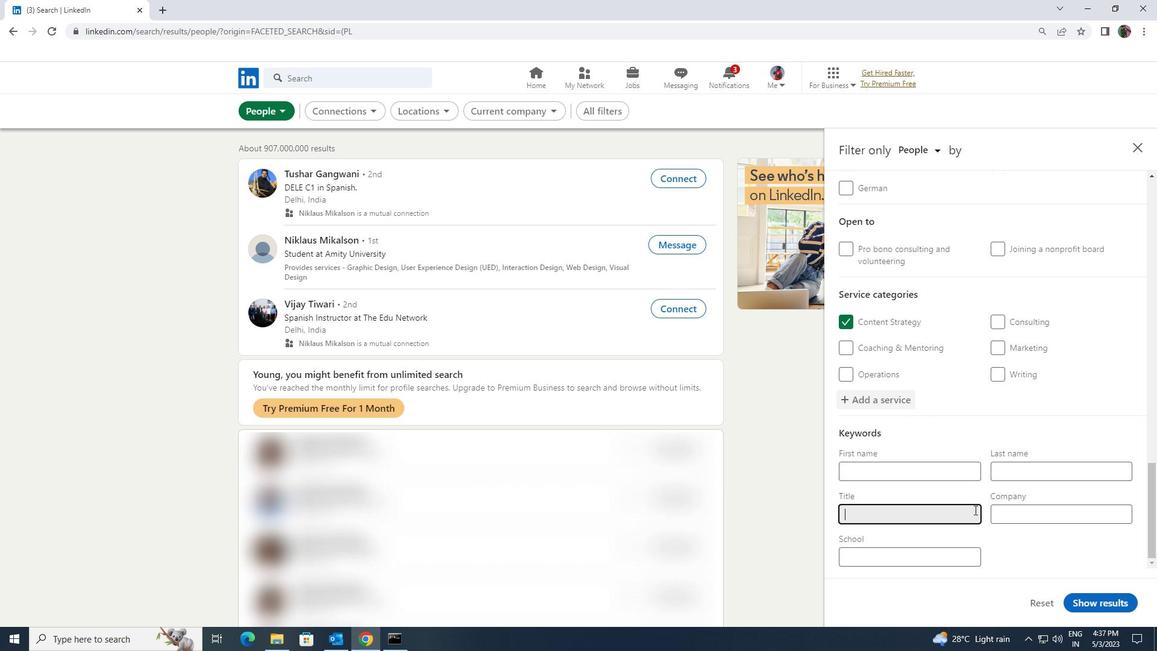 
Action: Key pressed <Key.shift><Key.shift><Key.shift>CONTENT<Key.space><Key.shift>CREATOR
Screenshot: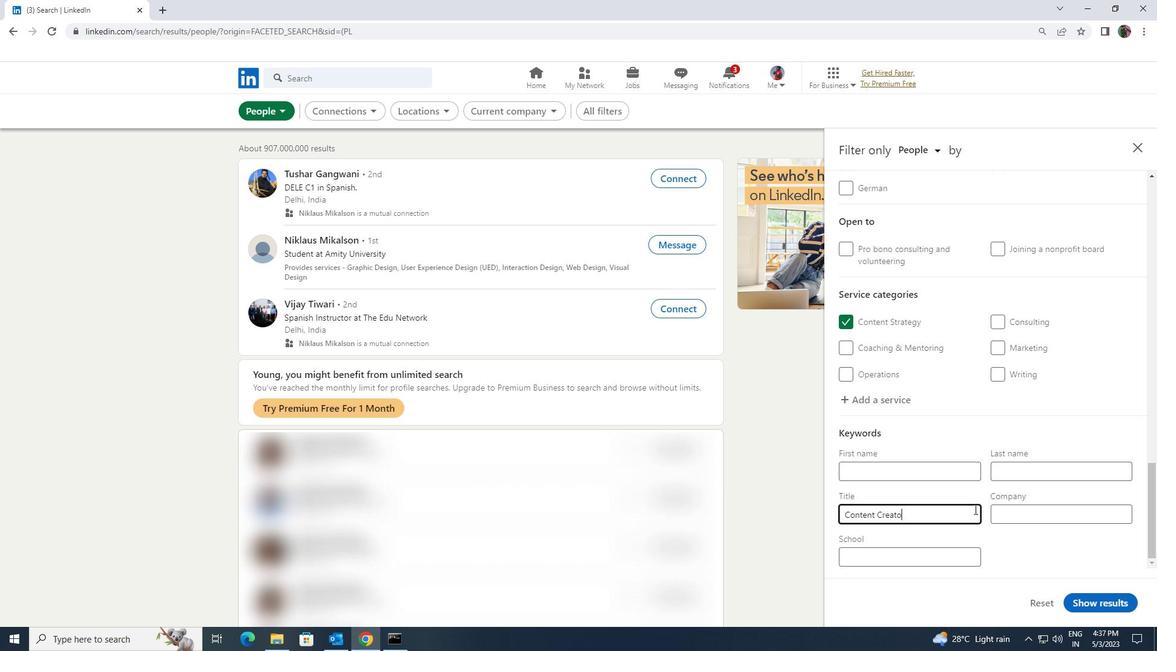 
Action: Mouse moved to (1081, 596)
Screenshot: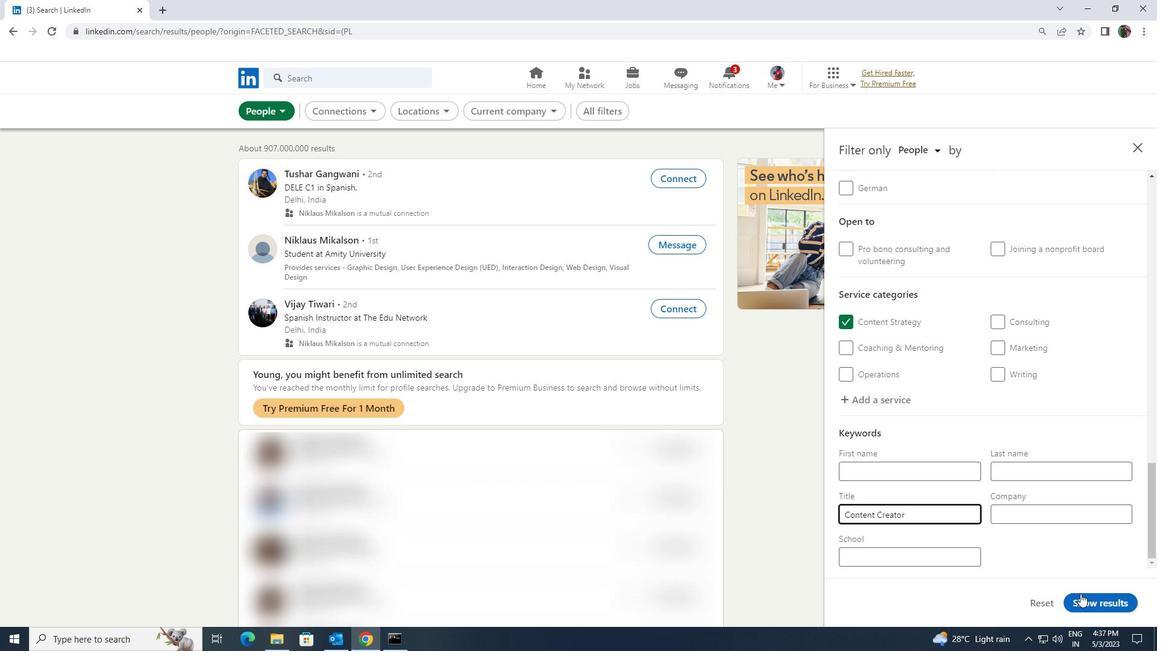 
Action: Mouse pressed left at (1081, 596)
Screenshot: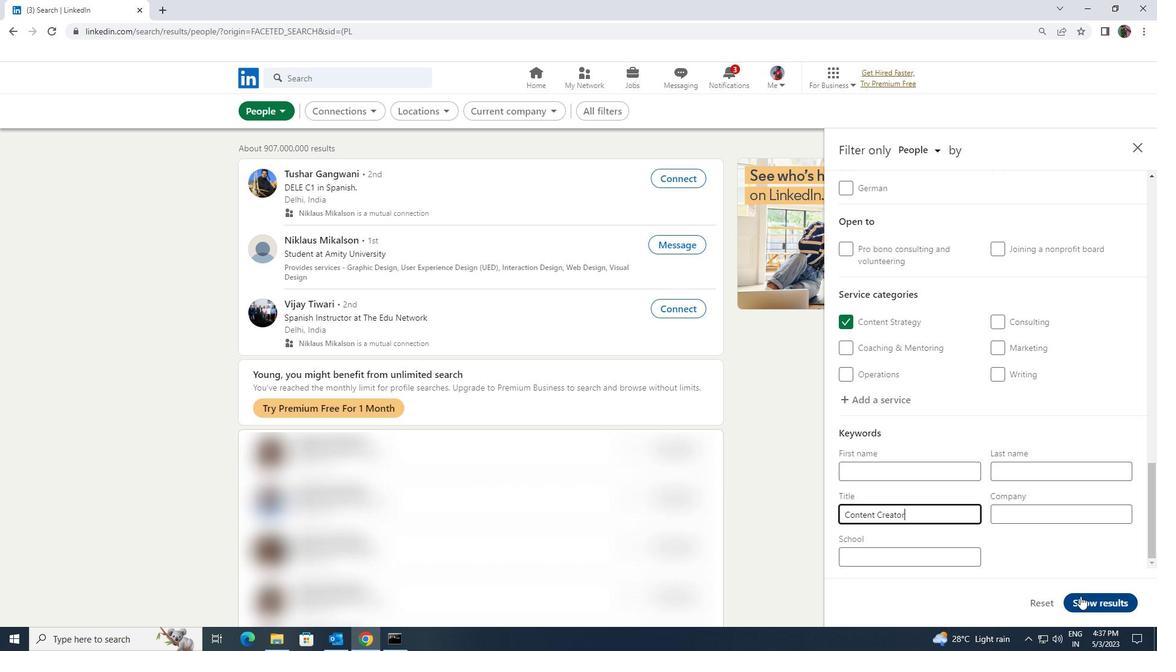 
